 Task: Forward email as attachment with the signature Clara Davis with the subject Follow up on a refund from softage.1@softage.net to softage.5@softage.net with the message Can you please provide me with a list of project milestones and deadlines?
Action: Mouse moved to (1145, 97)
Screenshot: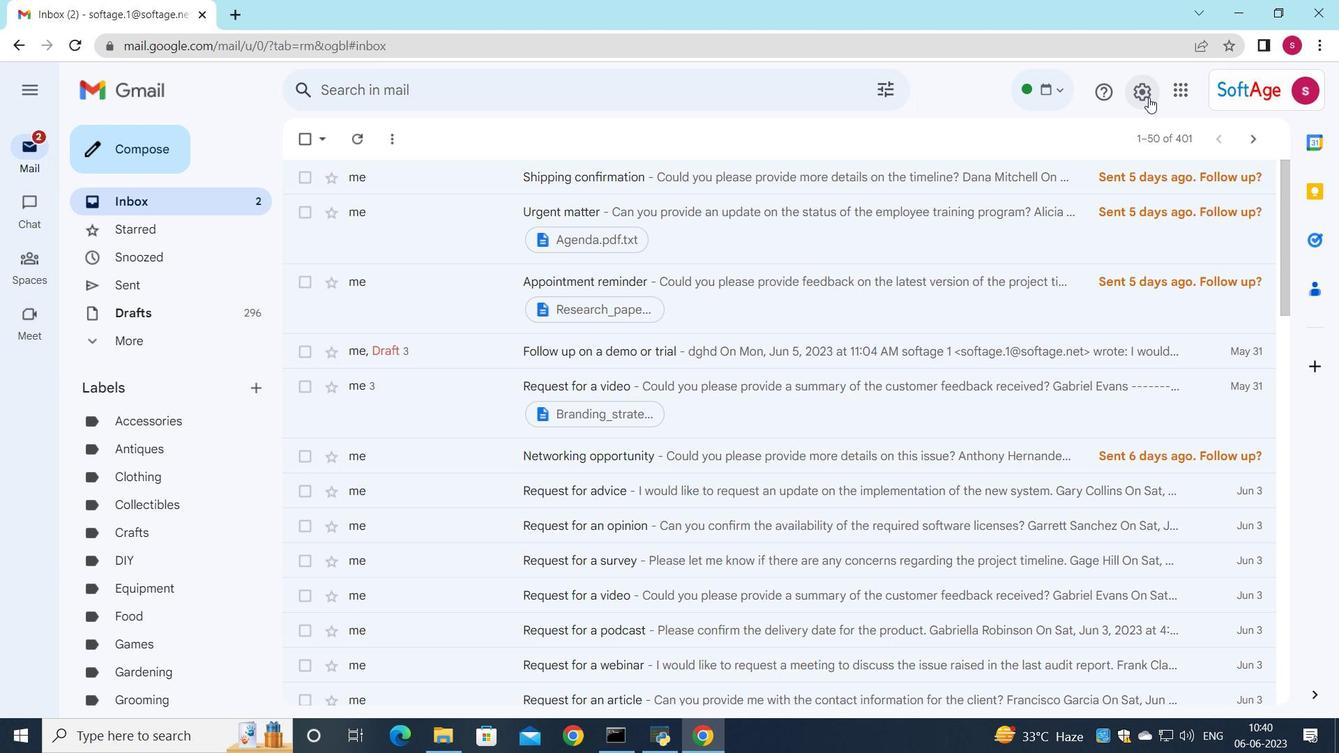 
Action: Mouse pressed left at (1145, 97)
Screenshot: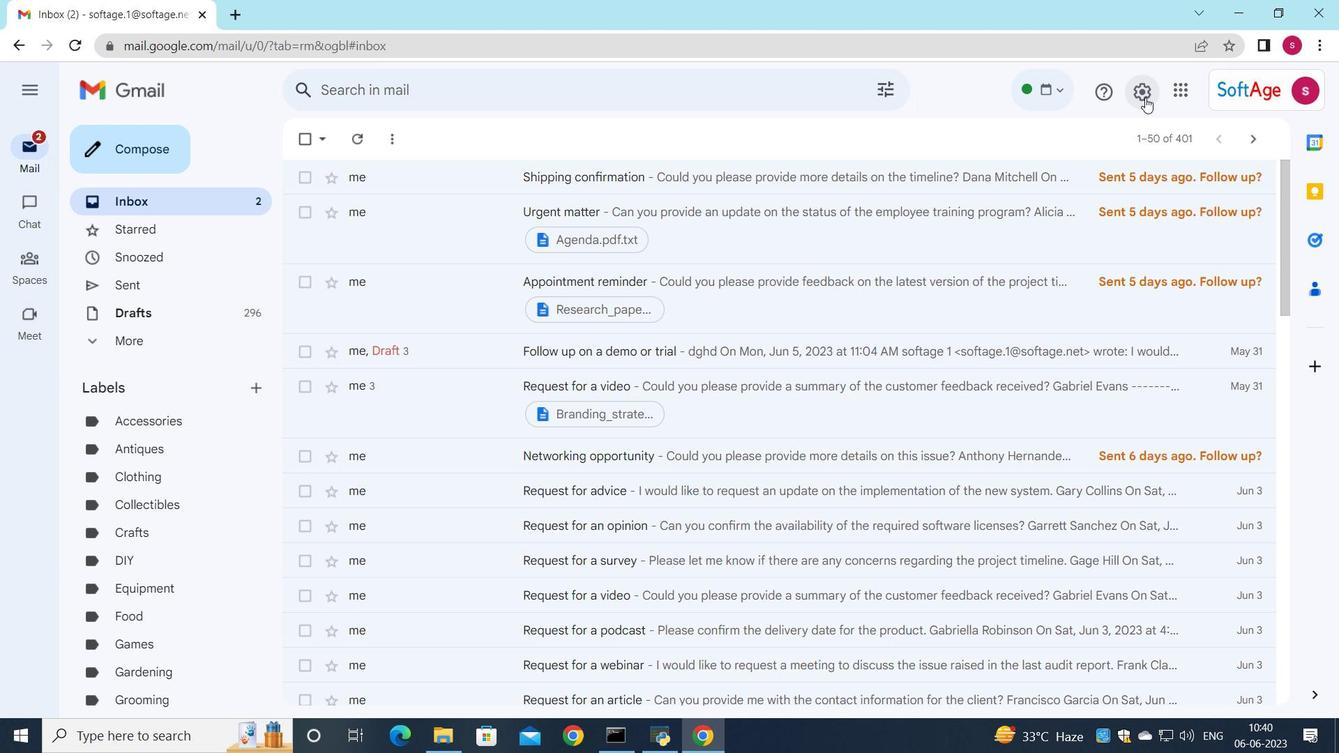
Action: Mouse moved to (1150, 181)
Screenshot: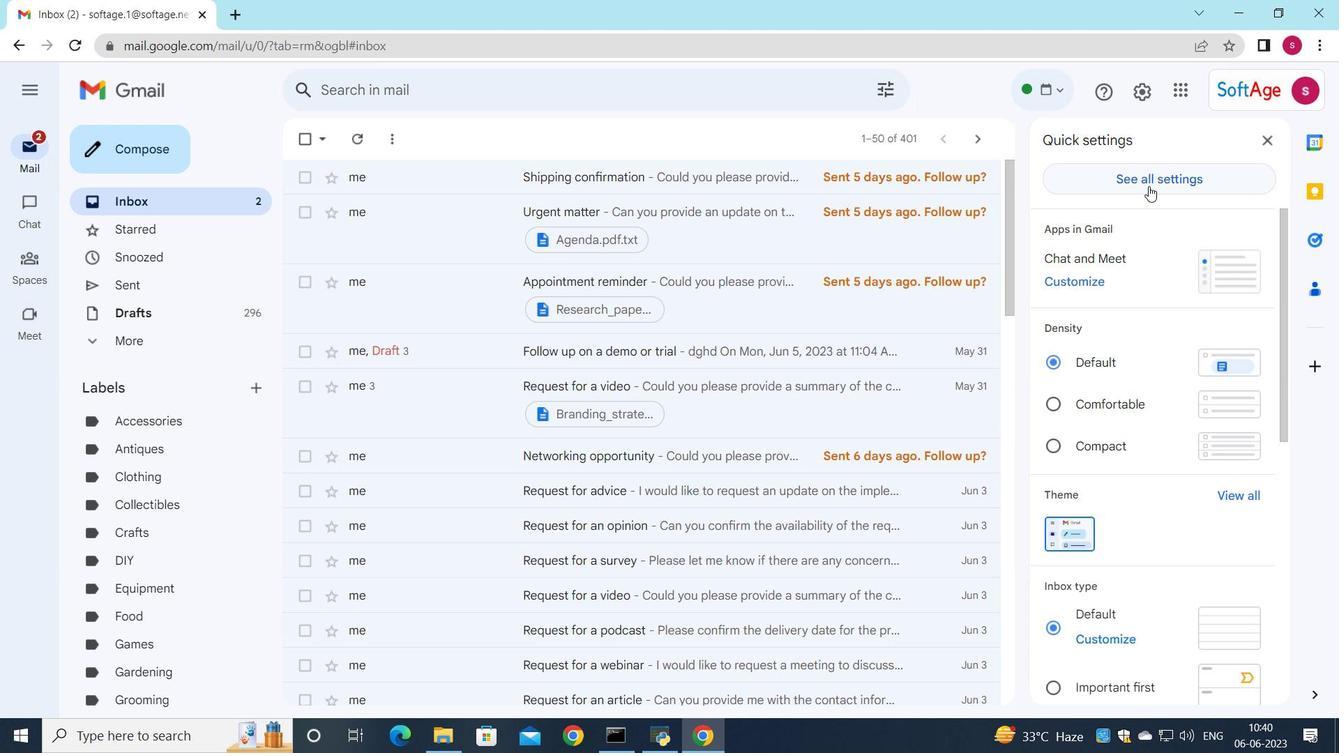 
Action: Mouse pressed left at (1150, 181)
Screenshot: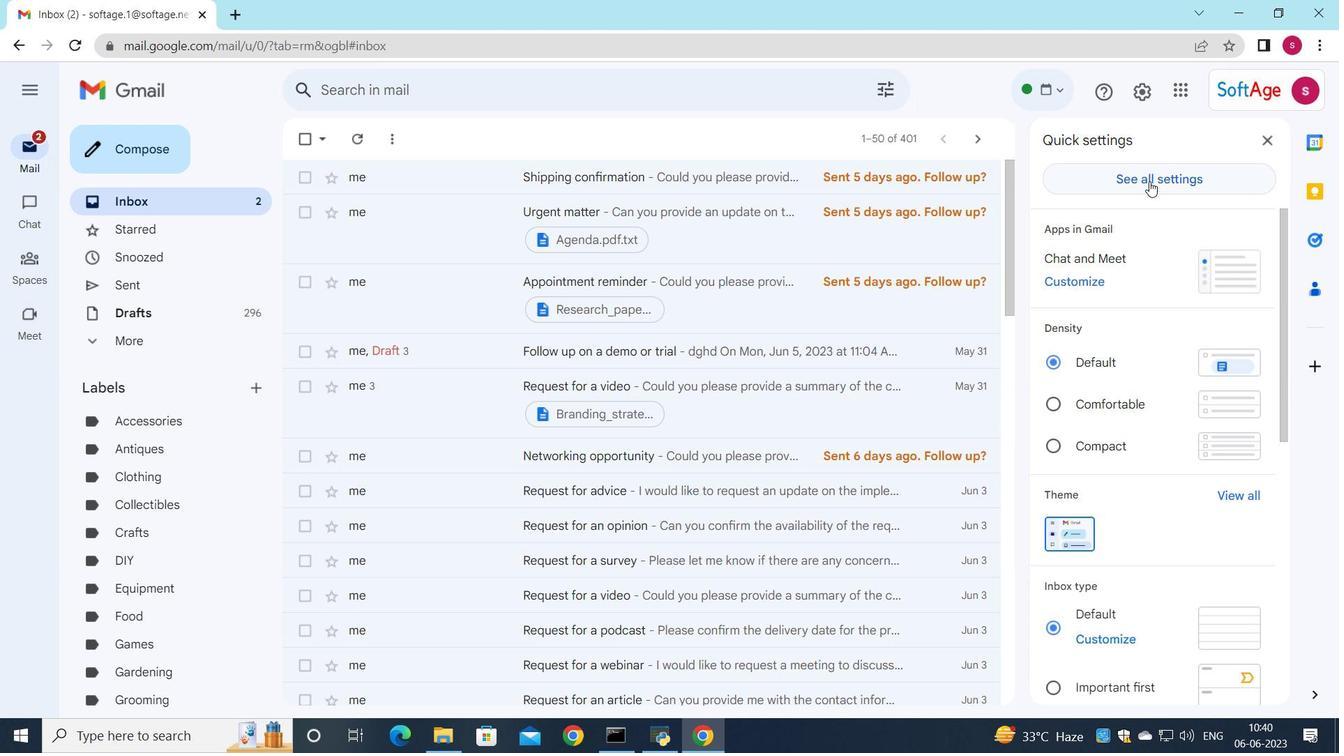 
Action: Mouse moved to (746, 369)
Screenshot: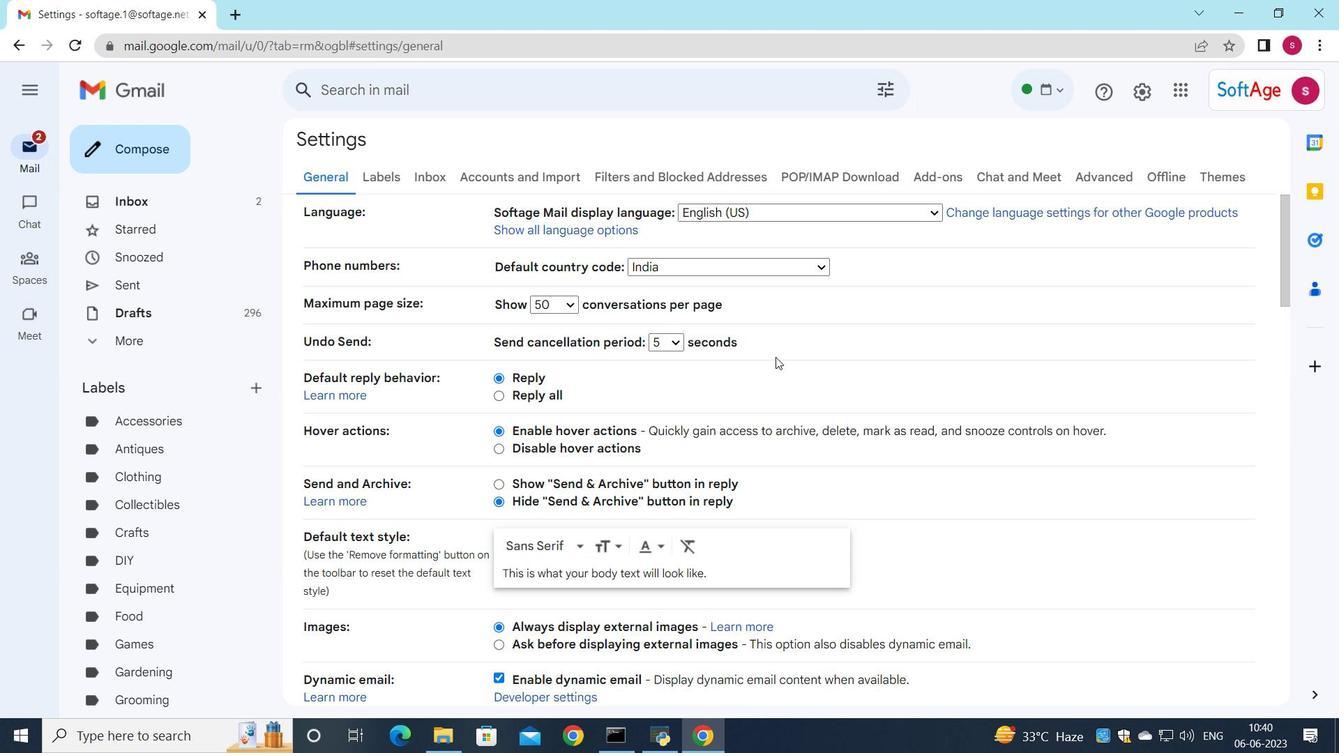 
Action: Mouse scrolled (746, 368) with delta (0, 0)
Screenshot: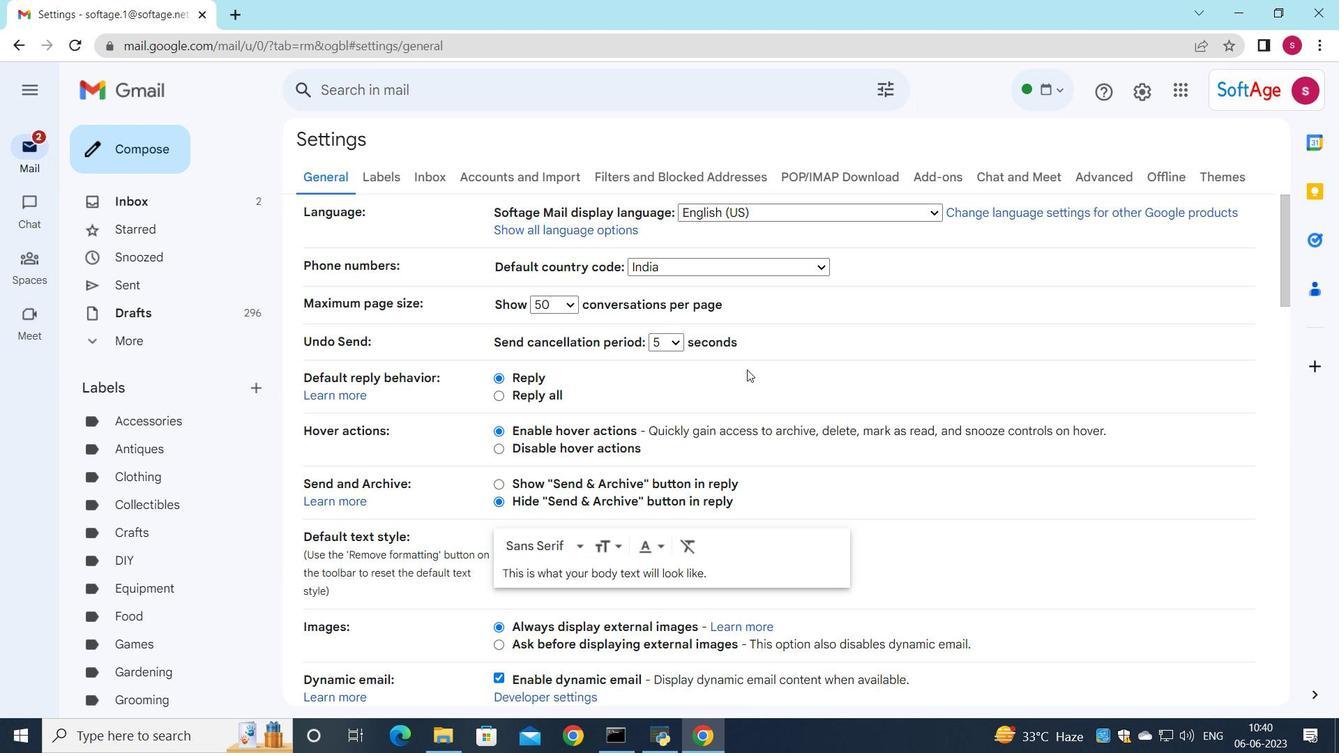 
Action: Mouse moved to (746, 369)
Screenshot: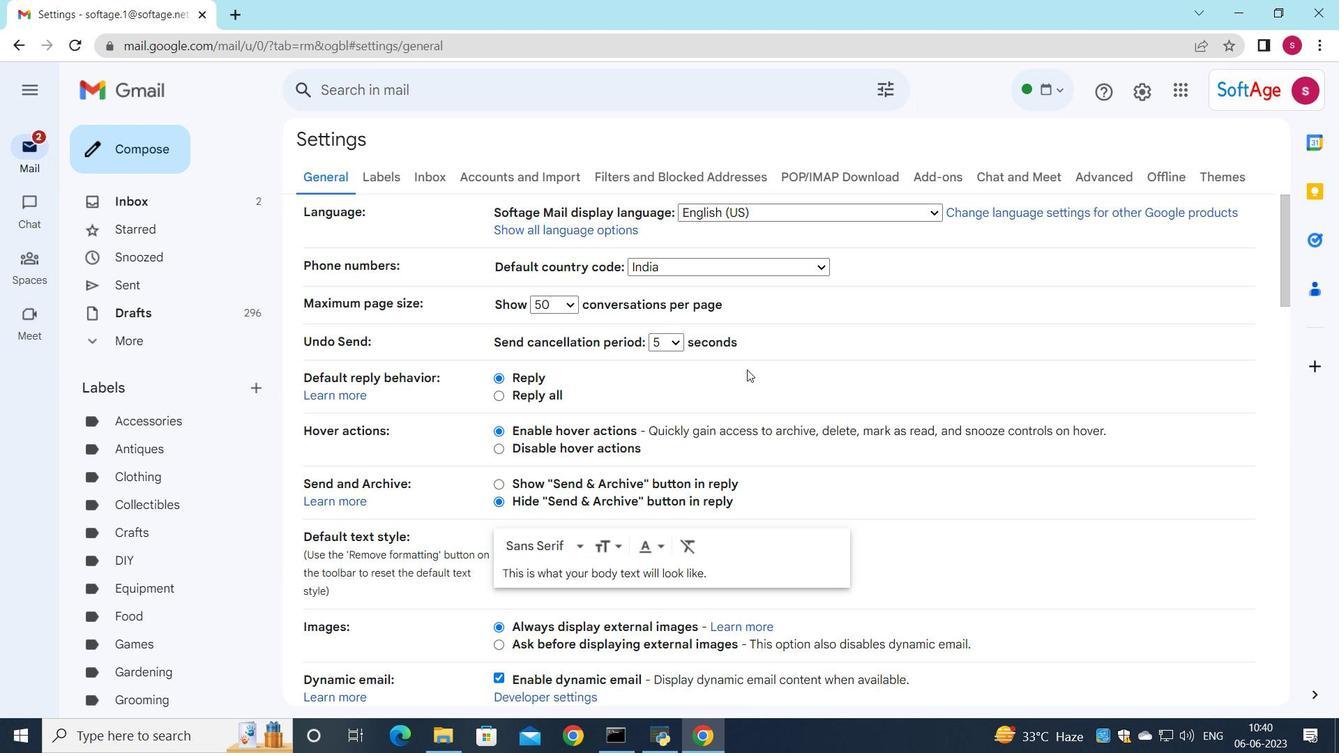 
Action: Mouse scrolled (746, 368) with delta (0, 0)
Screenshot: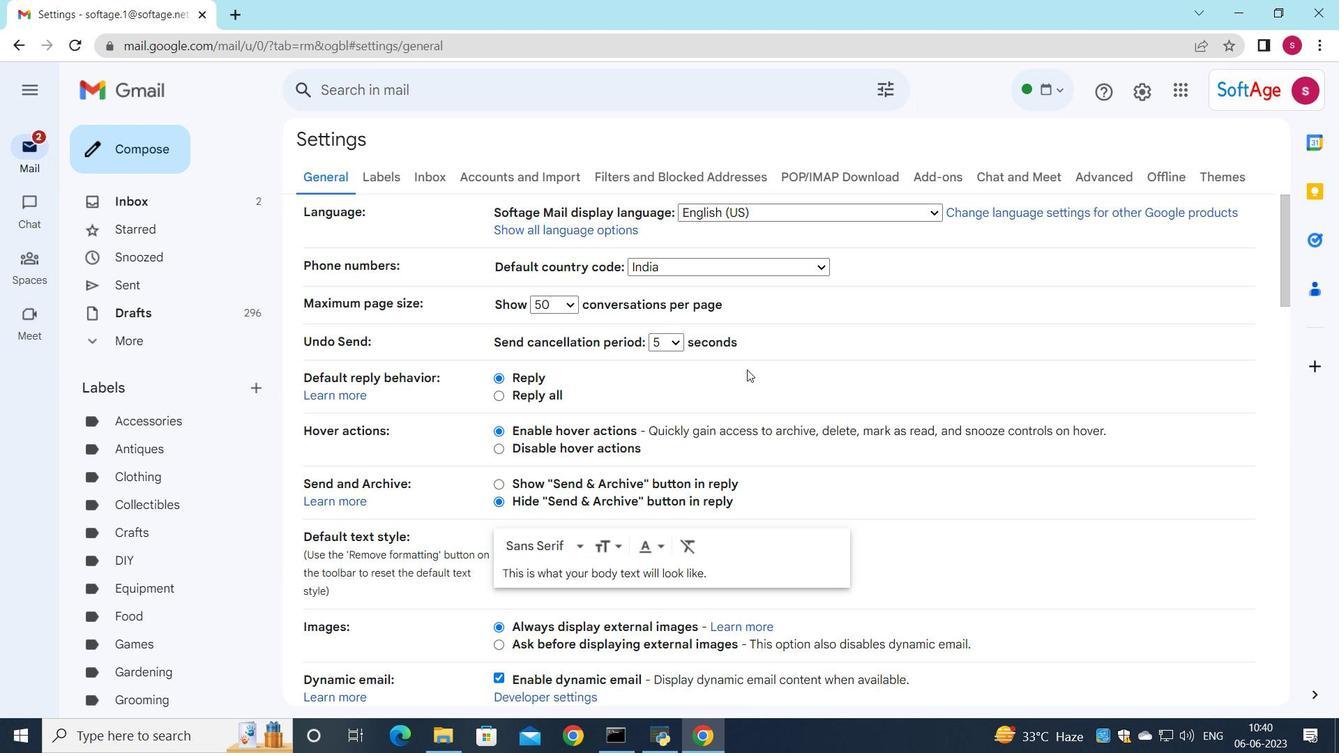 
Action: Mouse moved to (744, 370)
Screenshot: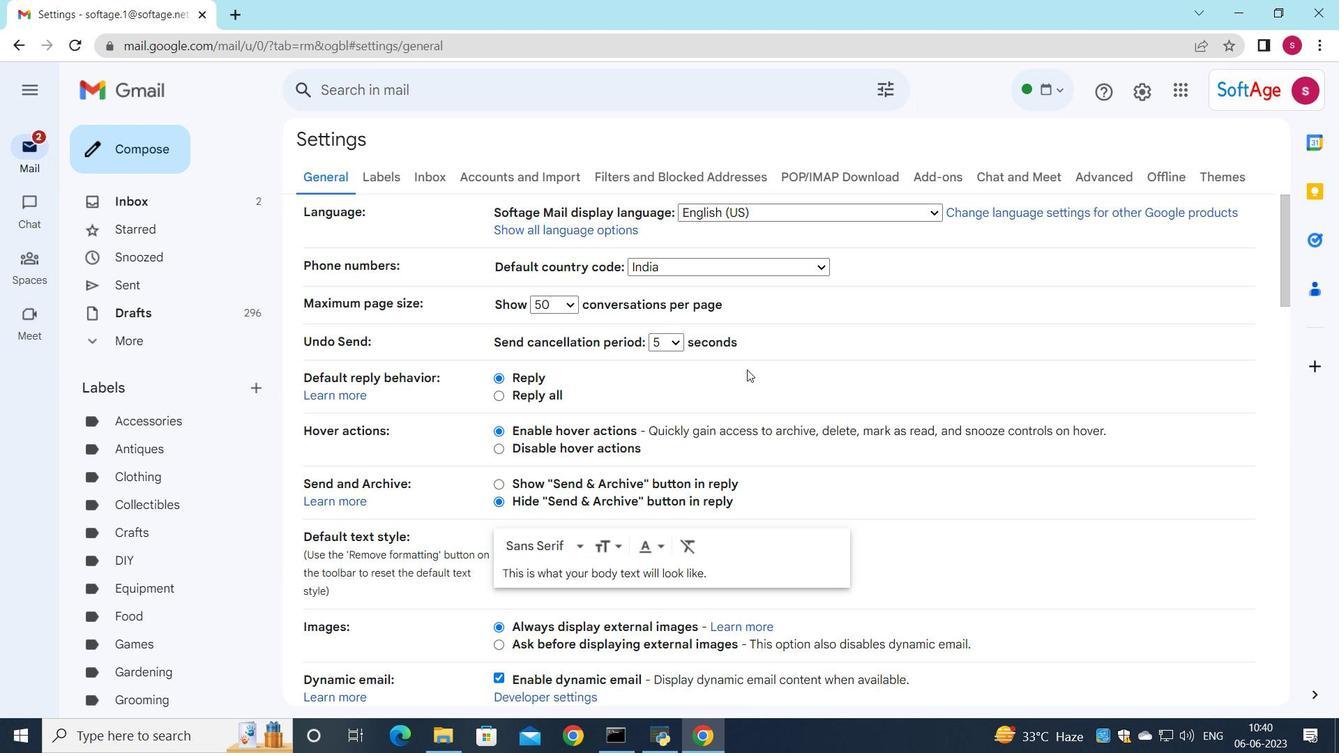 
Action: Mouse scrolled (744, 369) with delta (0, 0)
Screenshot: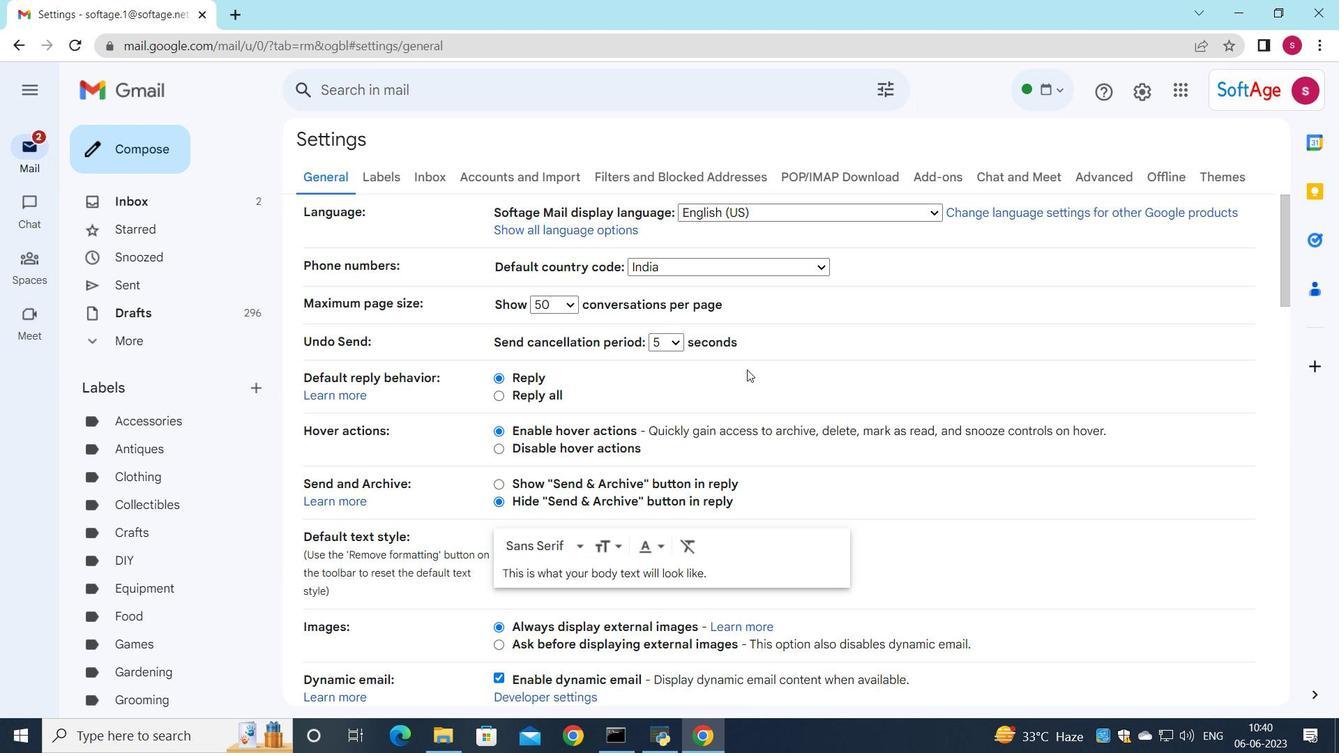 
Action: Mouse moved to (743, 371)
Screenshot: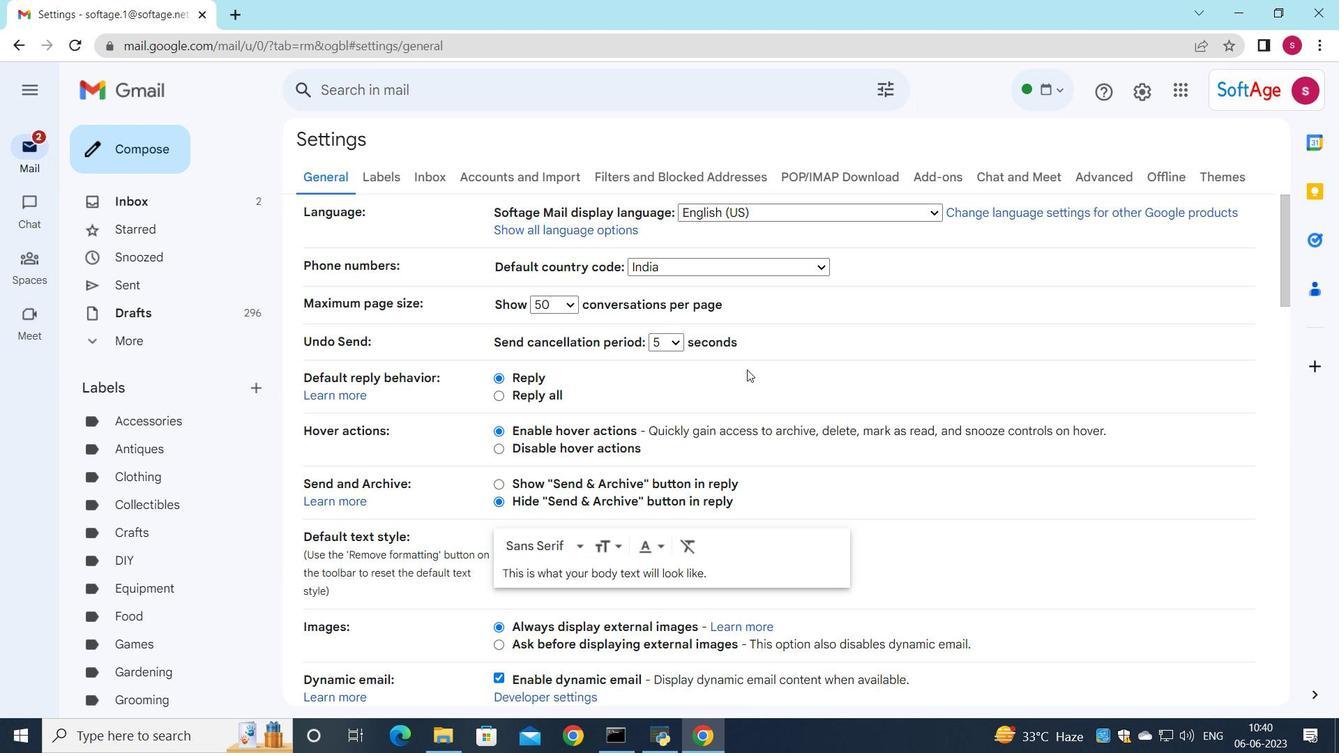 
Action: Mouse scrolled (743, 371) with delta (0, 0)
Screenshot: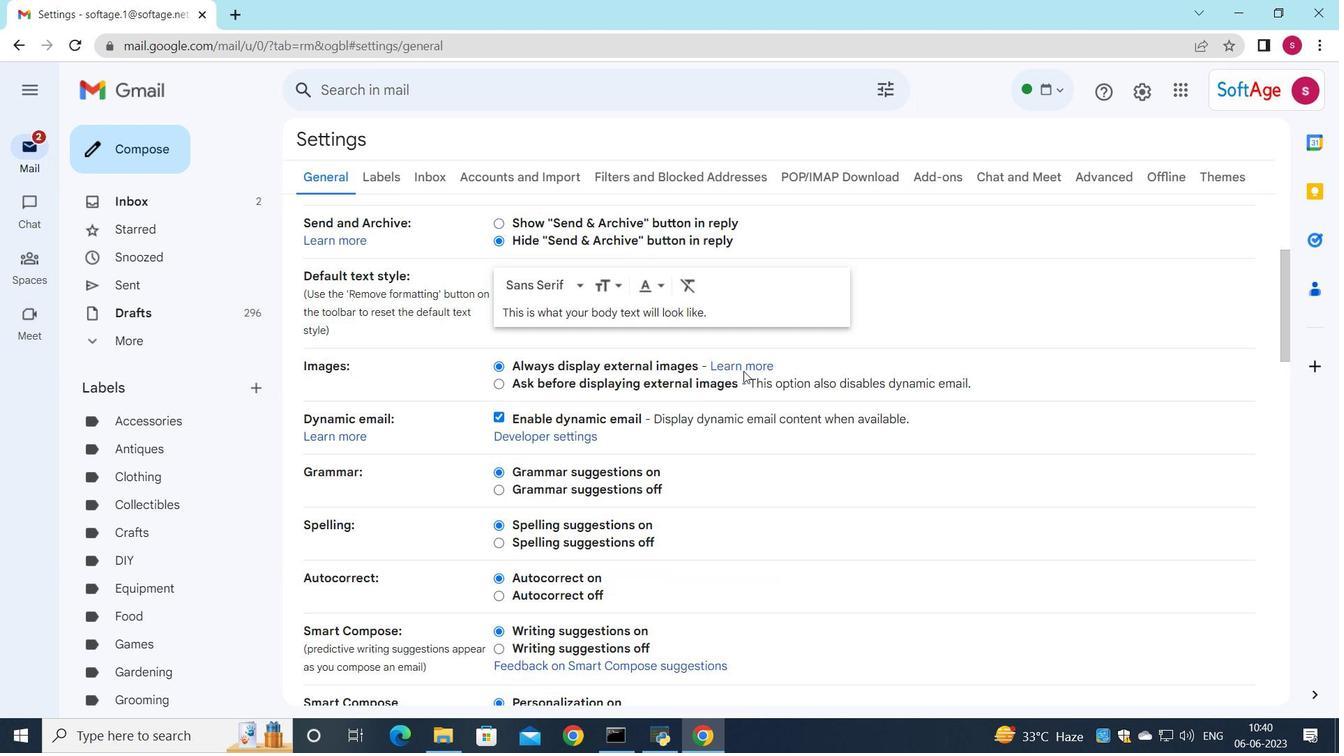 
Action: Mouse scrolled (743, 371) with delta (0, 0)
Screenshot: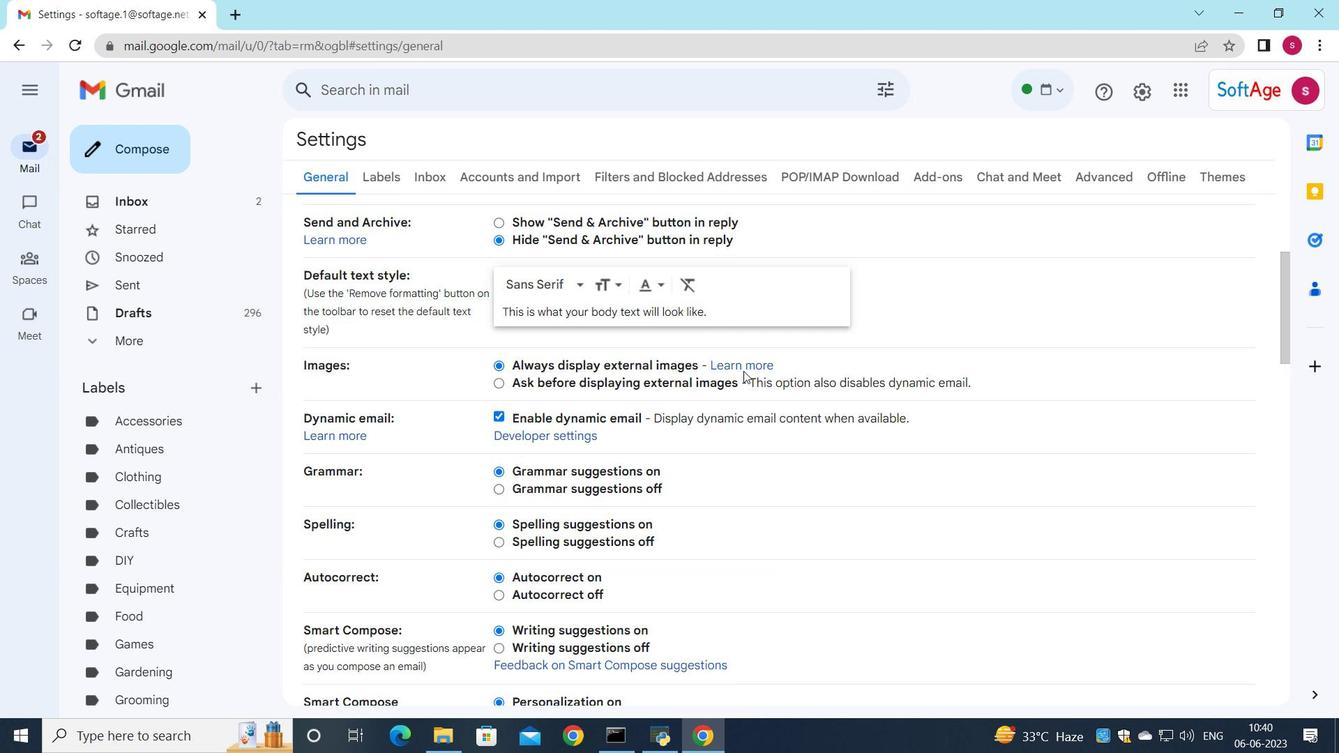 
Action: Mouse scrolled (743, 371) with delta (0, 0)
Screenshot: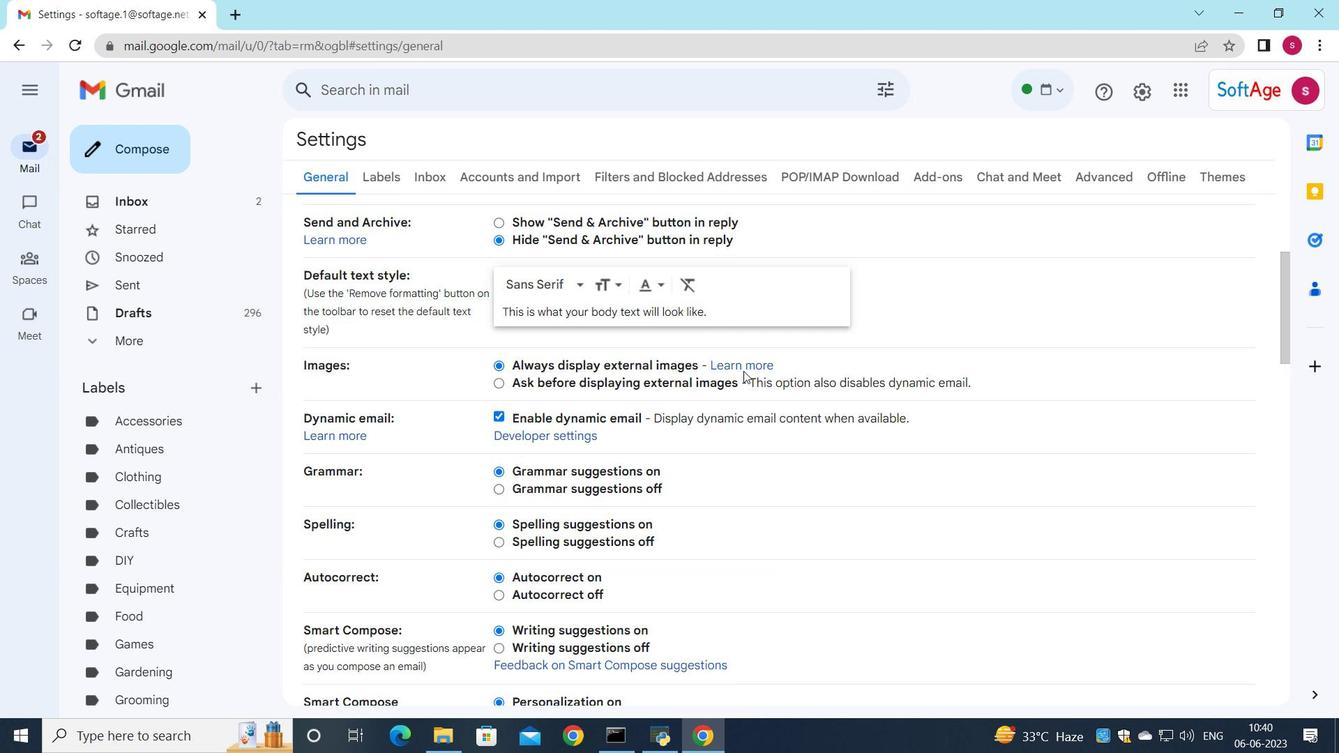 
Action: Mouse scrolled (743, 371) with delta (0, 0)
Screenshot: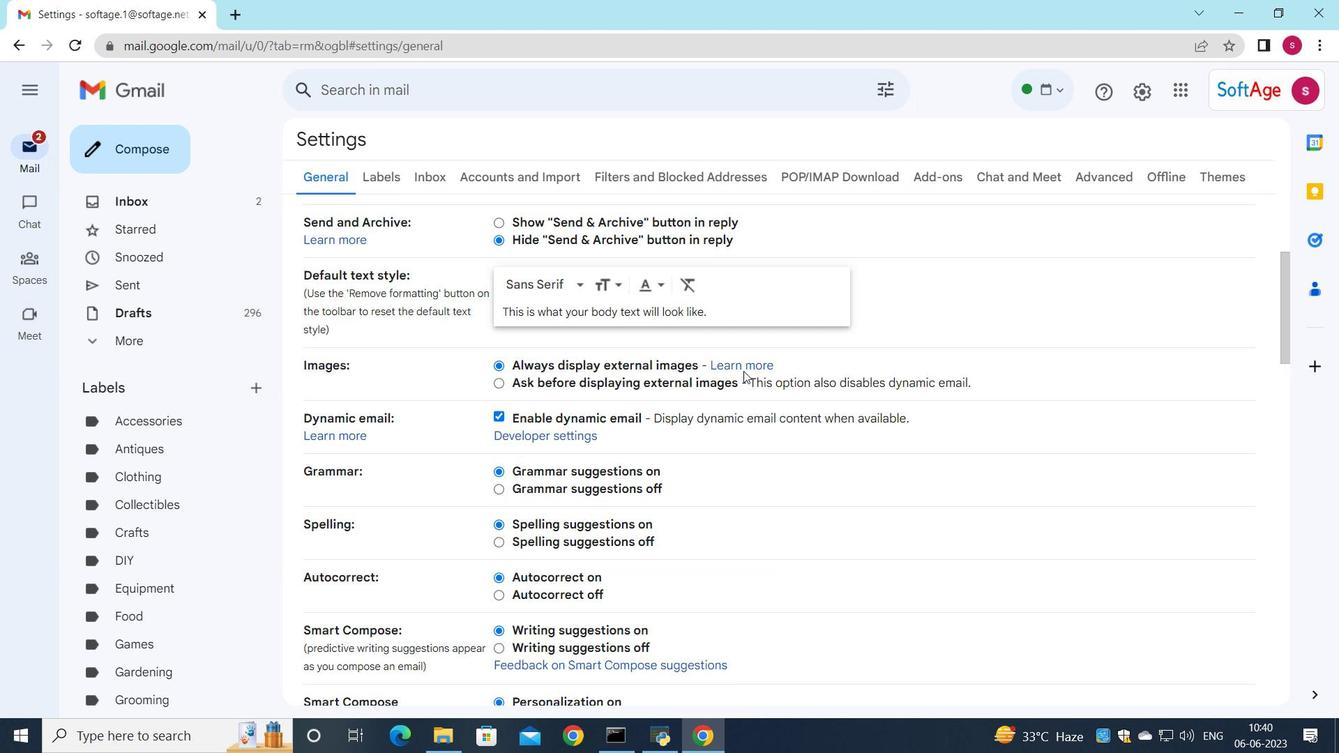 
Action: Mouse moved to (732, 376)
Screenshot: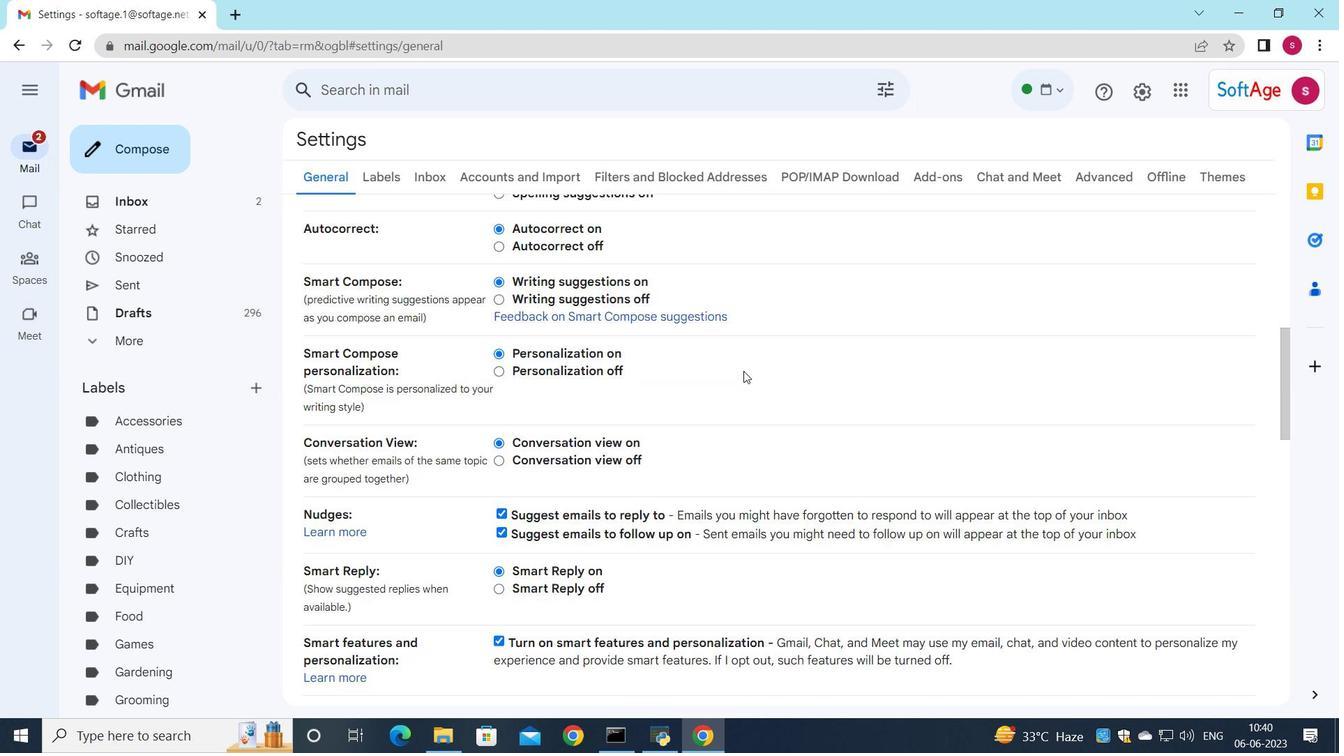 
Action: Mouse scrolled (732, 375) with delta (0, 0)
Screenshot: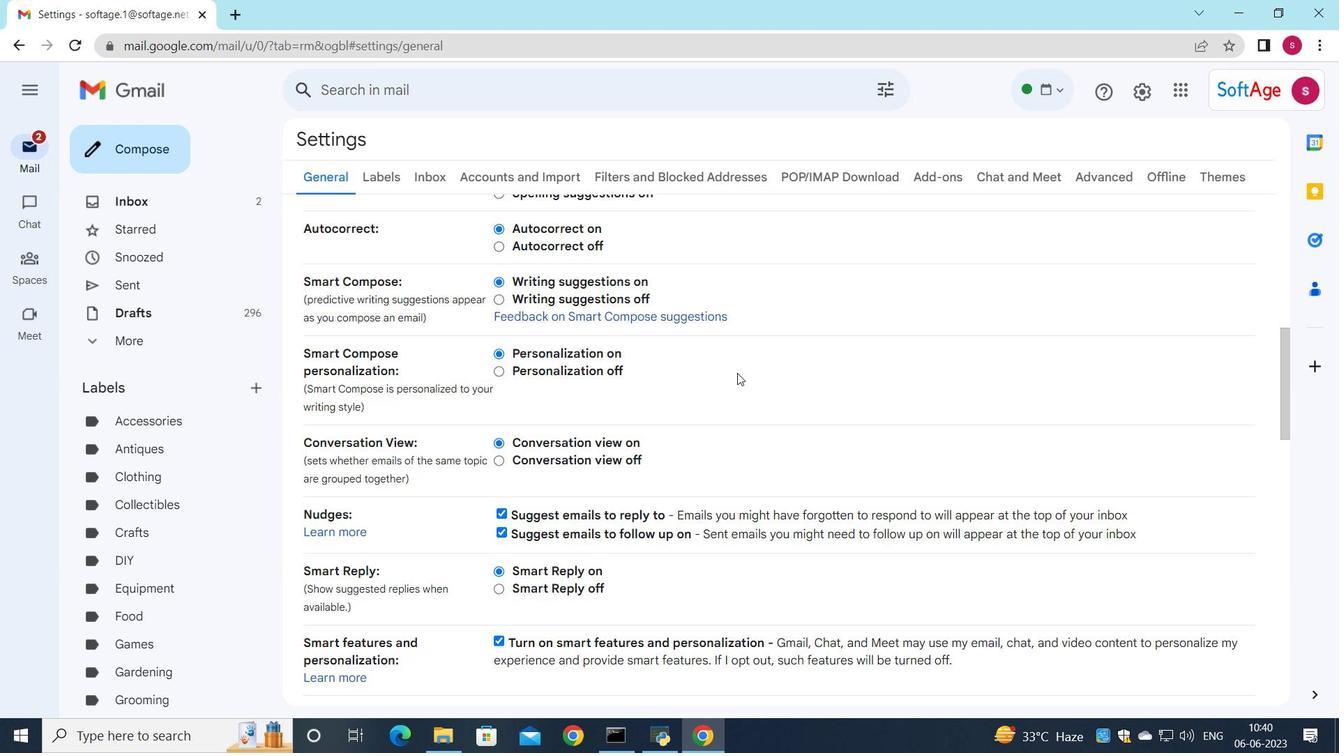 
Action: Mouse moved to (732, 376)
Screenshot: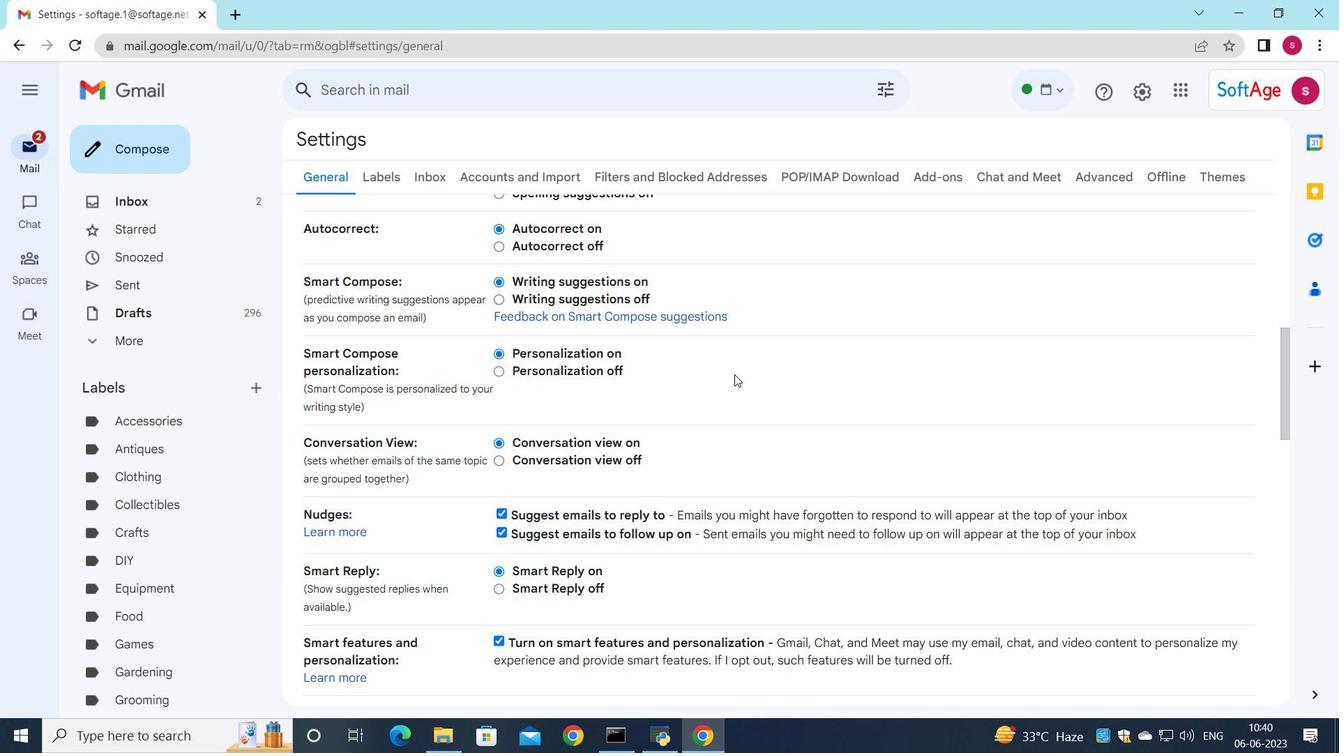 
Action: Mouse scrolled (732, 375) with delta (0, 0)
Screenshot: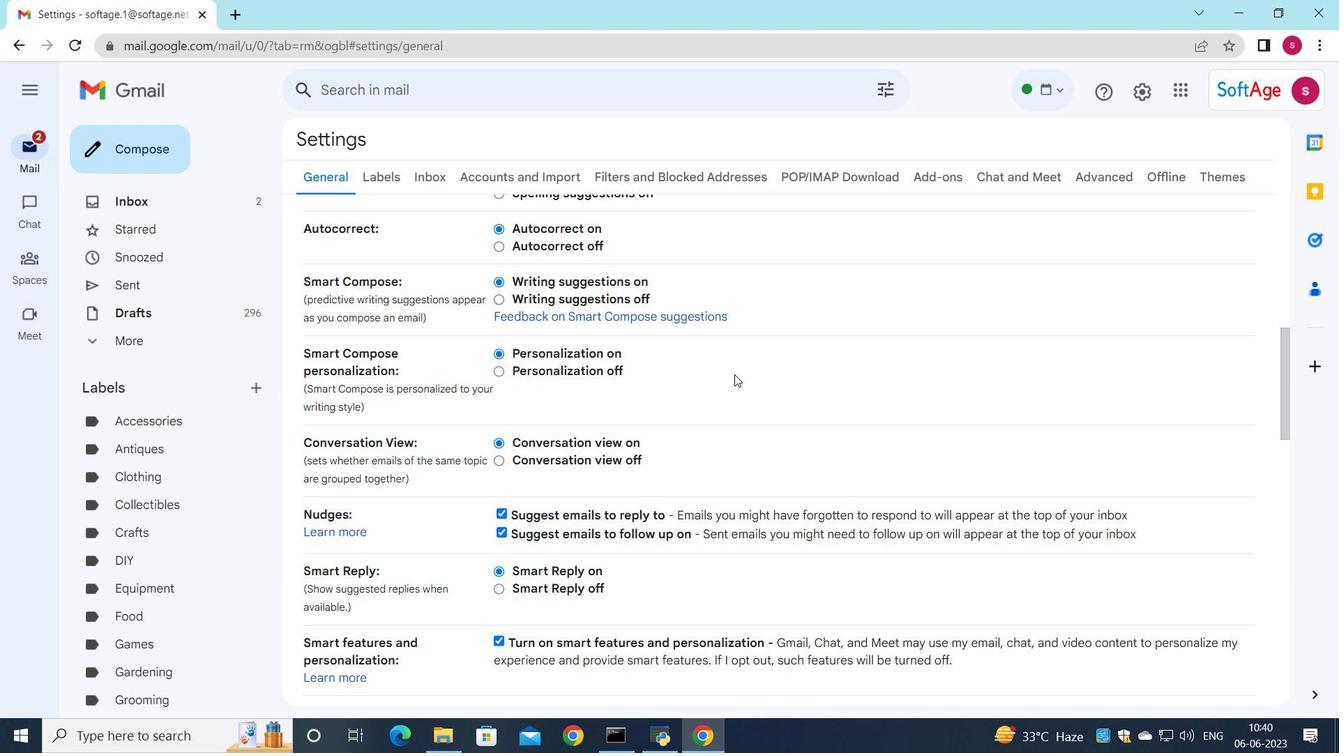 
Action: Mouse moved to (732, 376)
Screenshot: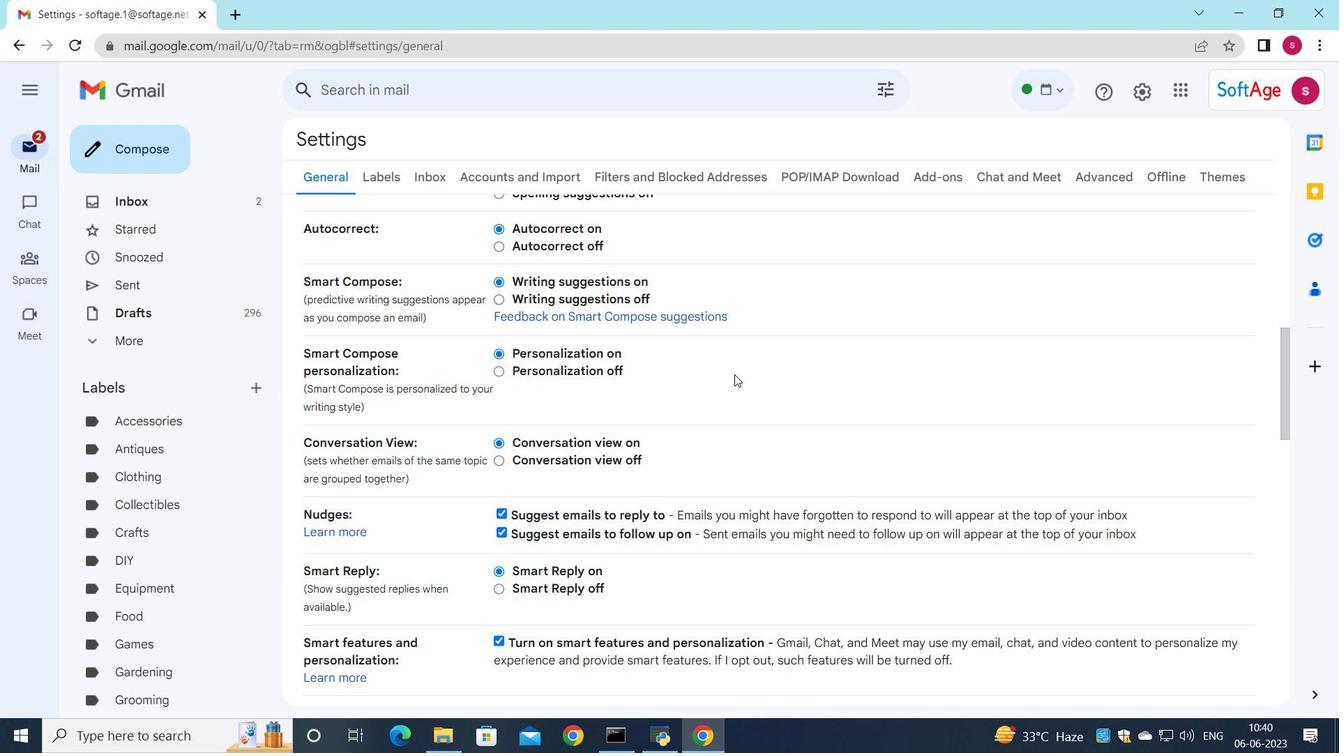 
Action: Mouse scrolled (732, 375) with delta (0, 0)
Screenshot: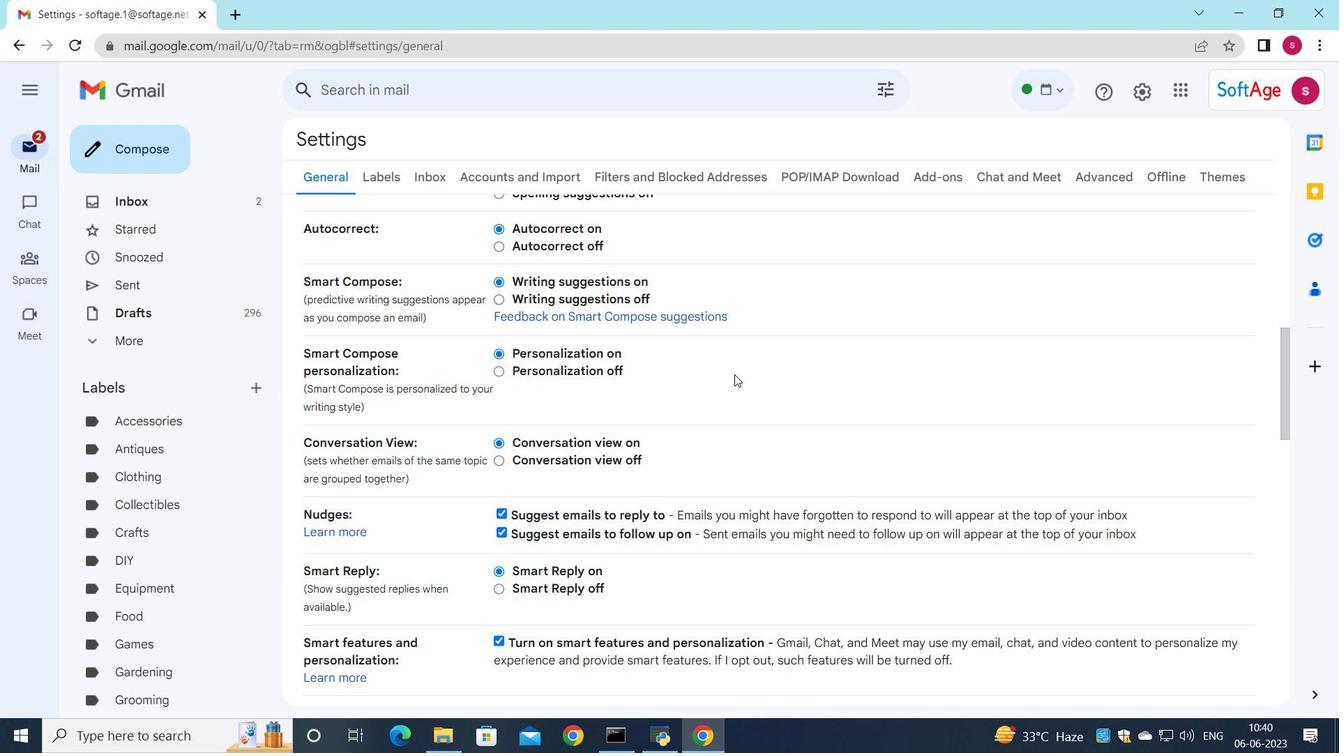 
Action: Mouse moved to (731, 380)
Screenshot: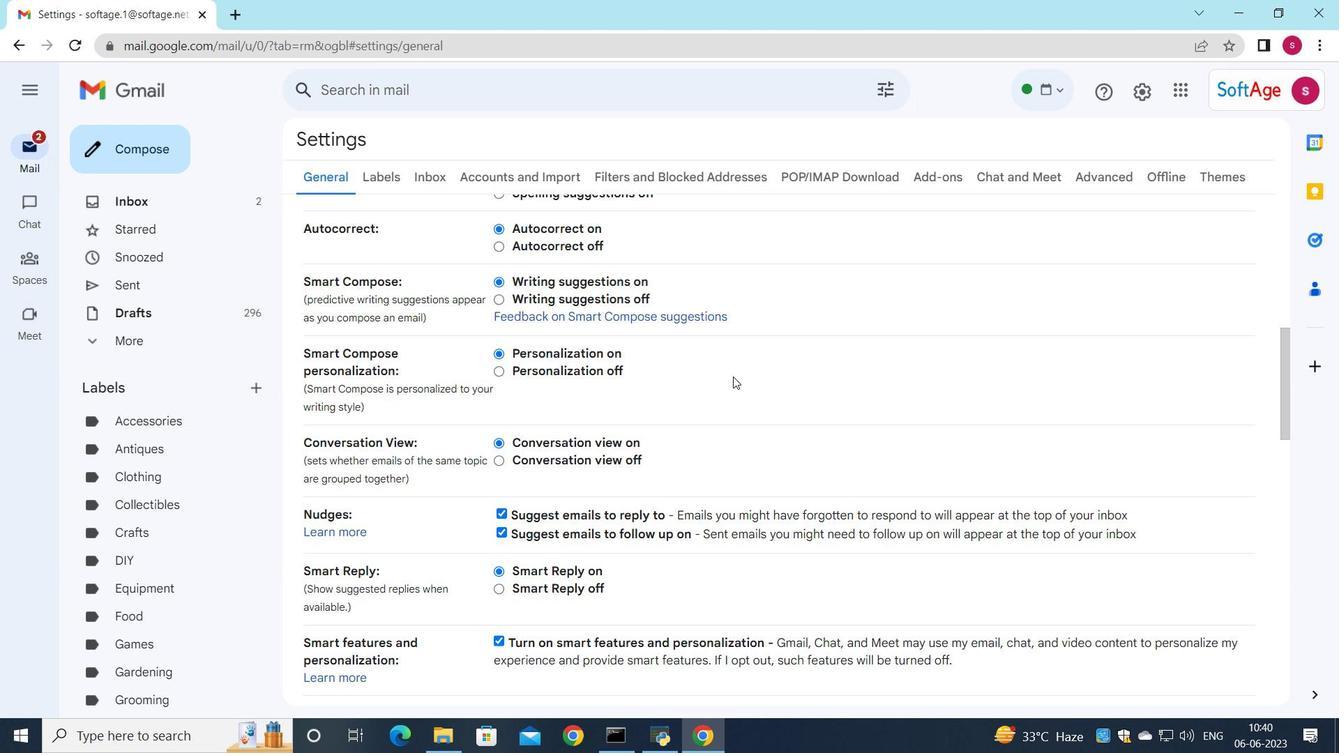 
Action: Mouse scrolled (731, 379) with delta (0, 0)
Screenshot: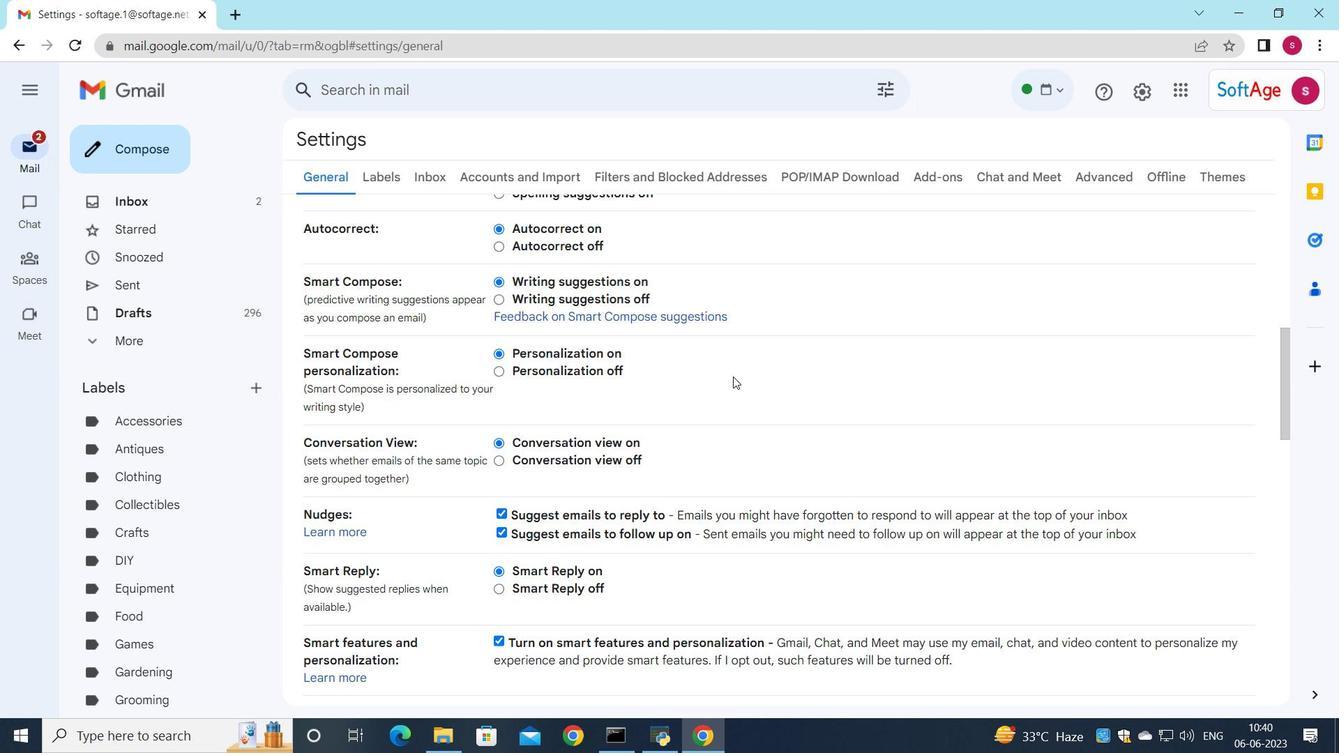 
Action: Mouse moved to (728, 388)
Screenshot: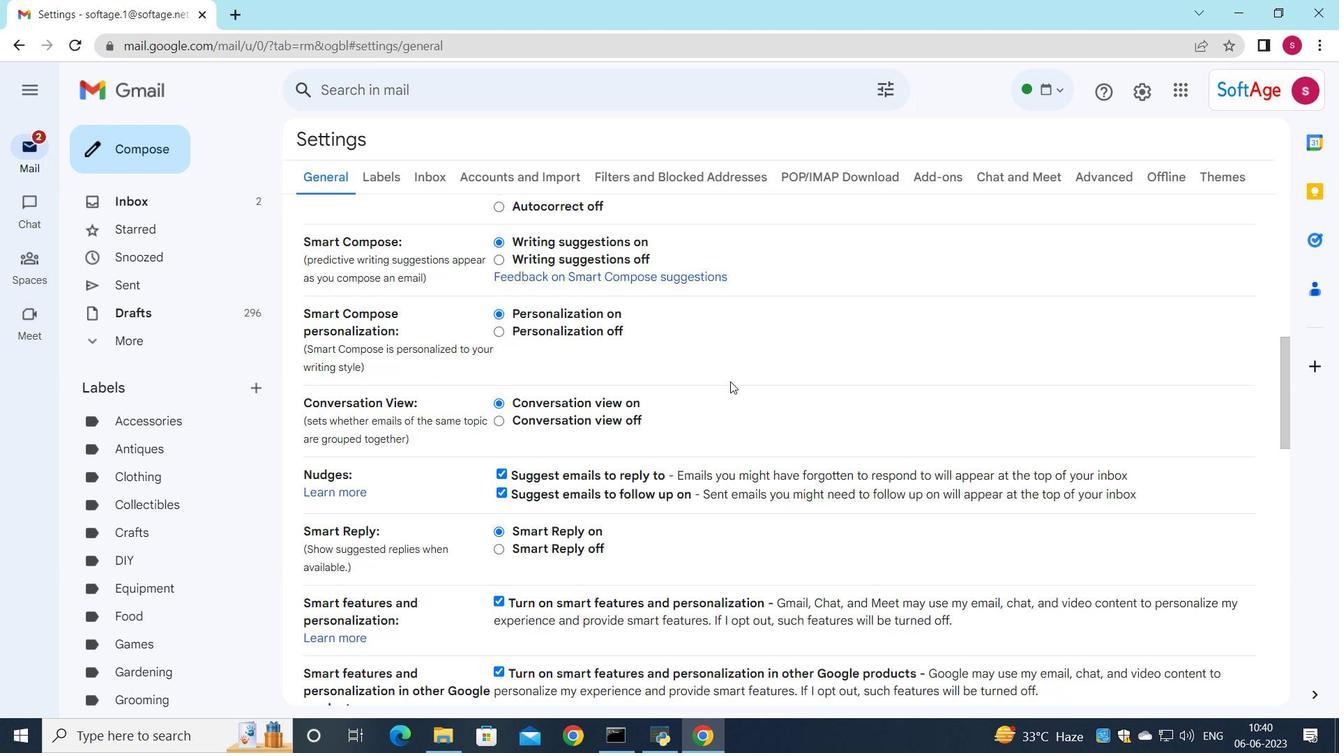 
Action: Mouse scrolled (728, 387) with delta (0, 0)
Screenshot: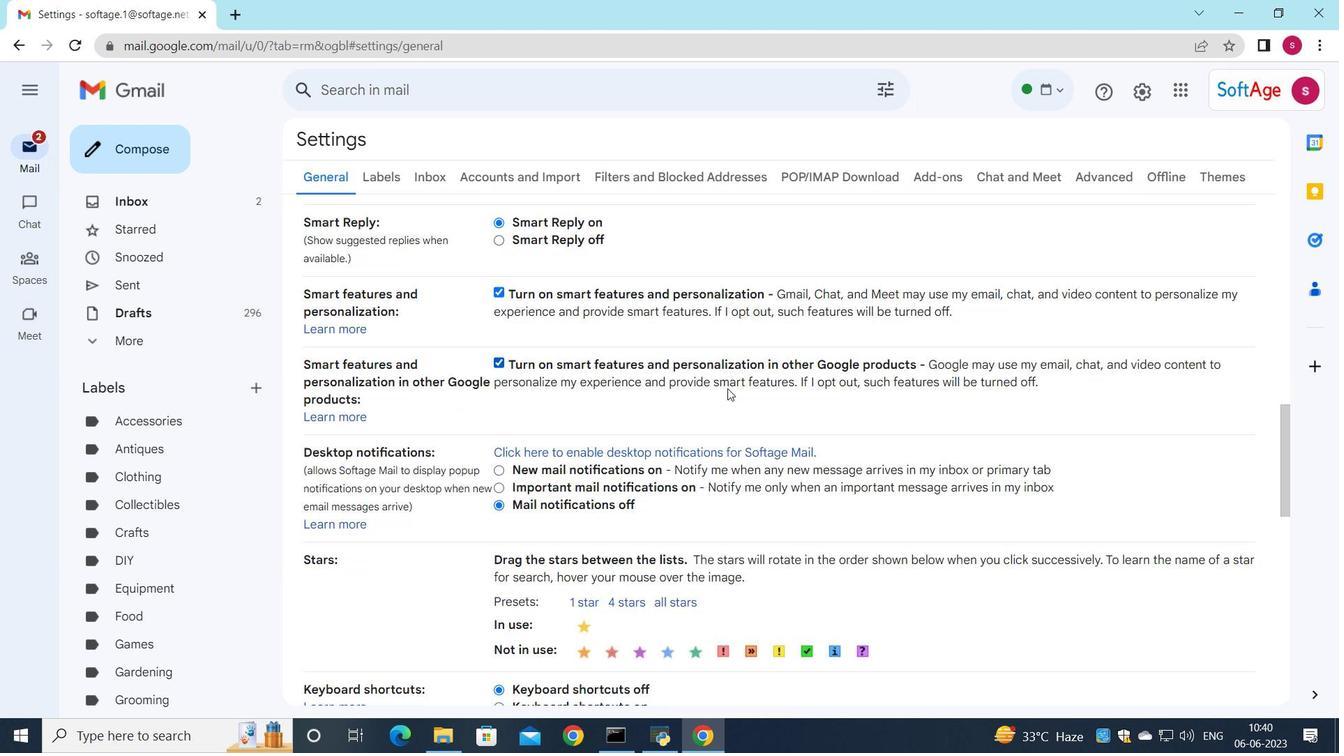 
Action: Mouse scrolled (728, 387) with delta (0, 0)
Screenshot: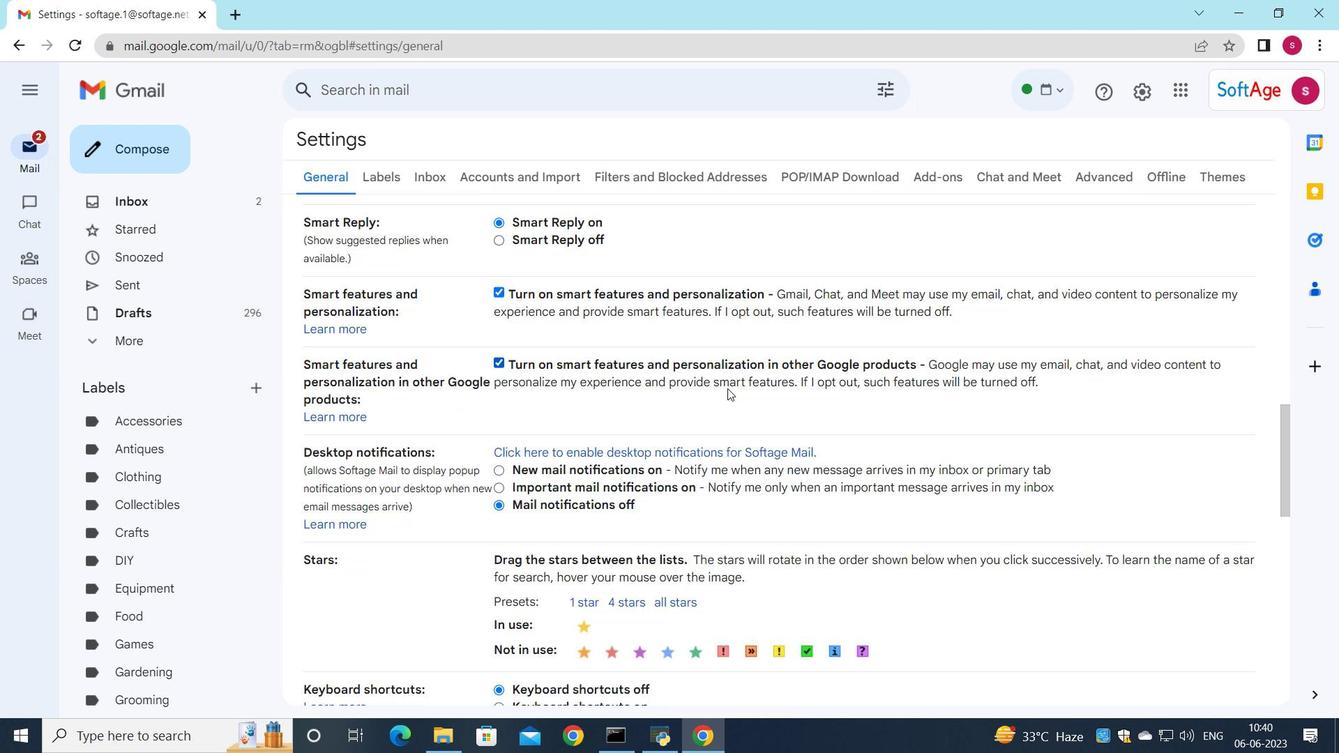 
Action: Mouse scrolled (728, 387) with delta (0, 0)
Screenshot: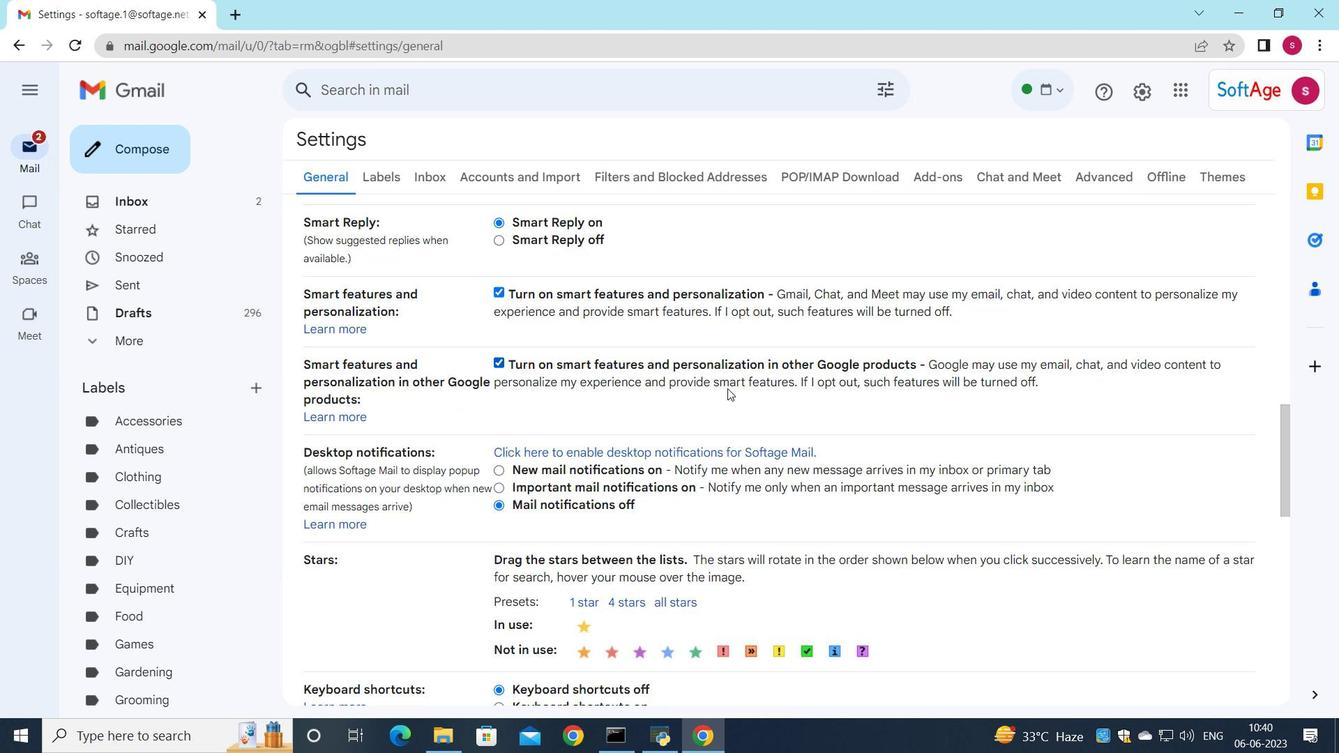 
Action: Mouse moved to (726, 387)
Screenshot: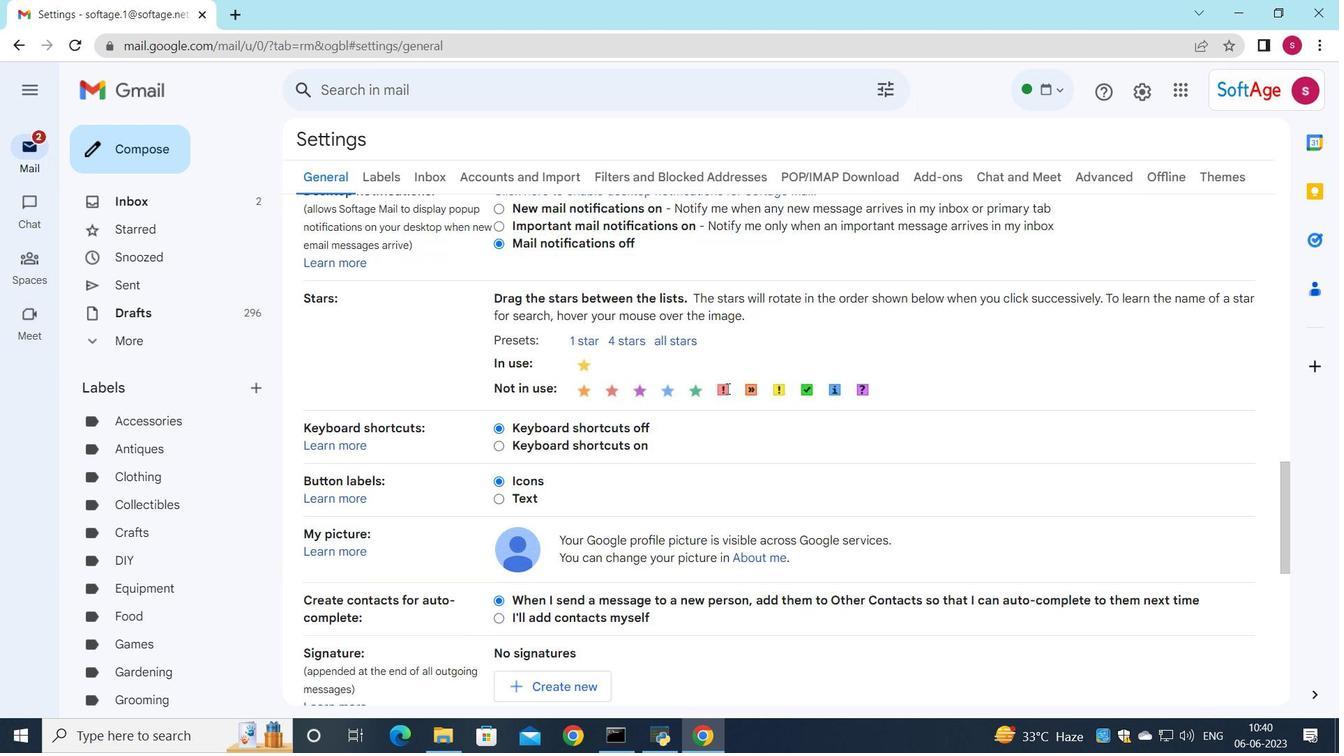 
Action: Mouse scrolled (726, 386) with delta (0, 0)
Screenshot: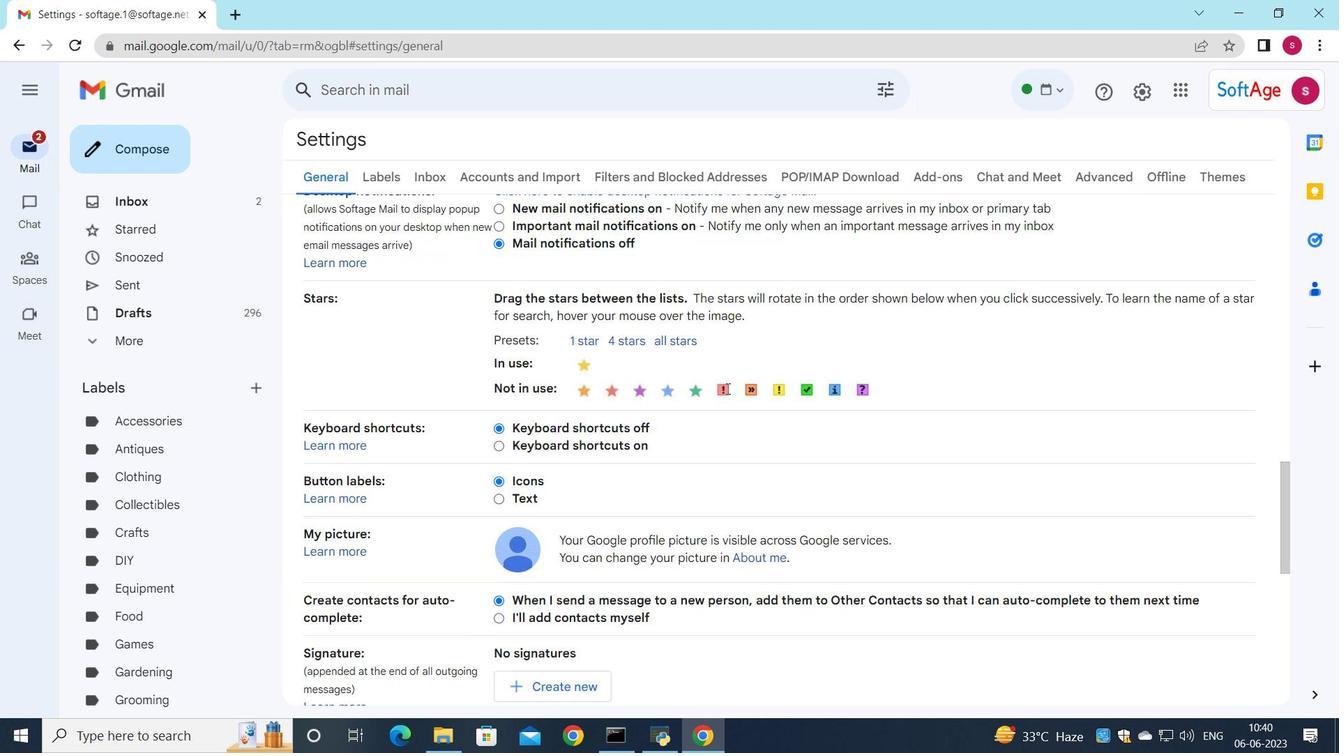 
Action: Mouse scrolled (726, 386) with delta (0, 0)
Screenshot: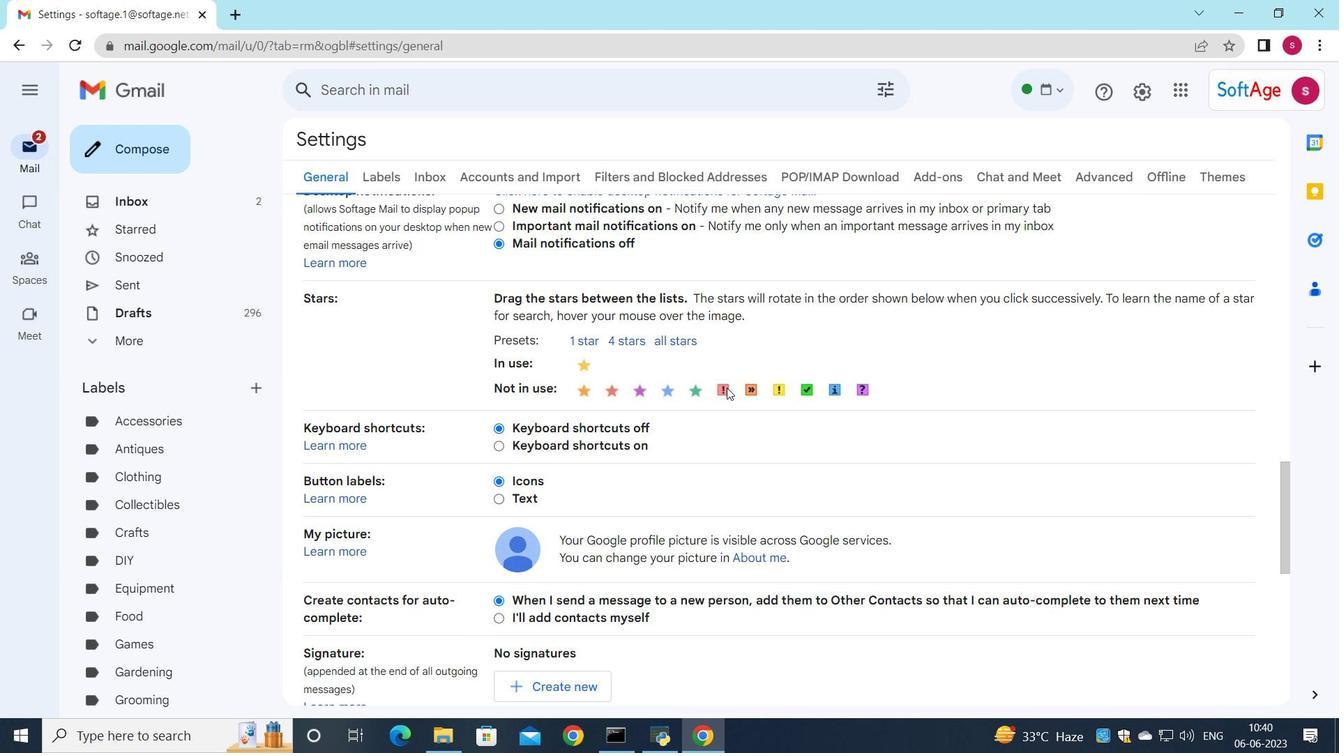 
Action: Mouse moved to (594, 515)
Screenshot: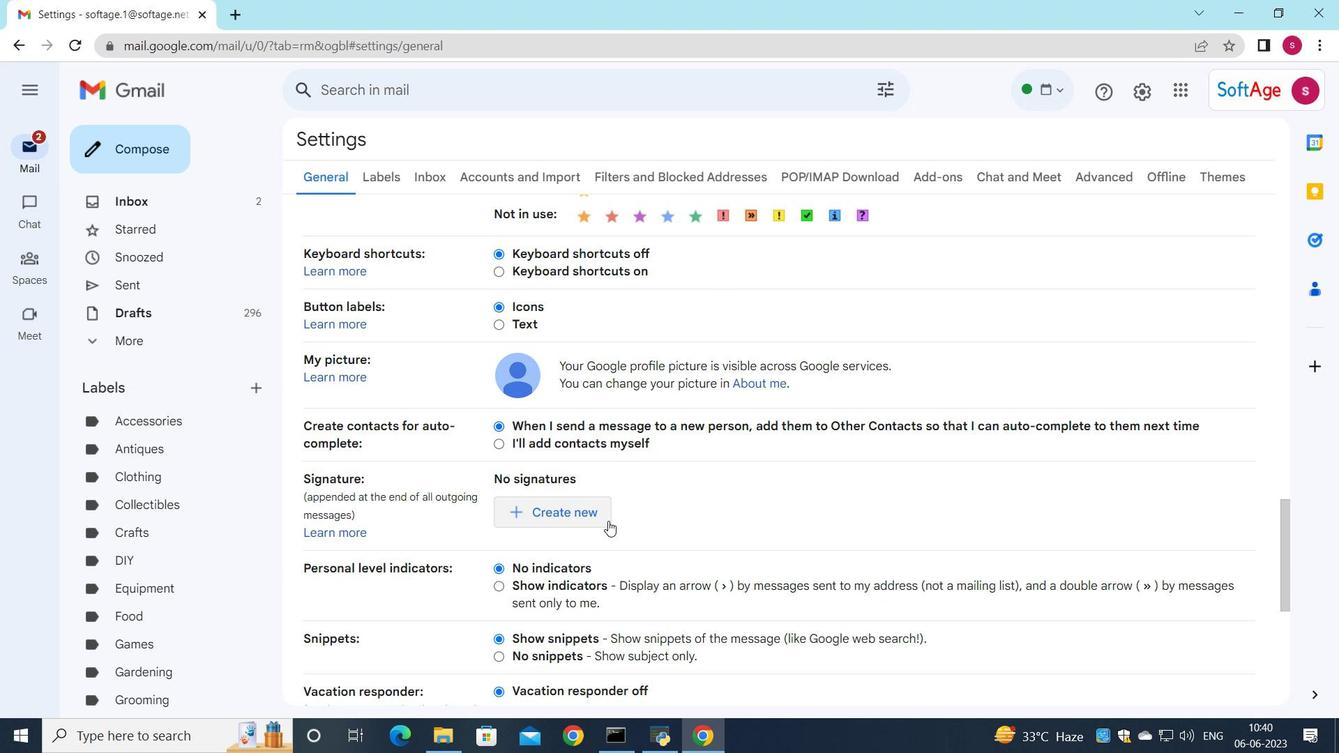 
Action: Mouse pressed left at (594, 515)
Screenshot: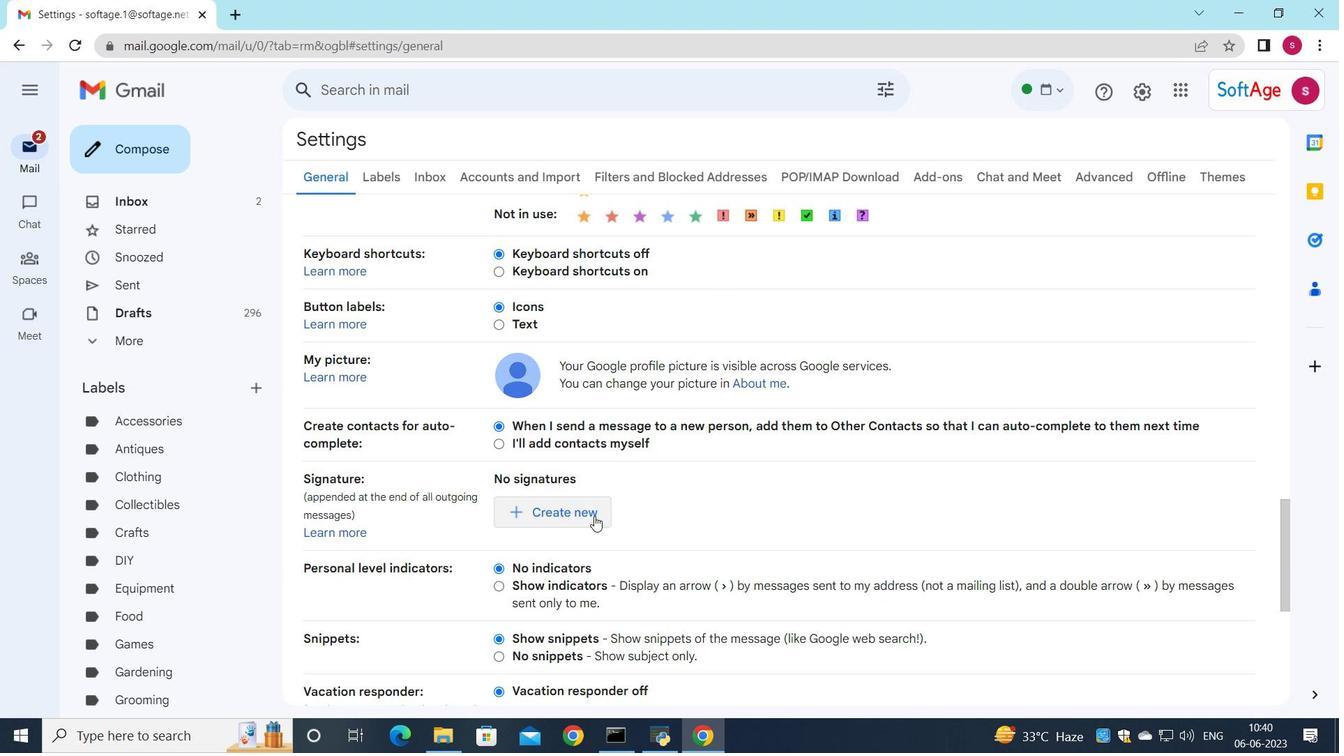 
Action: Mouse moved to (737, 384)
Screenshot: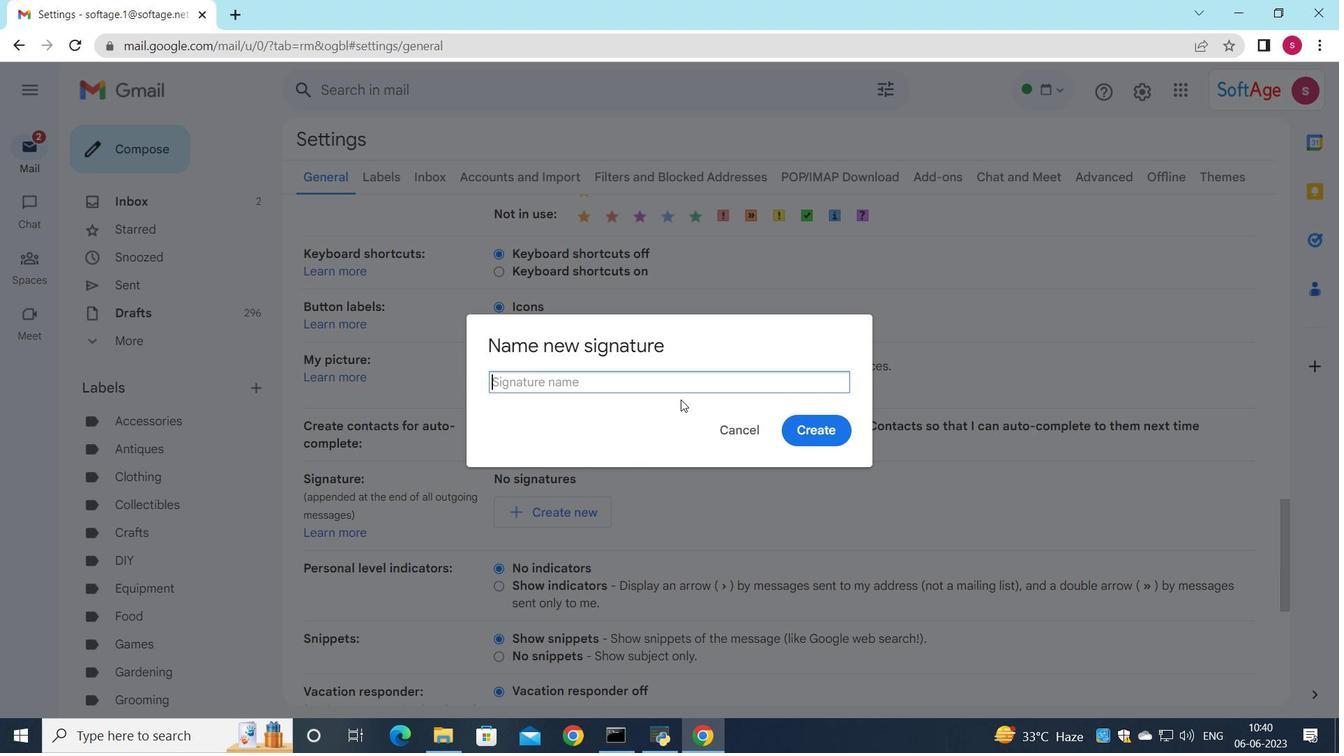 
Action: Key pressed <Key.shift>Clara<Key.space><Key.shift>Davis<Key.enter>
Screenshot: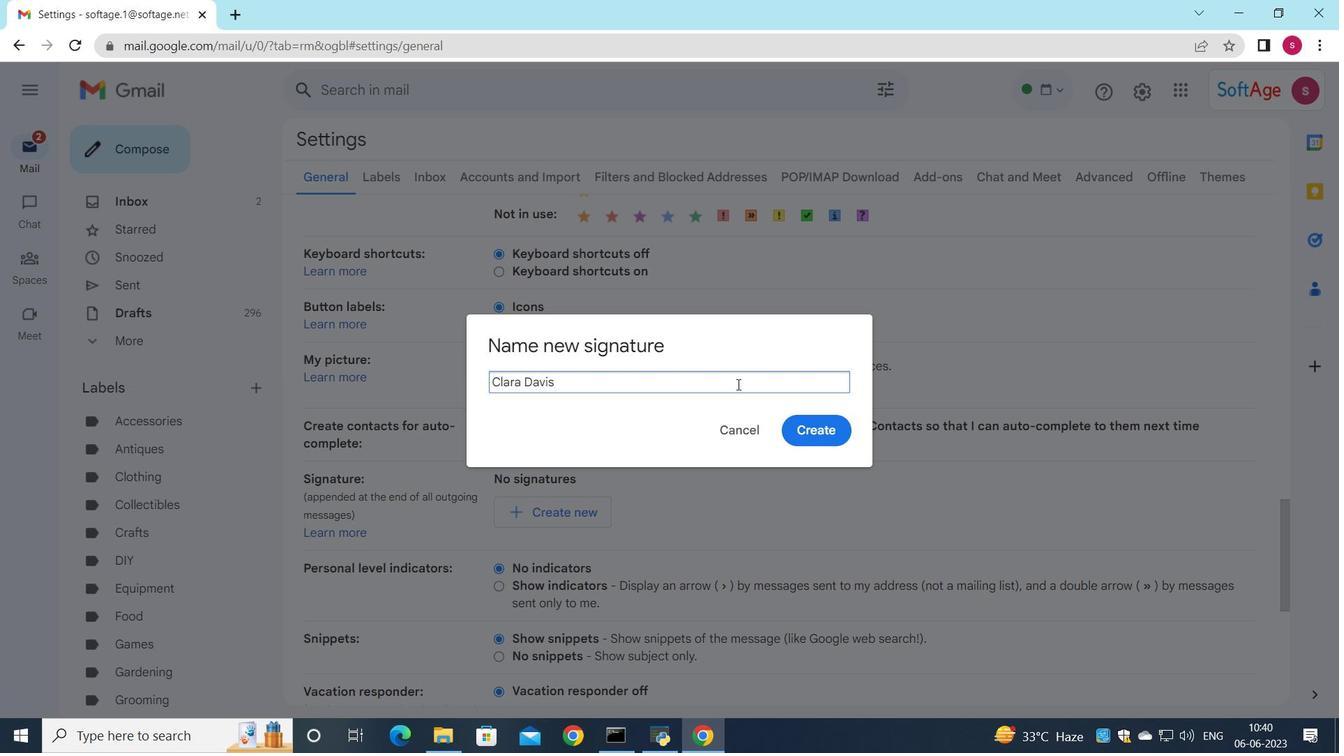 
Action: Mouse moved to (744, 481)
Screenshot: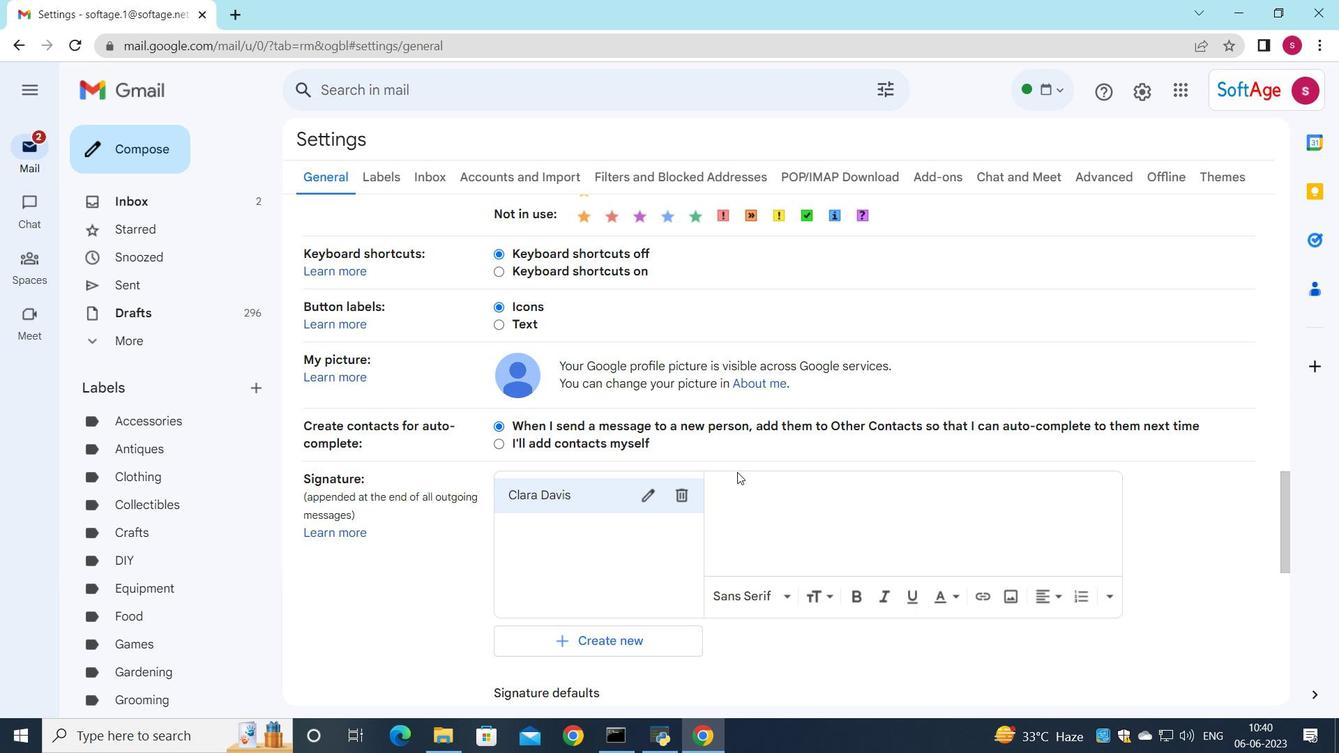 
Action: Mouse pressed left at (744, 481)
Screenshot: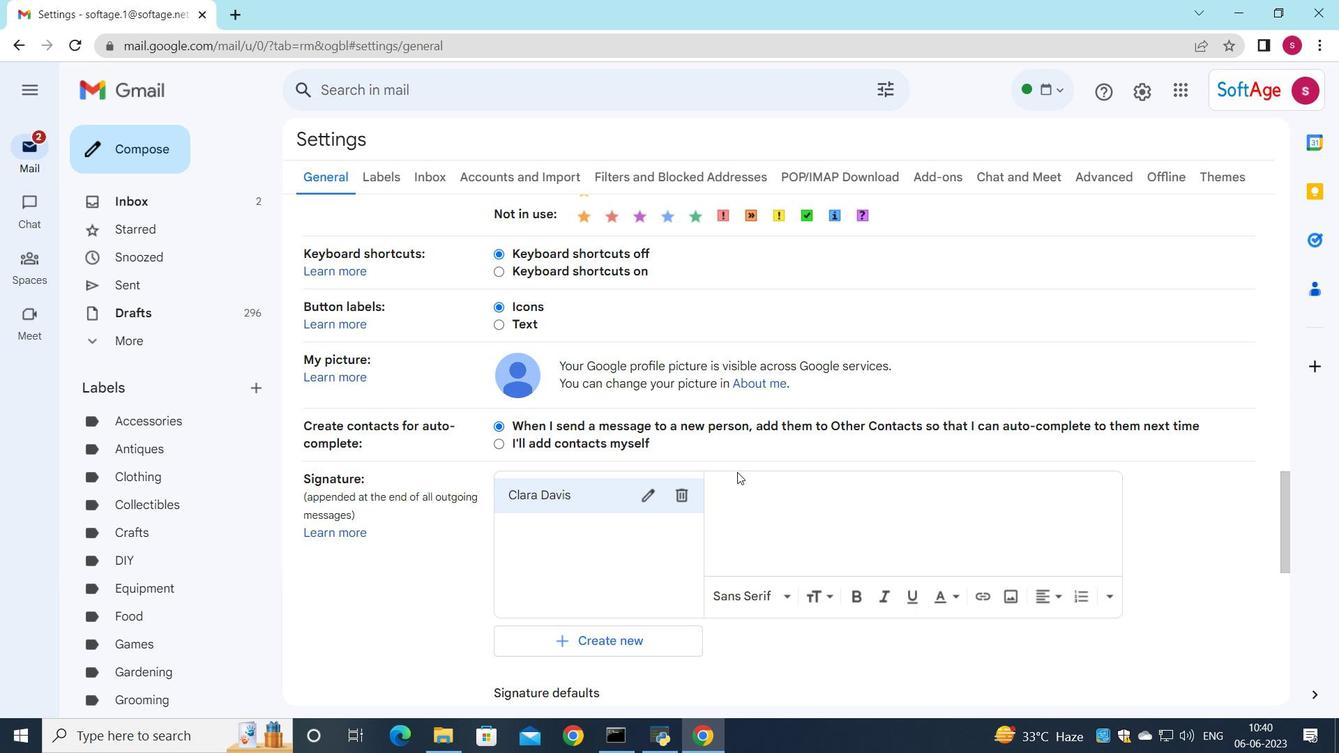 
Action: Mouse moved to (749, 341)
Screenshot: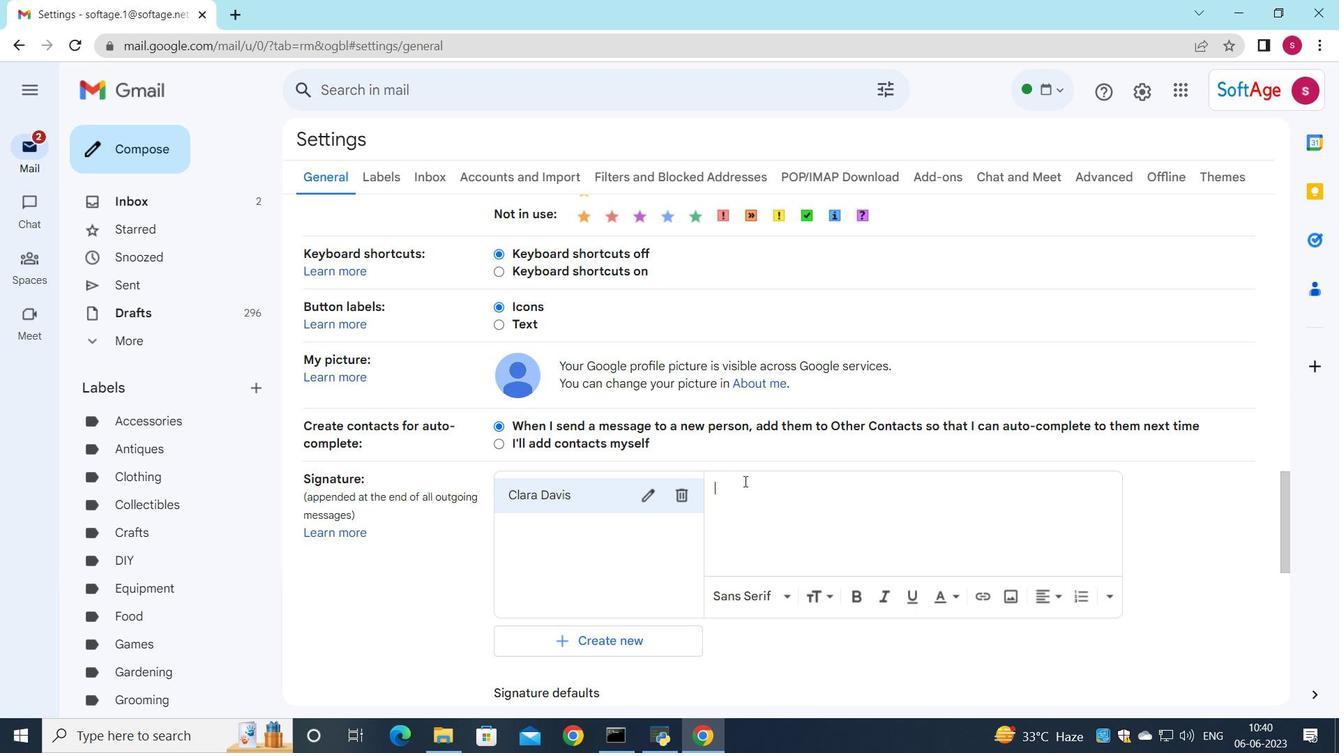 
Action: Key pressed <Key.shift>Clara<Key.space><Key.shift>Davis
Screenshot: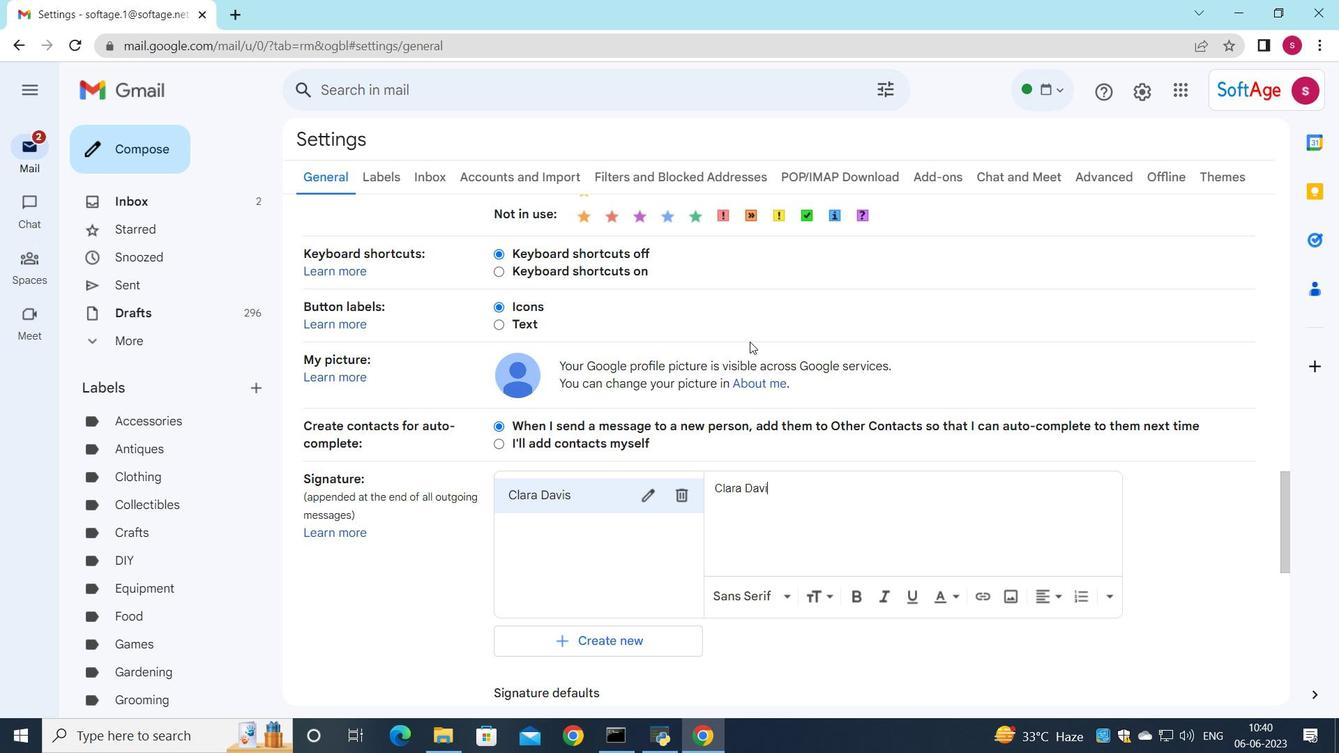 
Action: Mouse scrolled (749, 341) with delta (0, 0)
Screenshot: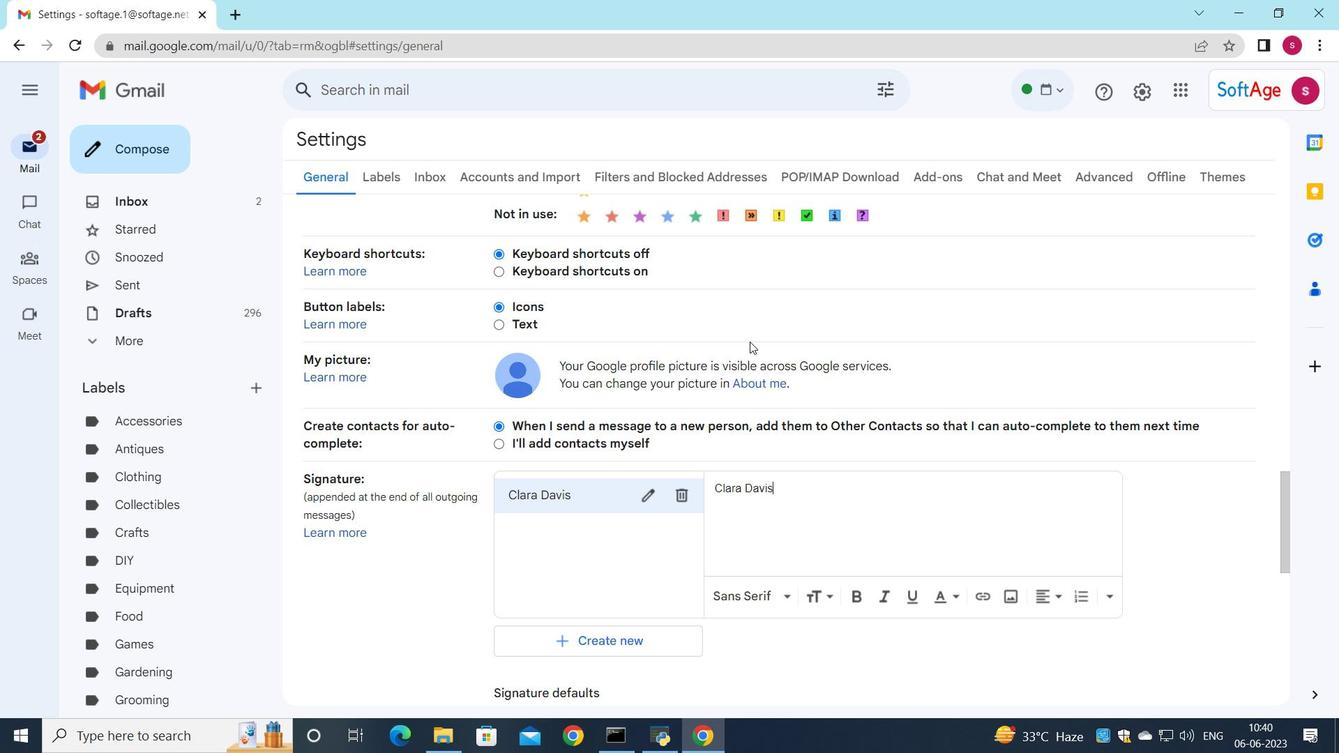 
Action: Mouse scrolled (749, 341) with delta (0, 0)
Screenshot: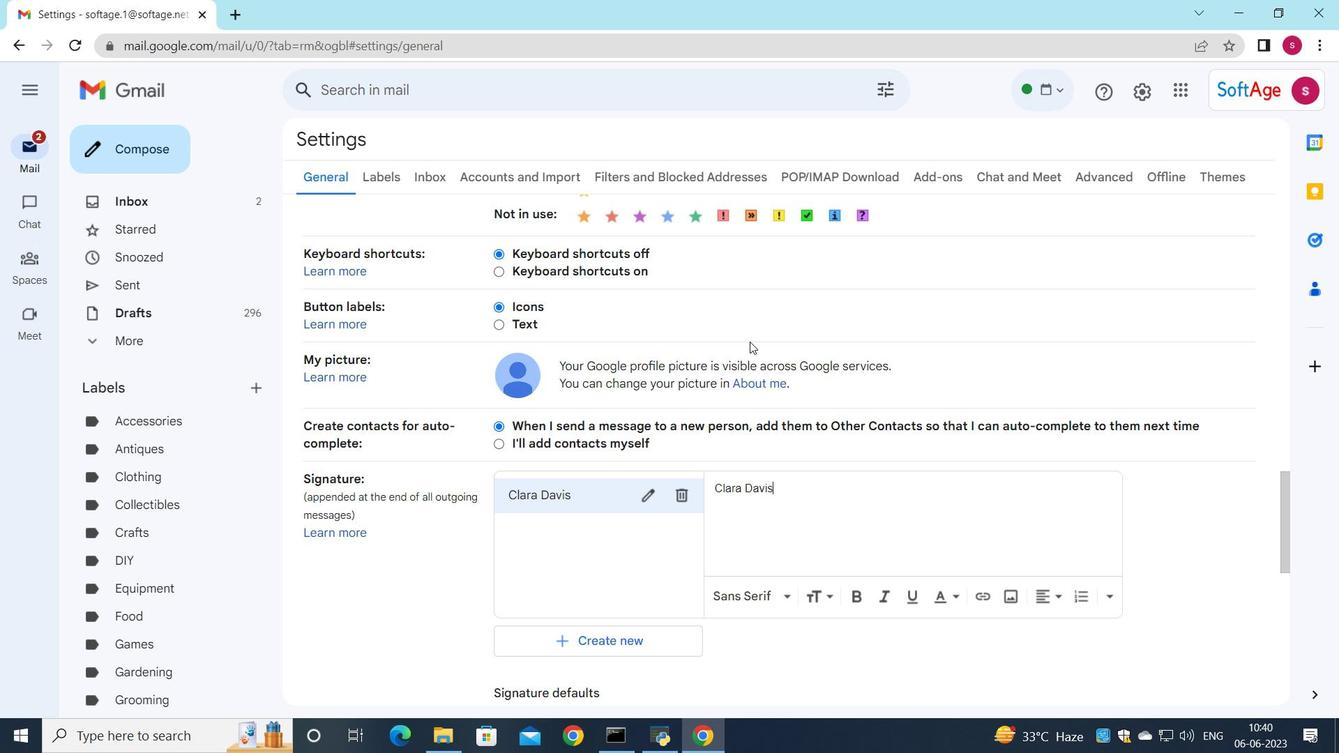
Action: Mouse scrolled (749, 341) with delta (0, 0)
Screenshot: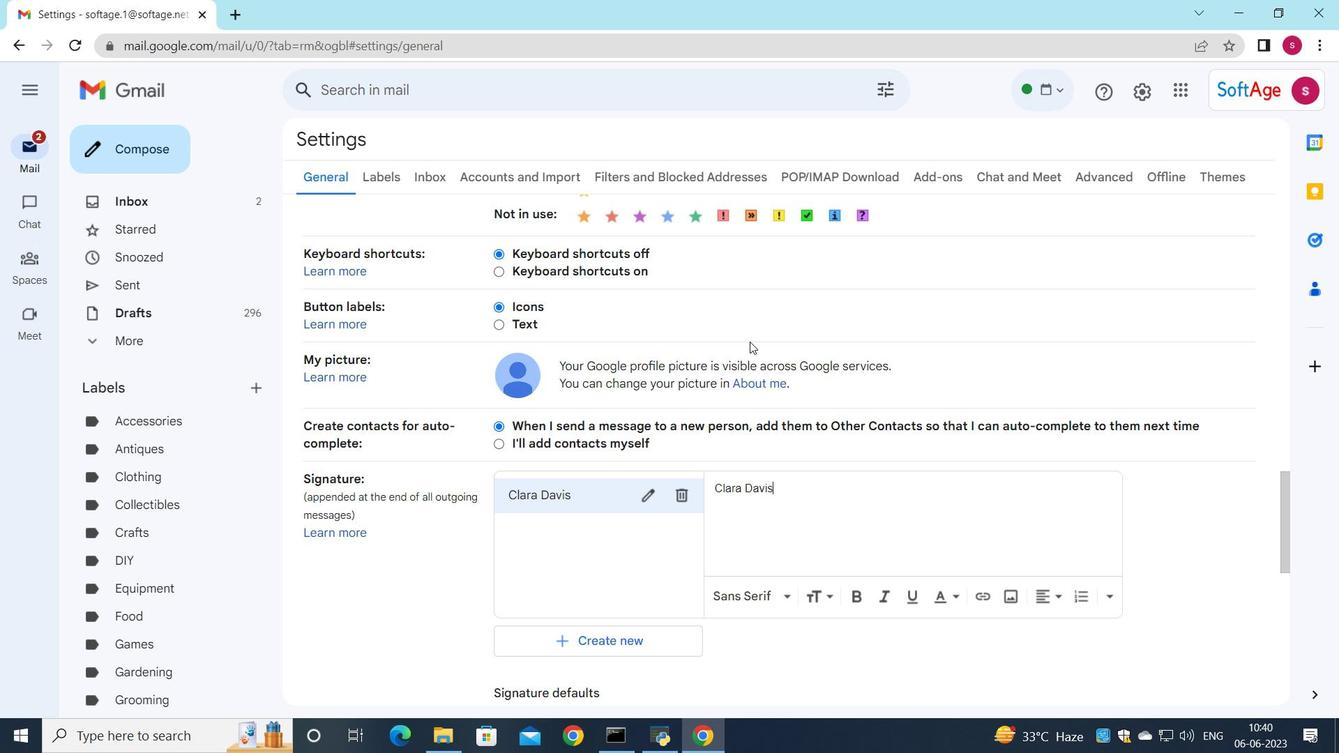 
Action: Mouse scrolled (749, 341) with delta (0, 0)
Screenshot: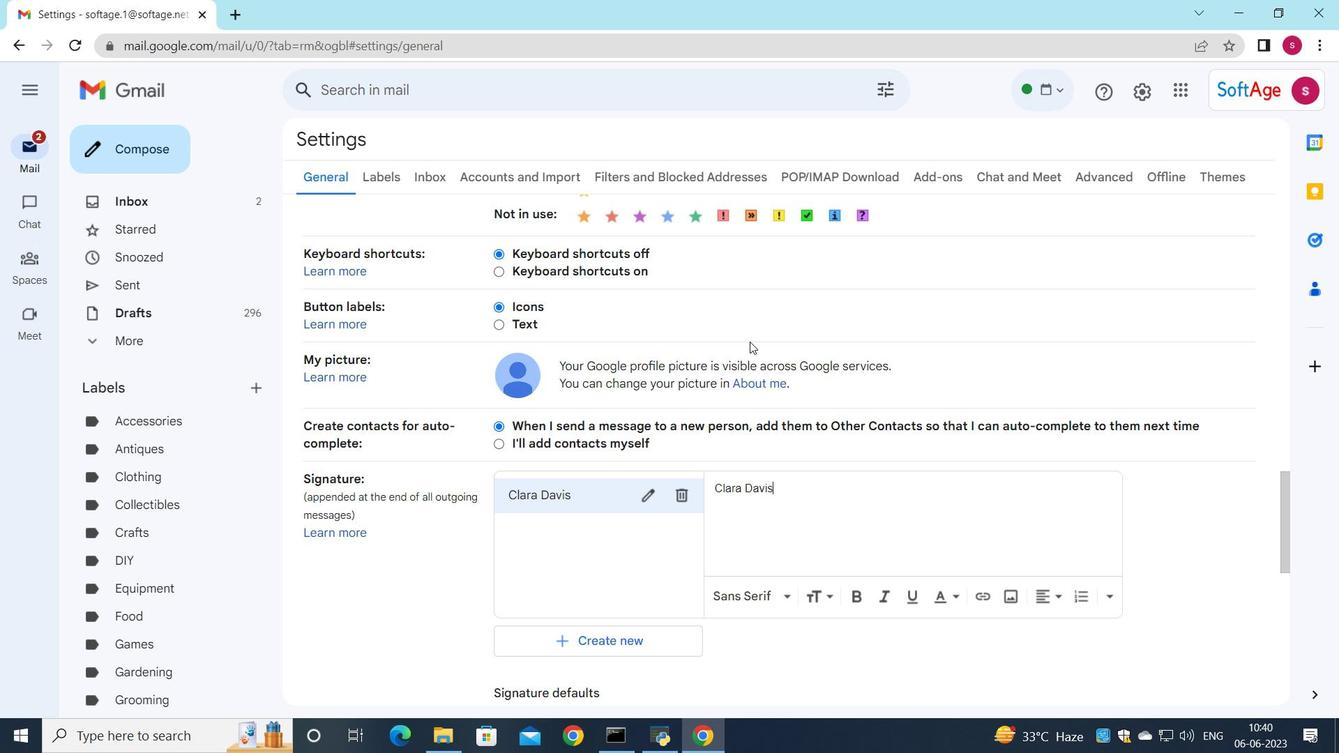 
Action: Mouse moved to (631, 535)
Screenshot: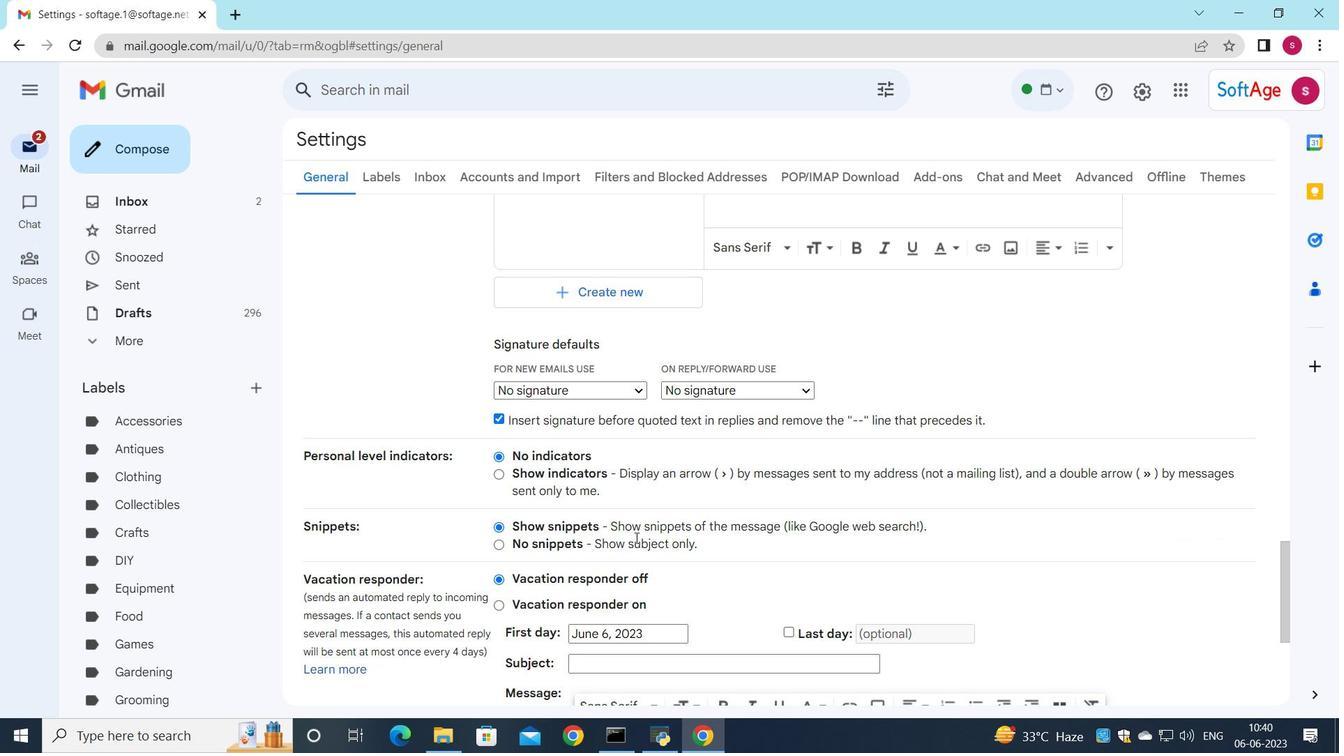 
Action: Mouse scrolled (631, 534) with delta (0, 0)
Screenshot: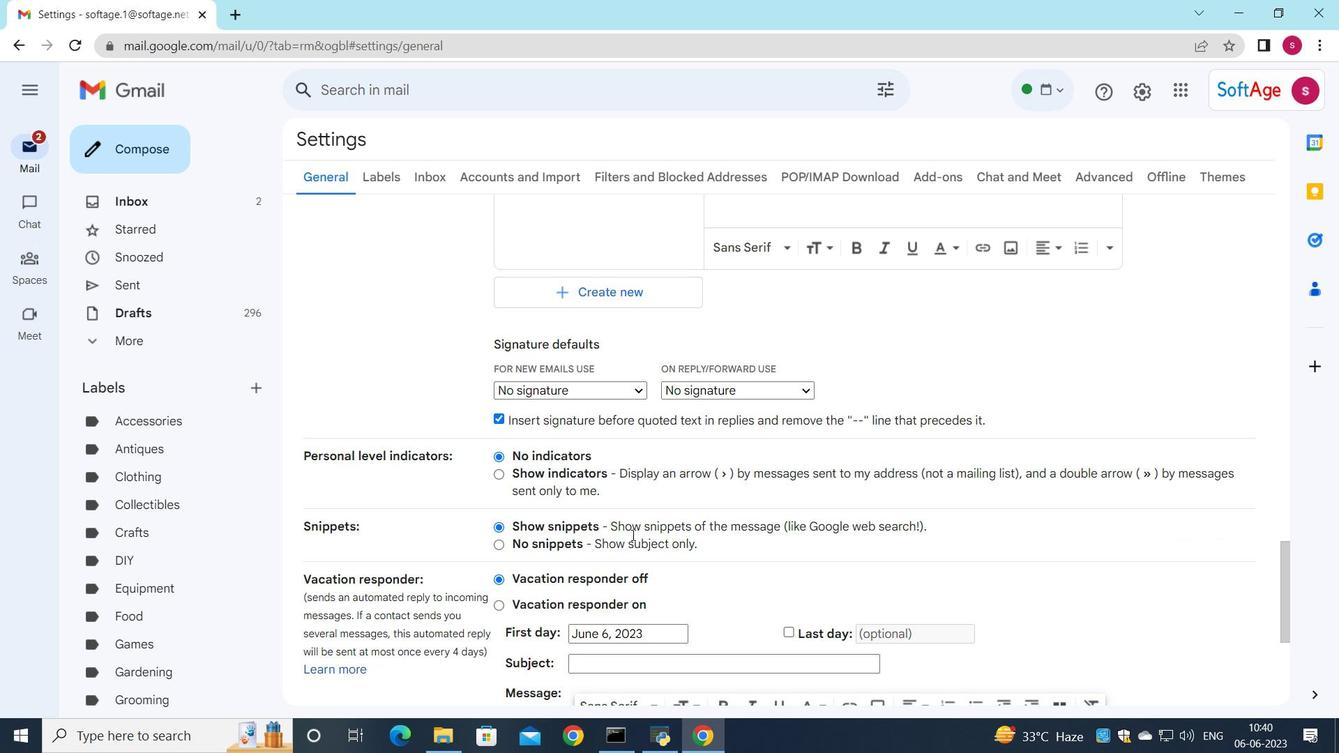 
Action: Mouse moved to (613, 299)
Screenshot: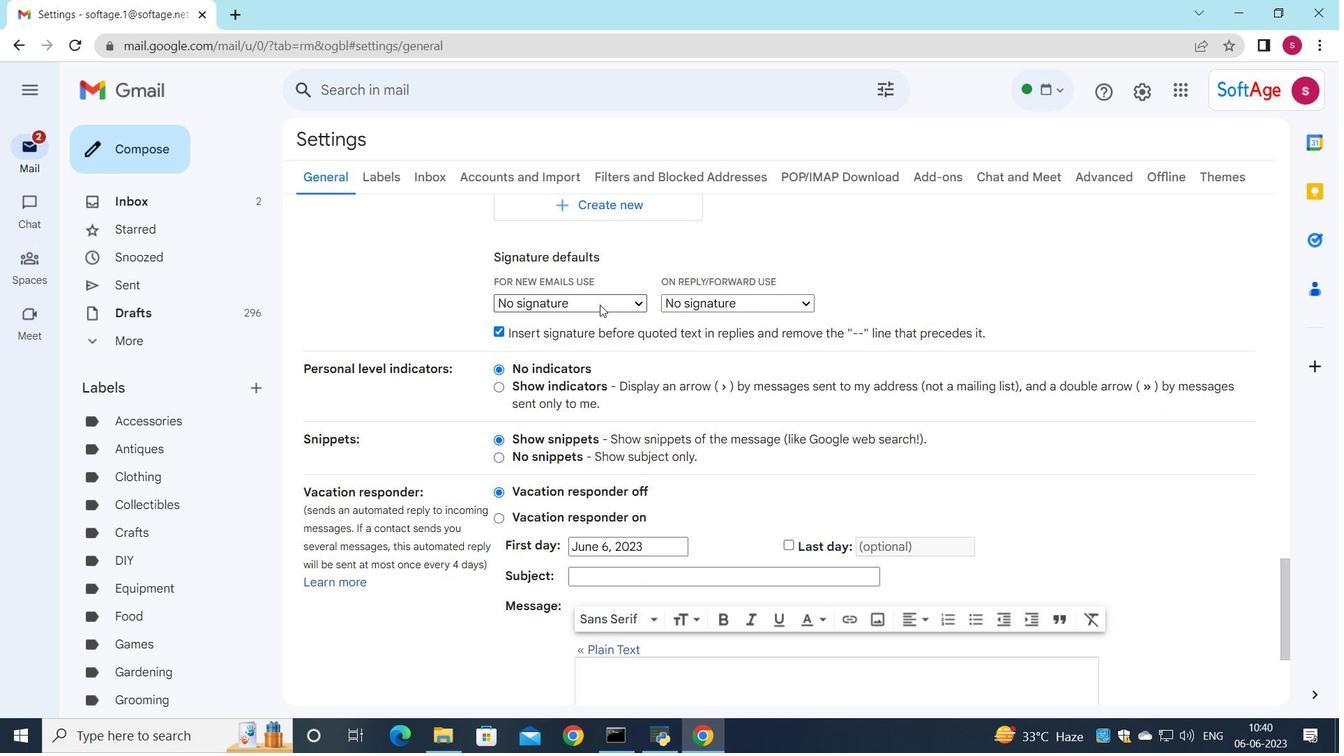 
Action: Mouse pressed left at (613, 299)
Screenshot: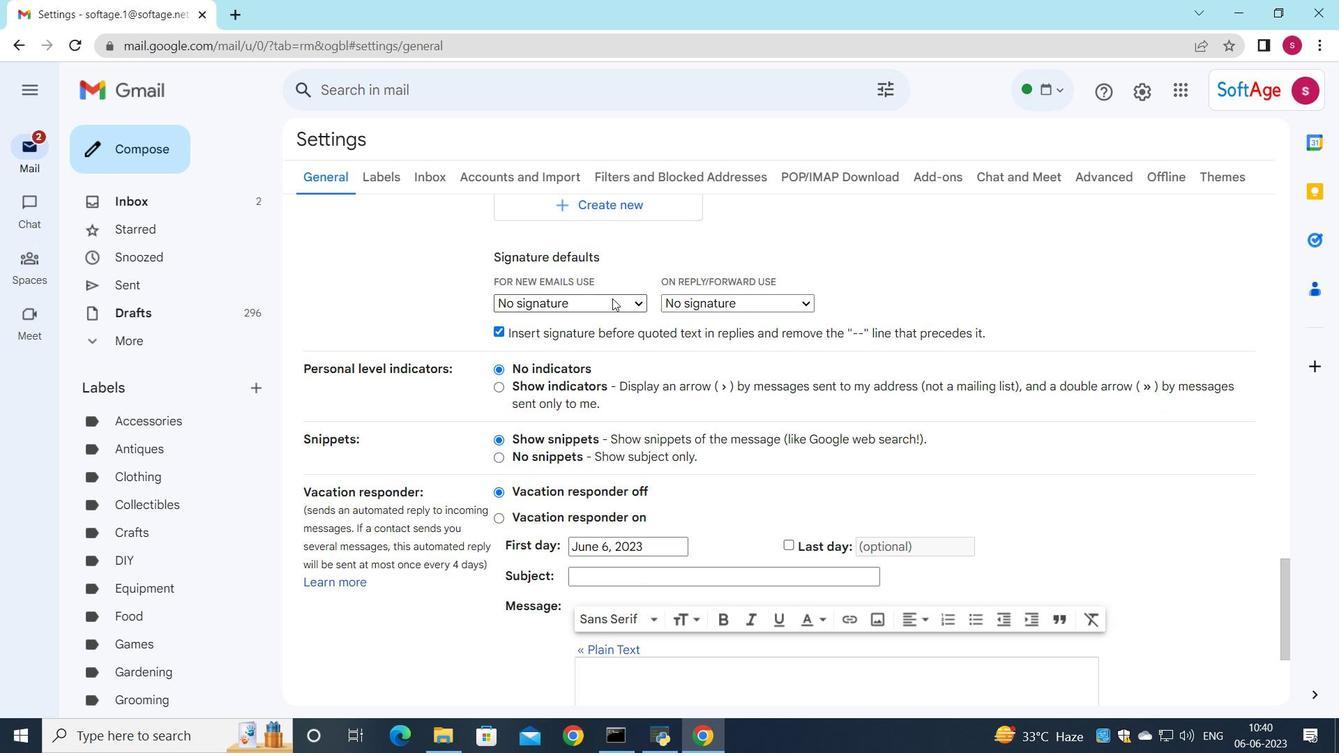 
Action: Mouse moved to (624, 337)
Screenshot: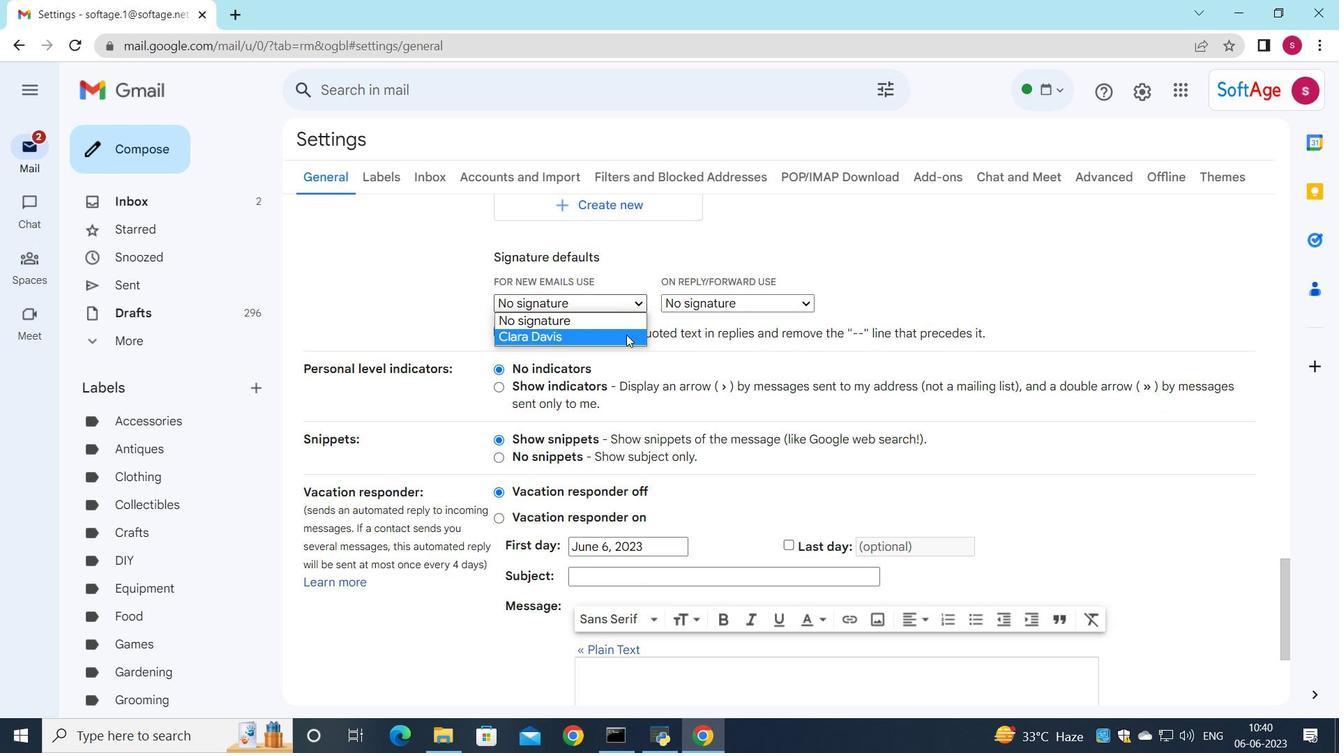 
Action: Mouse pressed left at (624, 337)
Screenshot: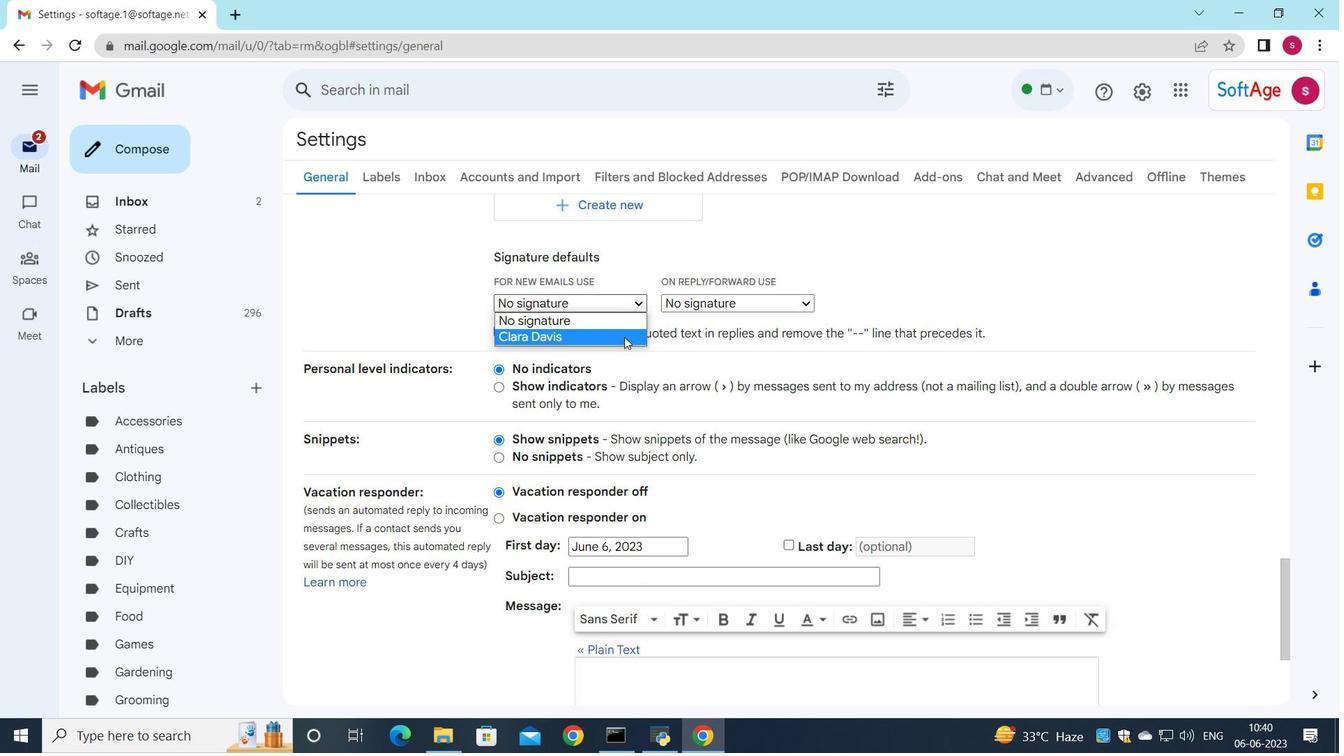 
Action: Mouse moved to (681, 306)
Screenshot: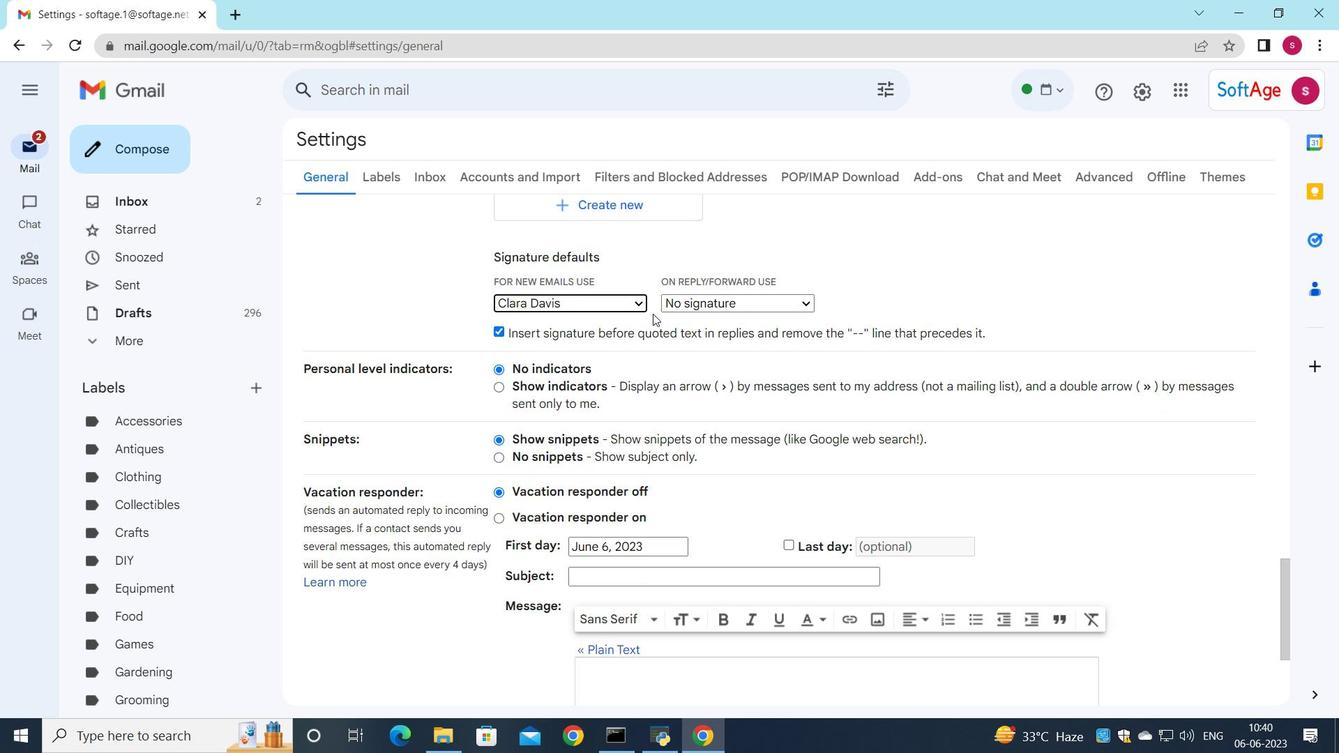 
Action: Mouse pressed left at (681, 306)
Screenshot: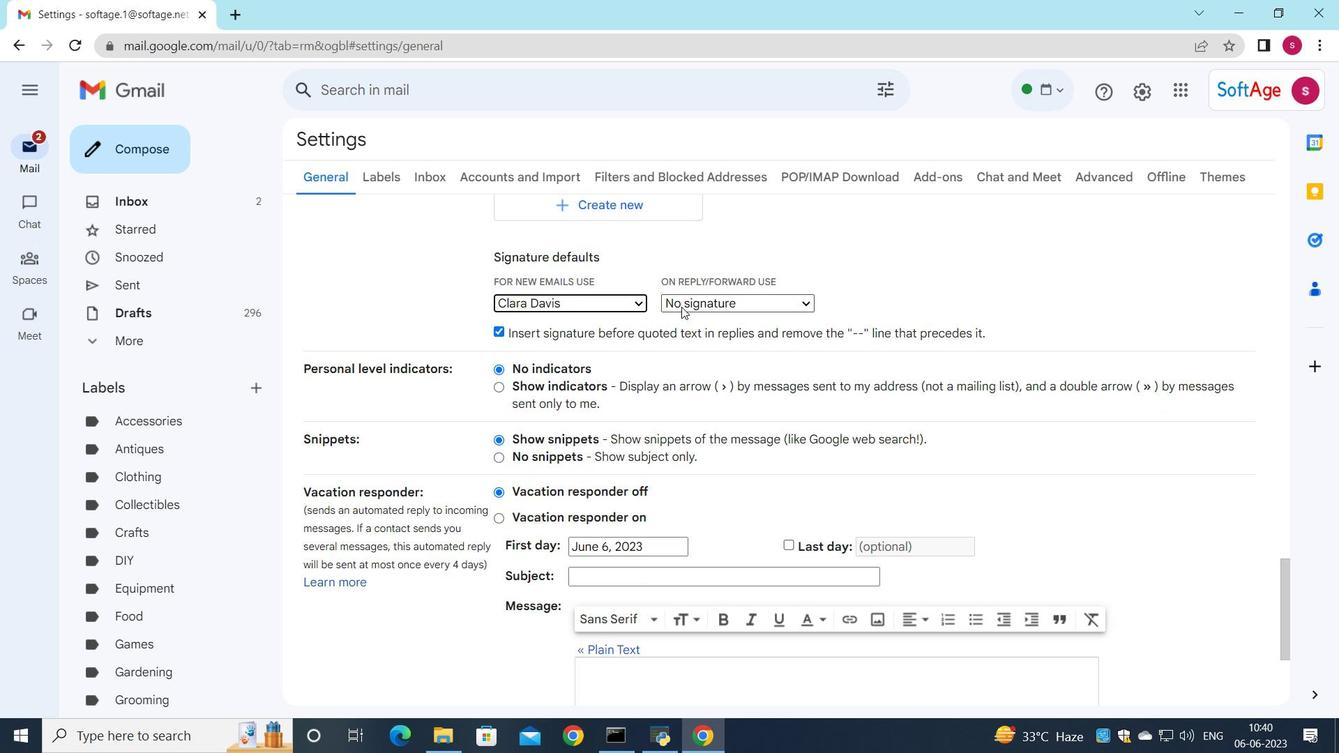 
Action: Mouse moved to (686, 343)
Screenshot: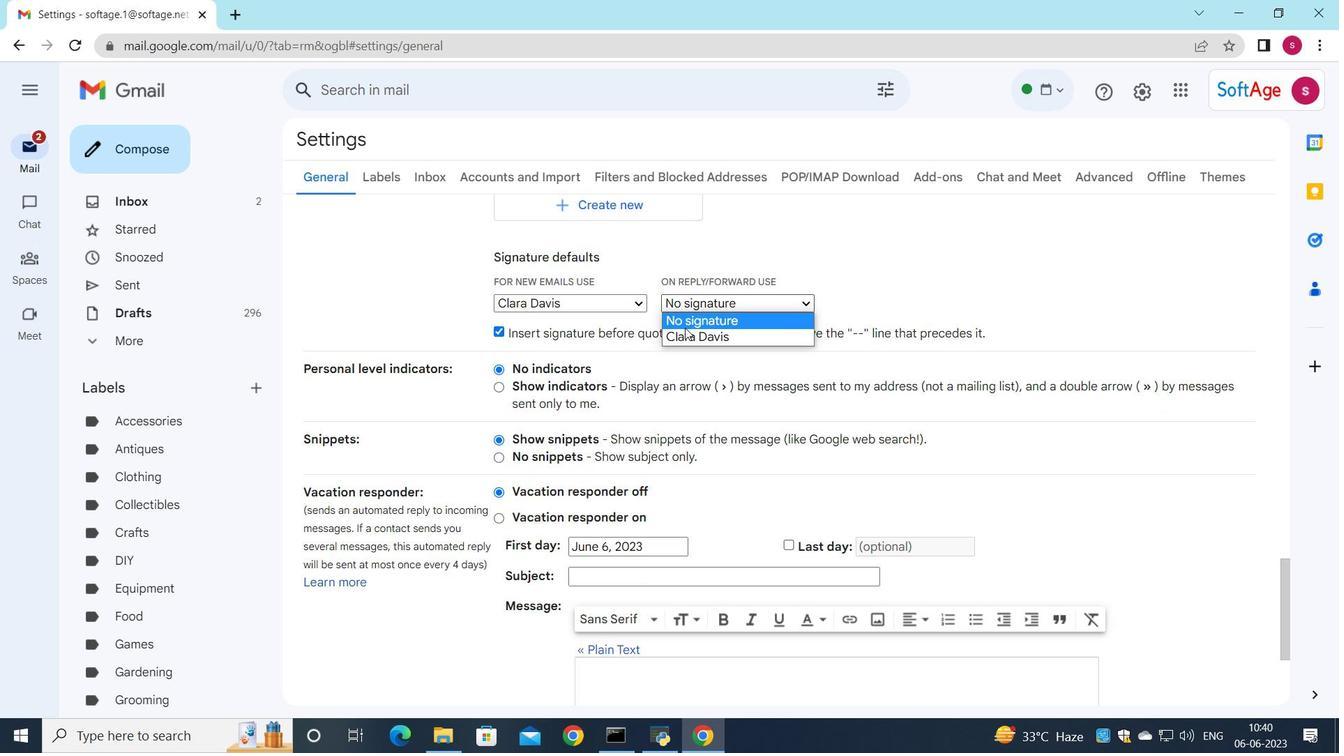 
Action: Mouse pressed left at (686, 343)
Screenshot: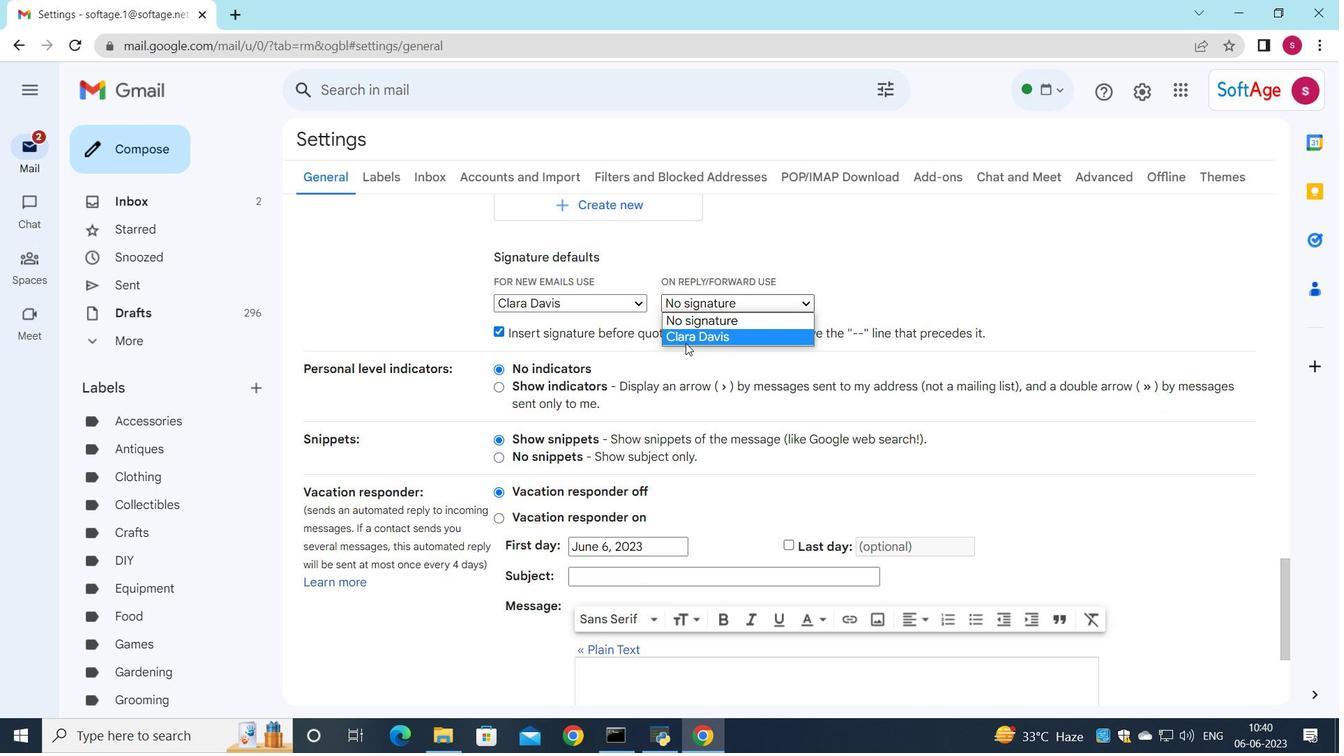 
Action: Mouse scrolled (686, 343) with delta (0, 0)
Screenshot: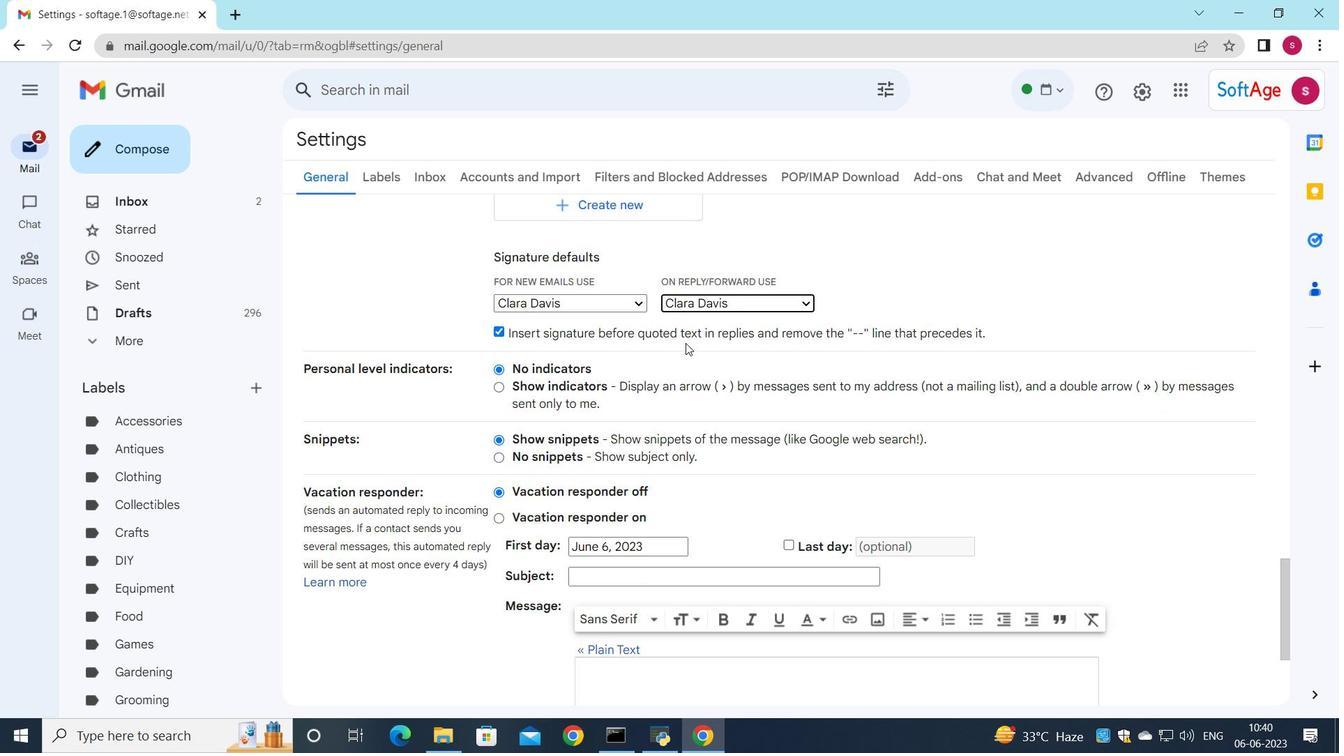 
Action: Mouse scrolled (686, 343) with delta (0, 0)
Screenshot: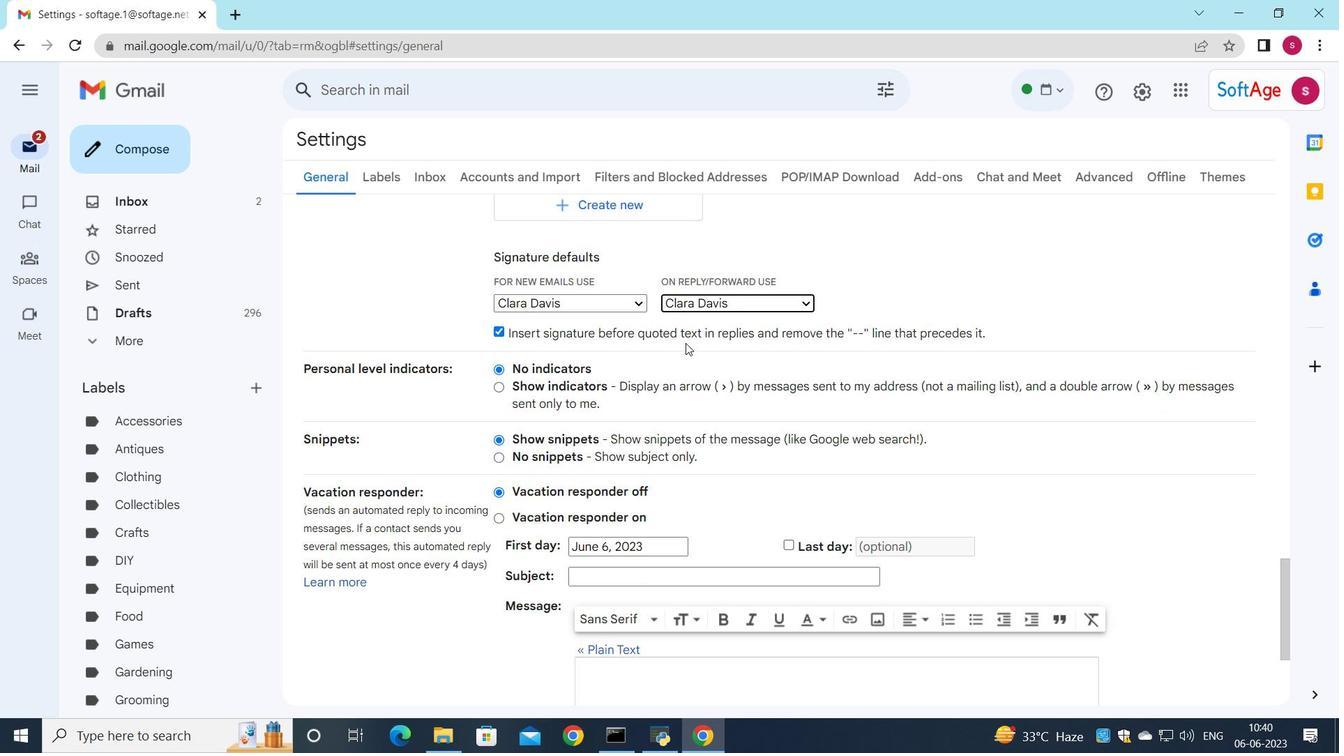 
Action: Mouse scrolled (686, 343) with delta (0, 0)
Screenshot: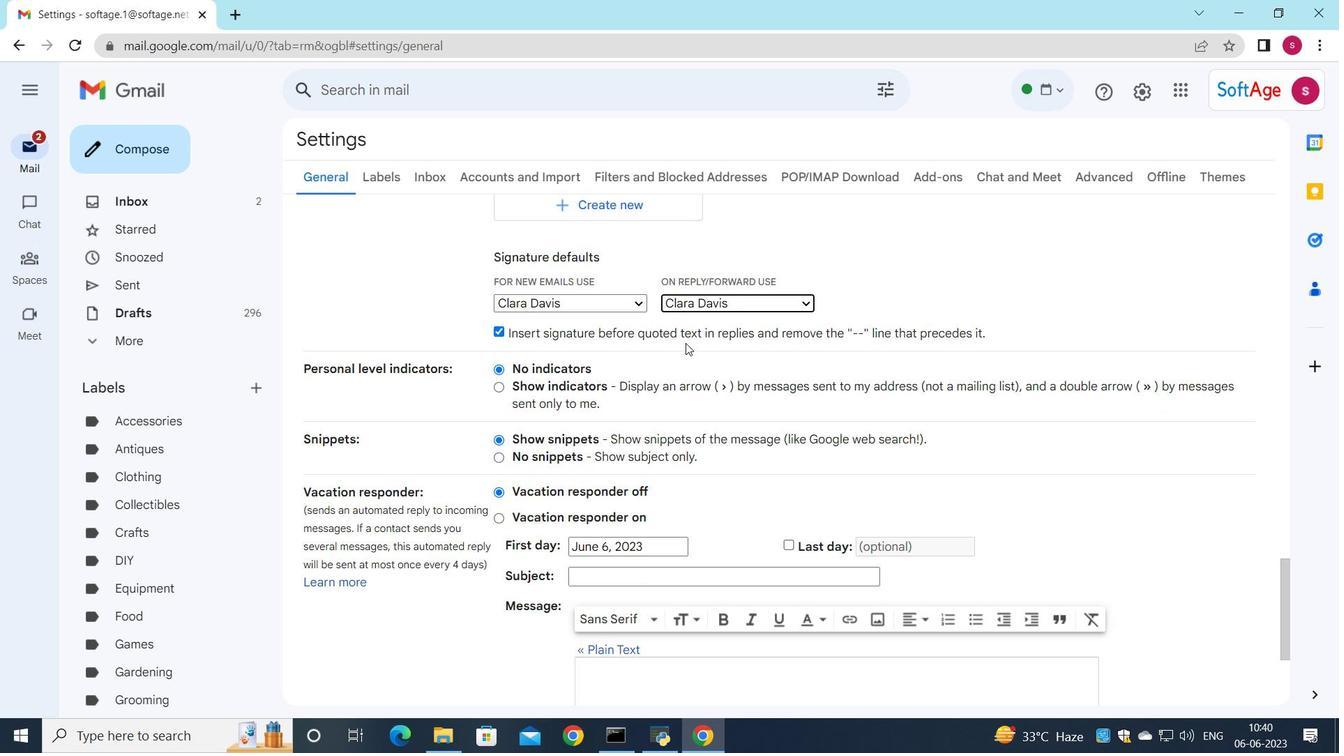 
Action: Mouse scrolled (686, 343) with delta (0, 0)
Screenshot: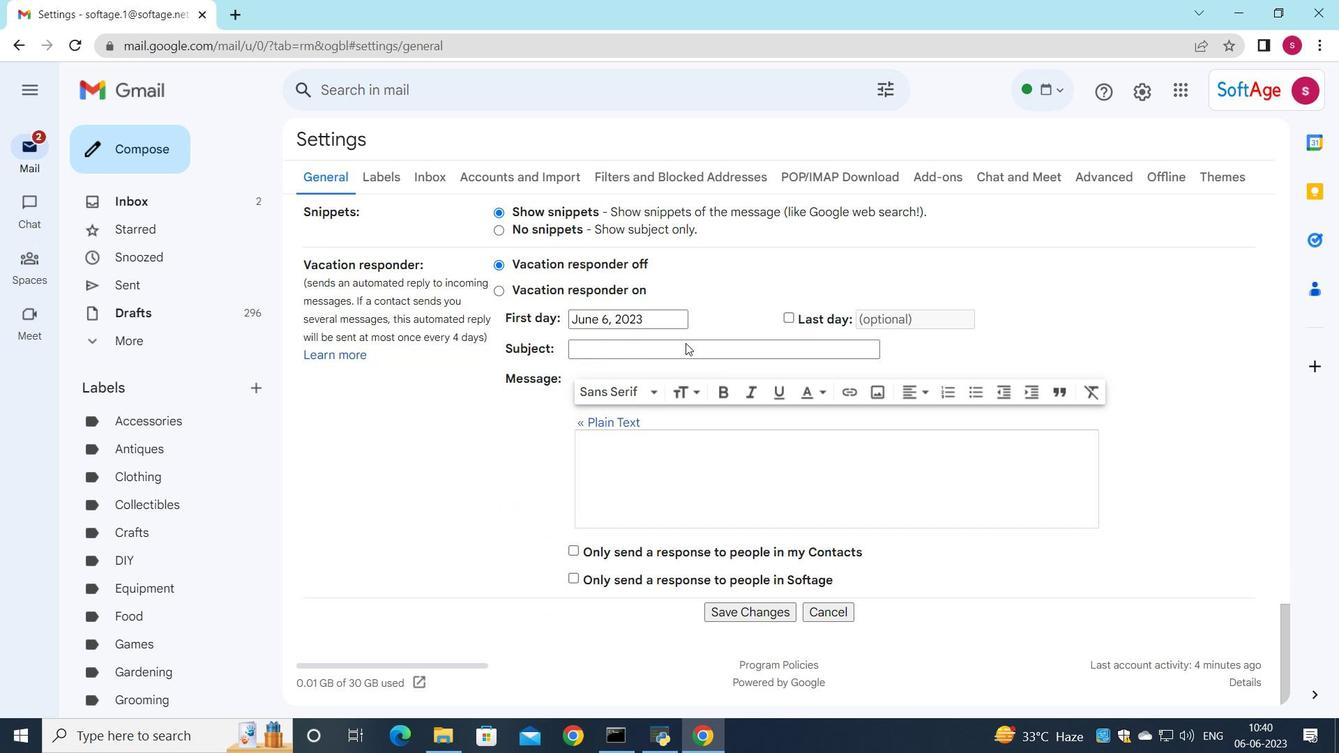 
Action: Mouse scrolled (686, 343) with delta (0, 0)
Screenshot: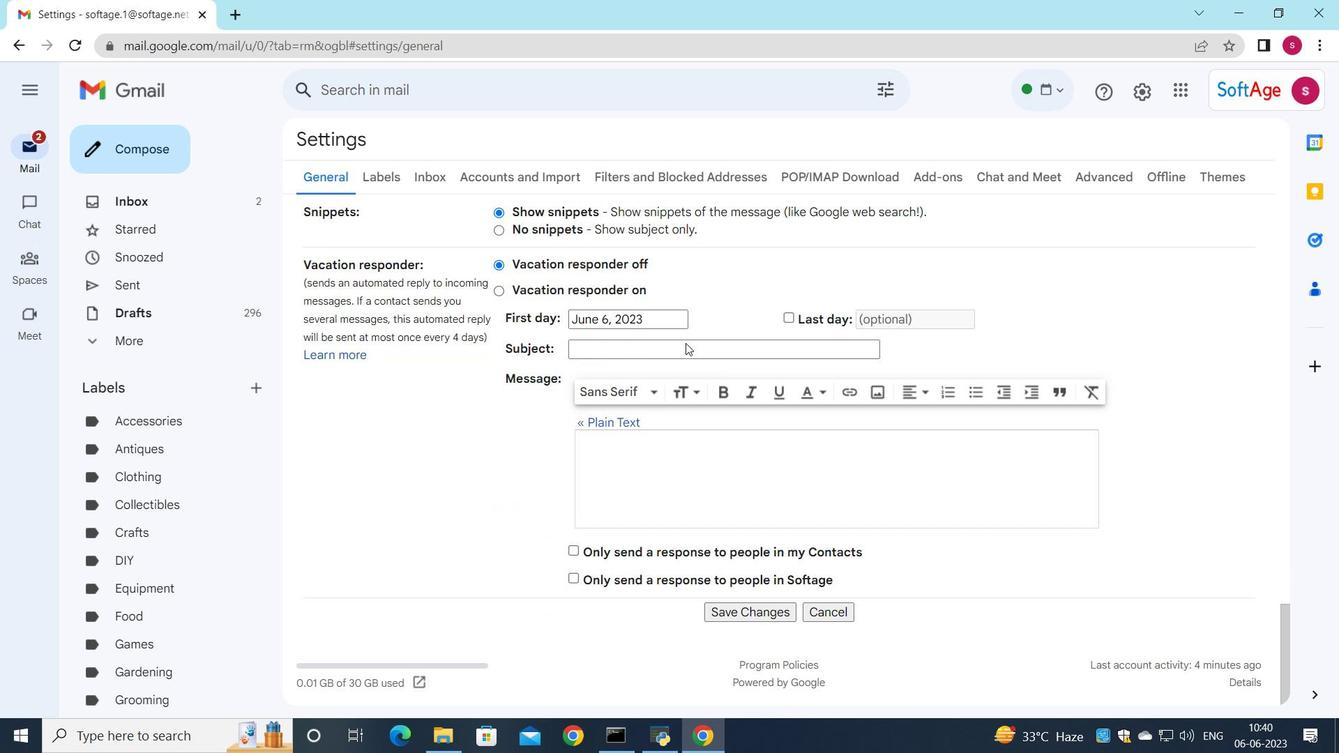 
Action: Mouse scrolled (686, 343) with delta (0, 0)
Screenshot: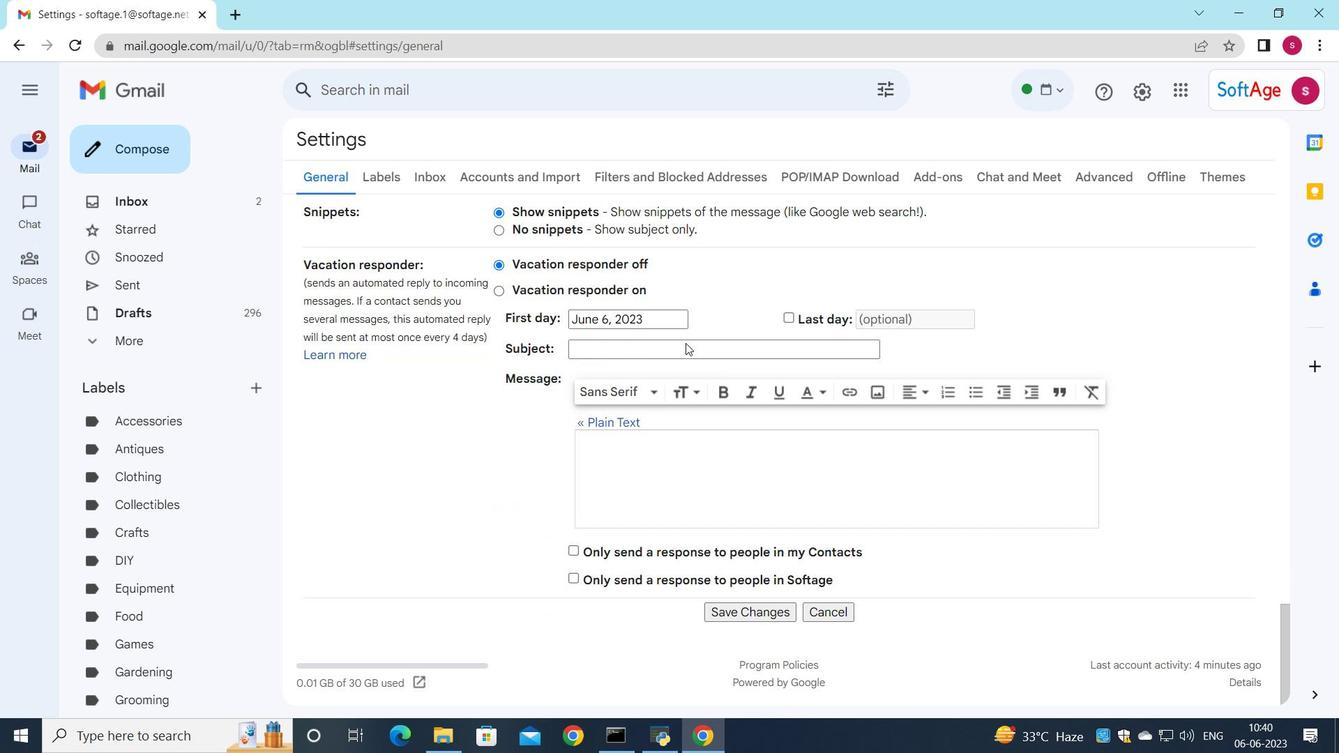 
Action: Mouse scrolled (686, 343) with delta (0, 0)
Screenshot: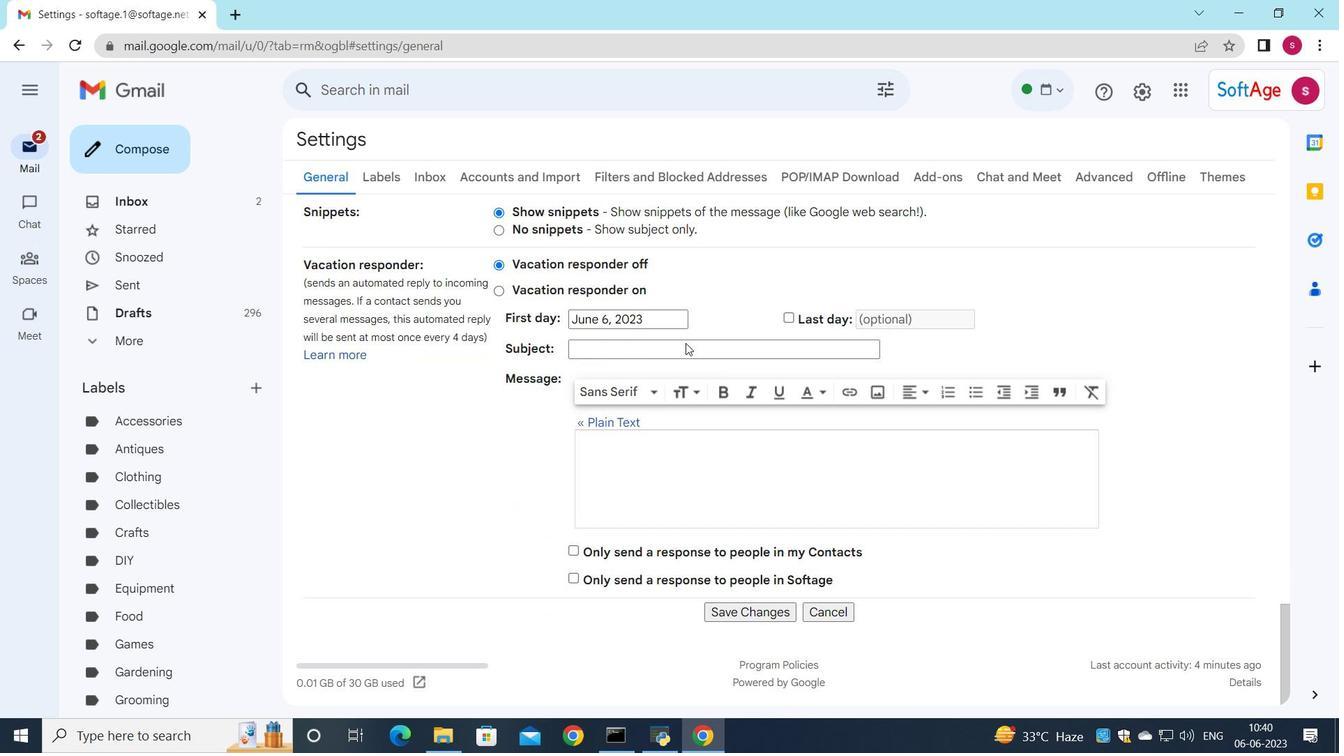 
Action: Mouse moved to (690, 361)
Screenshot: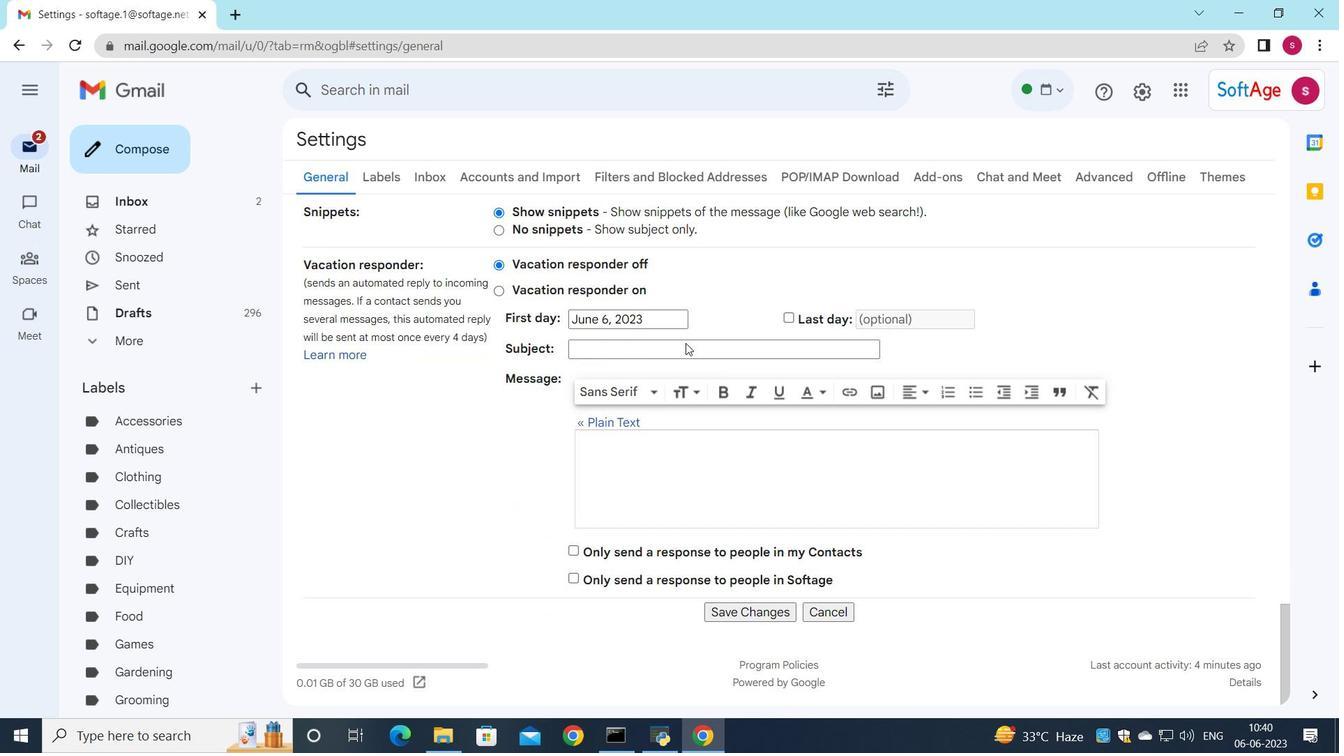 
Action: Mouse scrolled (690, 361) with delta (0, 0)
Screenshot: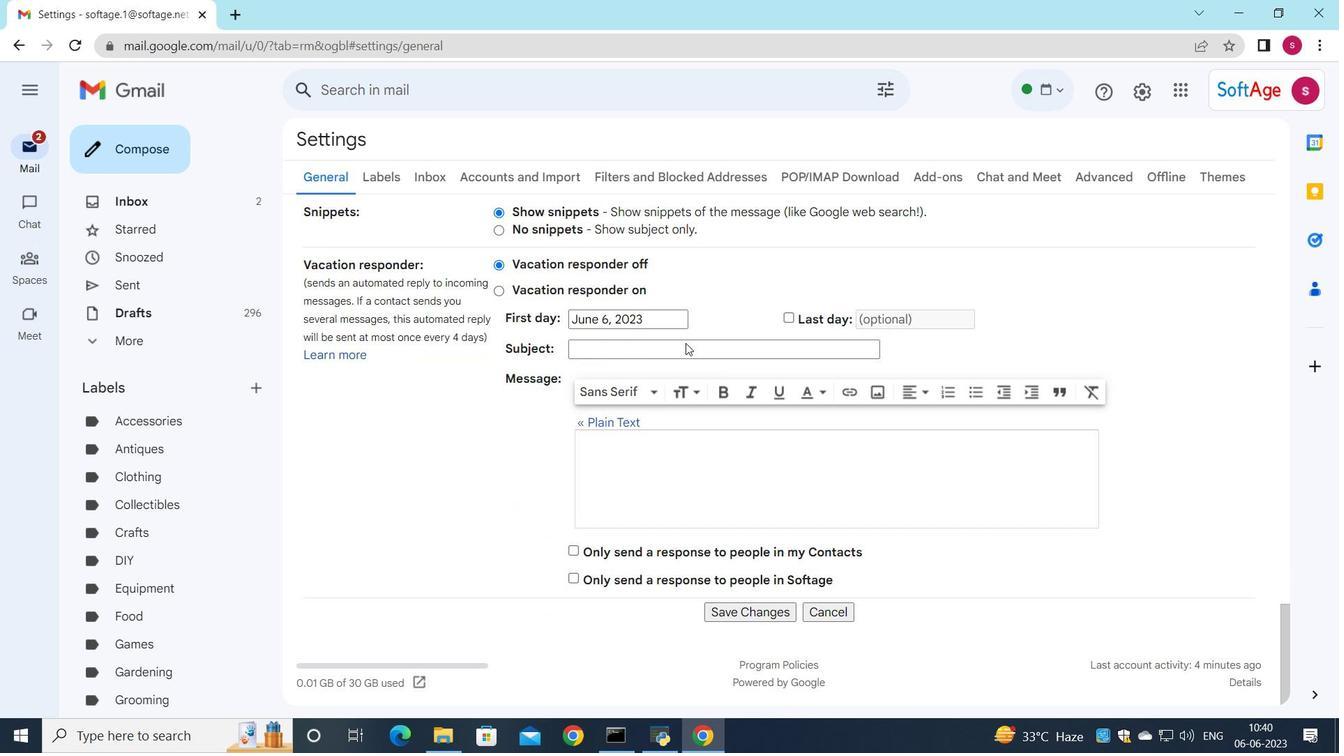 
Action: Mouse moved to (748, 608)
Screenshot: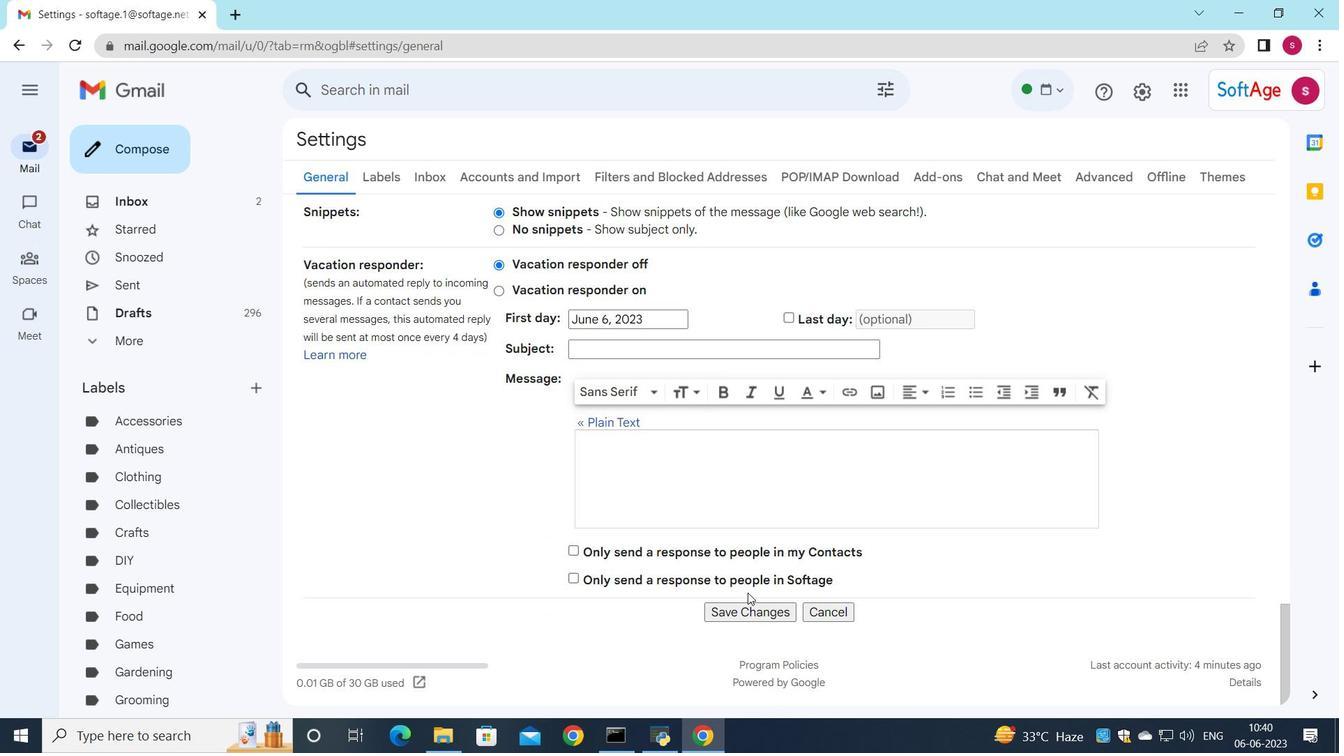 
Action: Mouse pressed left at (748, 608)
Screenshot: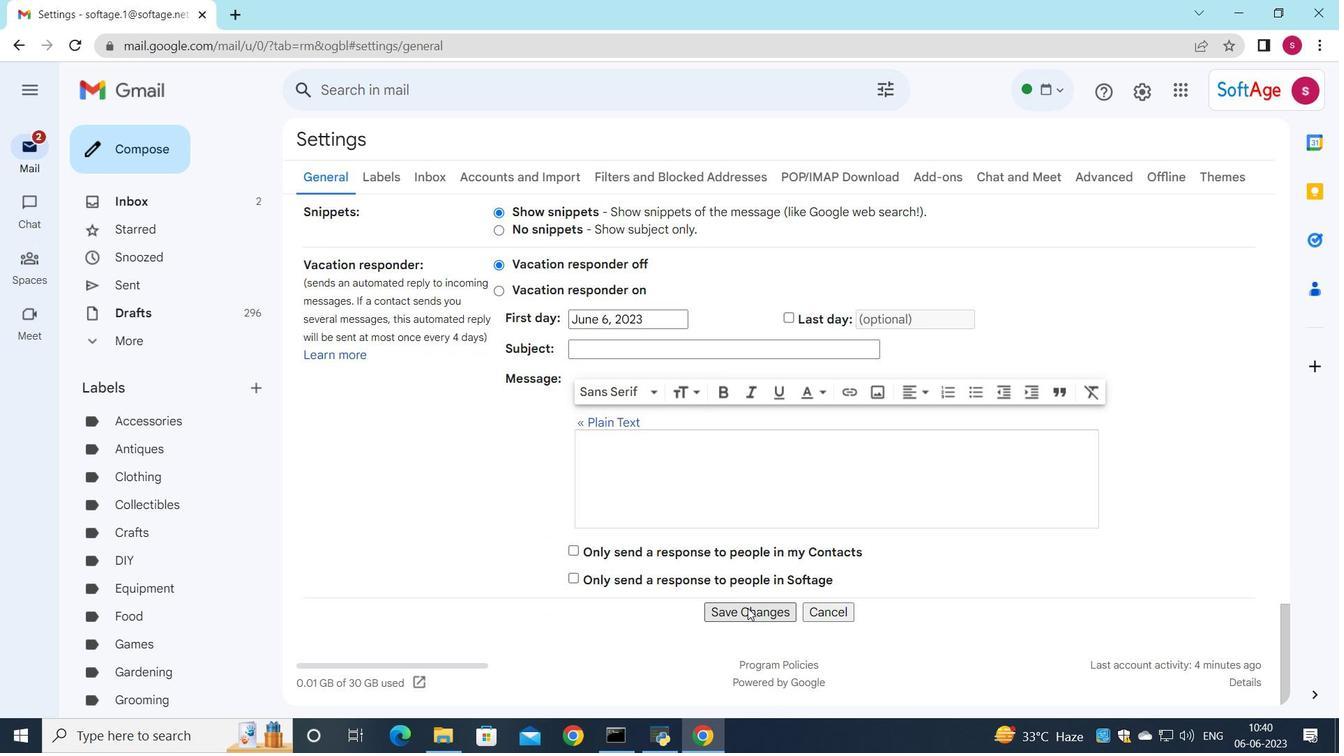 
Action: Mouse moved to (298, 519)
Screenshot: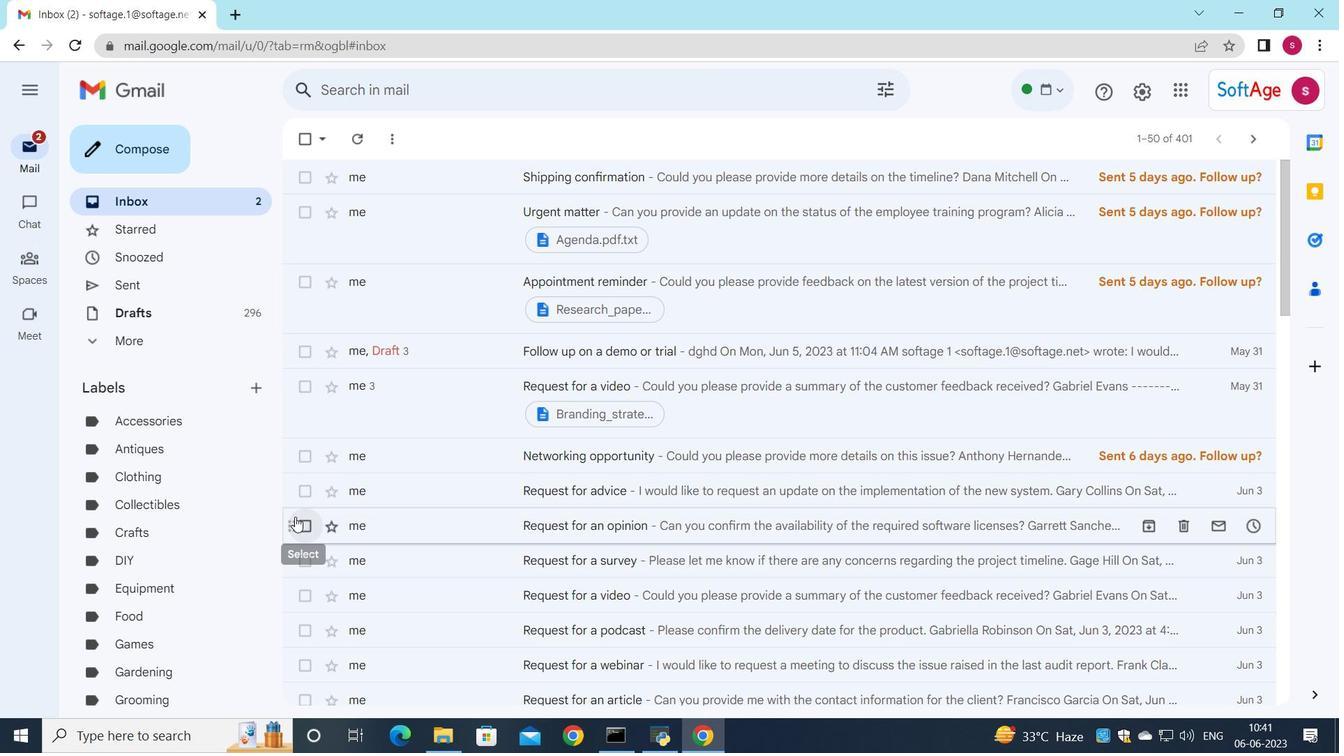 
Action: Mouse pressed left at (298, 519)
Screenshot: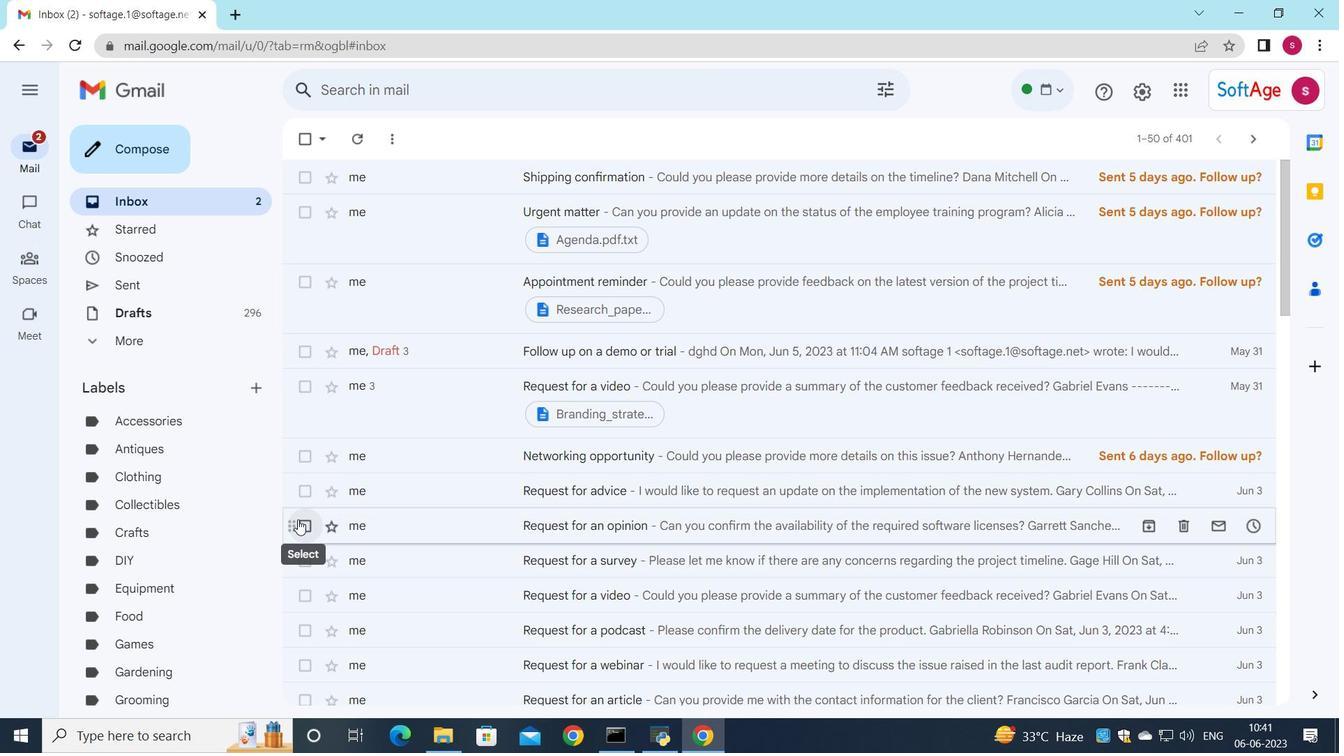 
Action: Mouse moved to (682, 130)
Screenshot: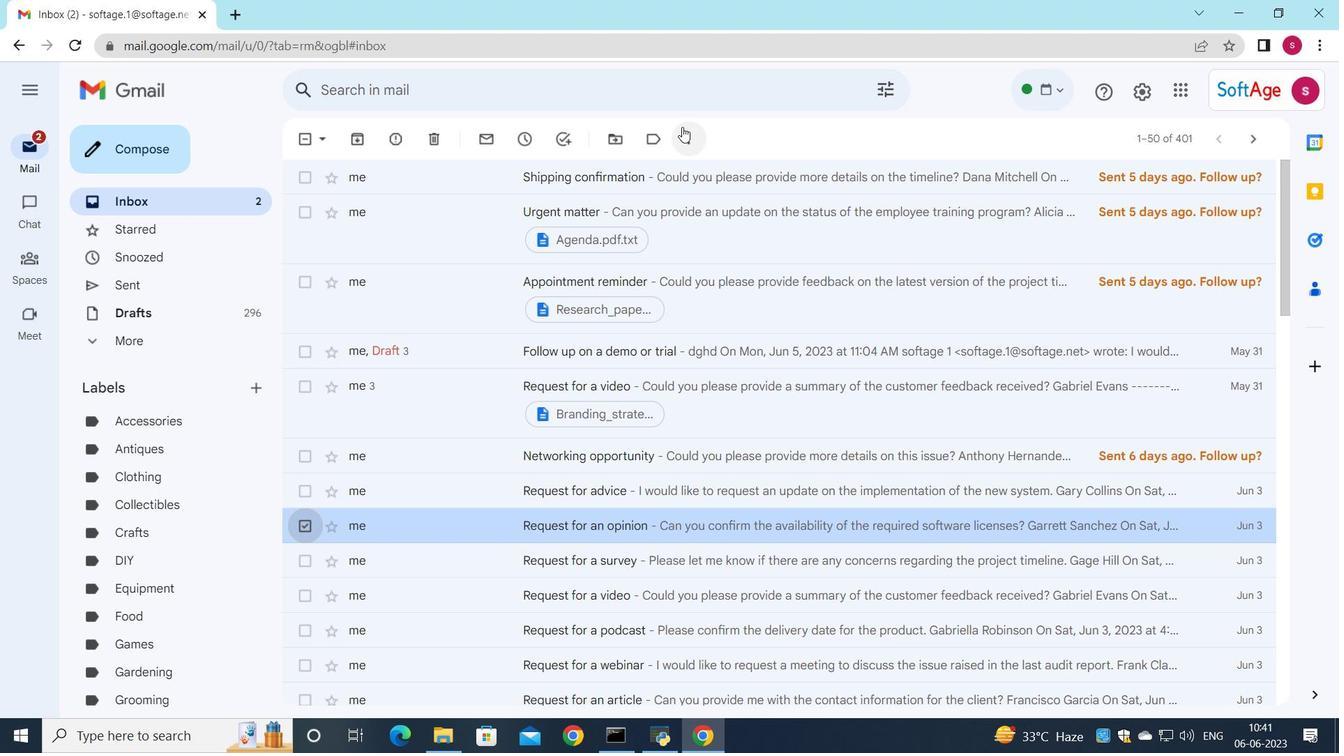 
Action: Mouse pressed left at (682, 130)
Screenshot: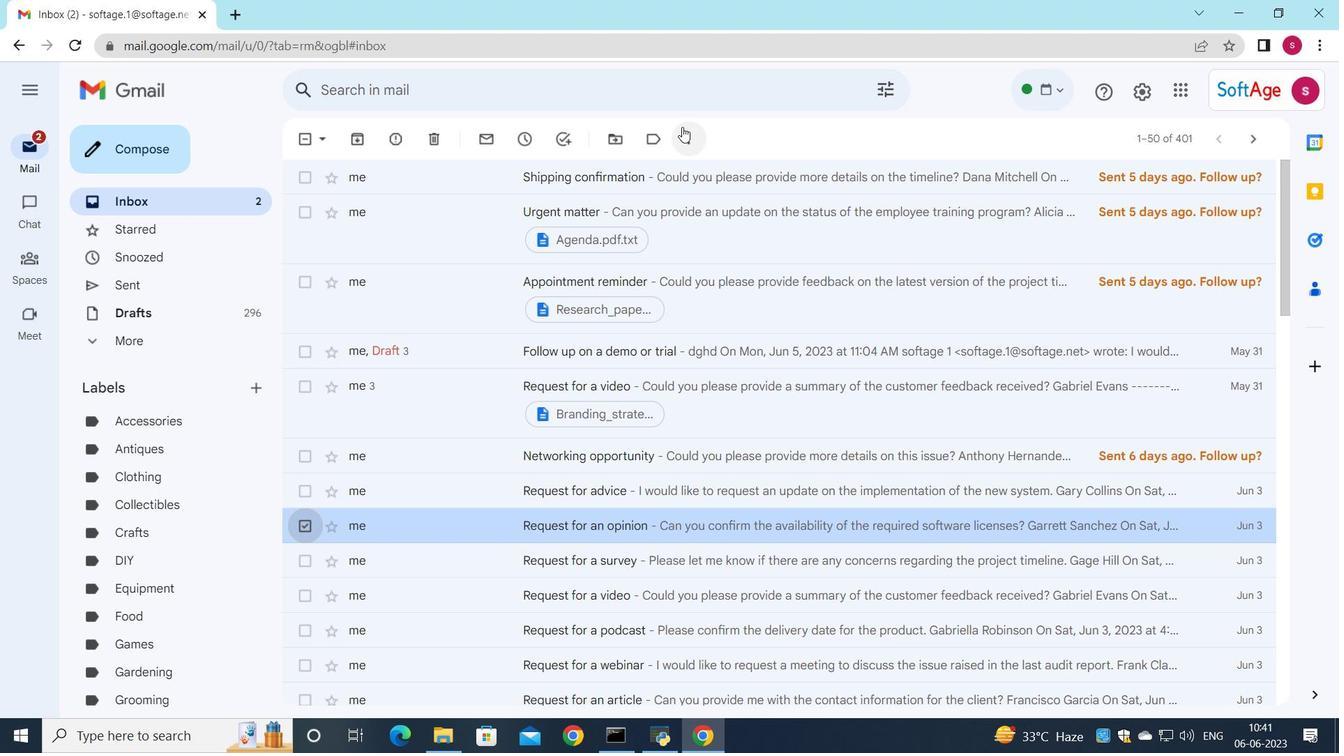 
Action: Mouse moved to (724, 292)
Screenshot: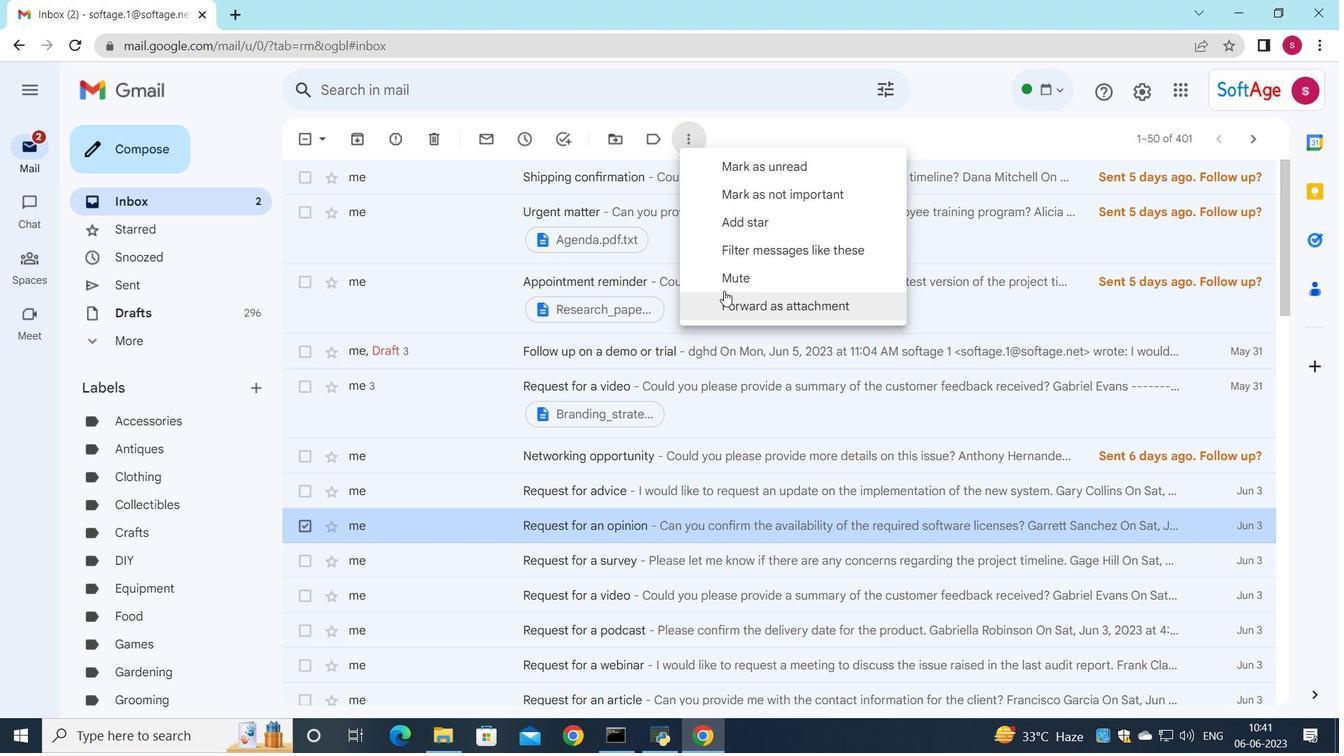 
Action: Mouse pressed left at (724, 292)
Screenshot: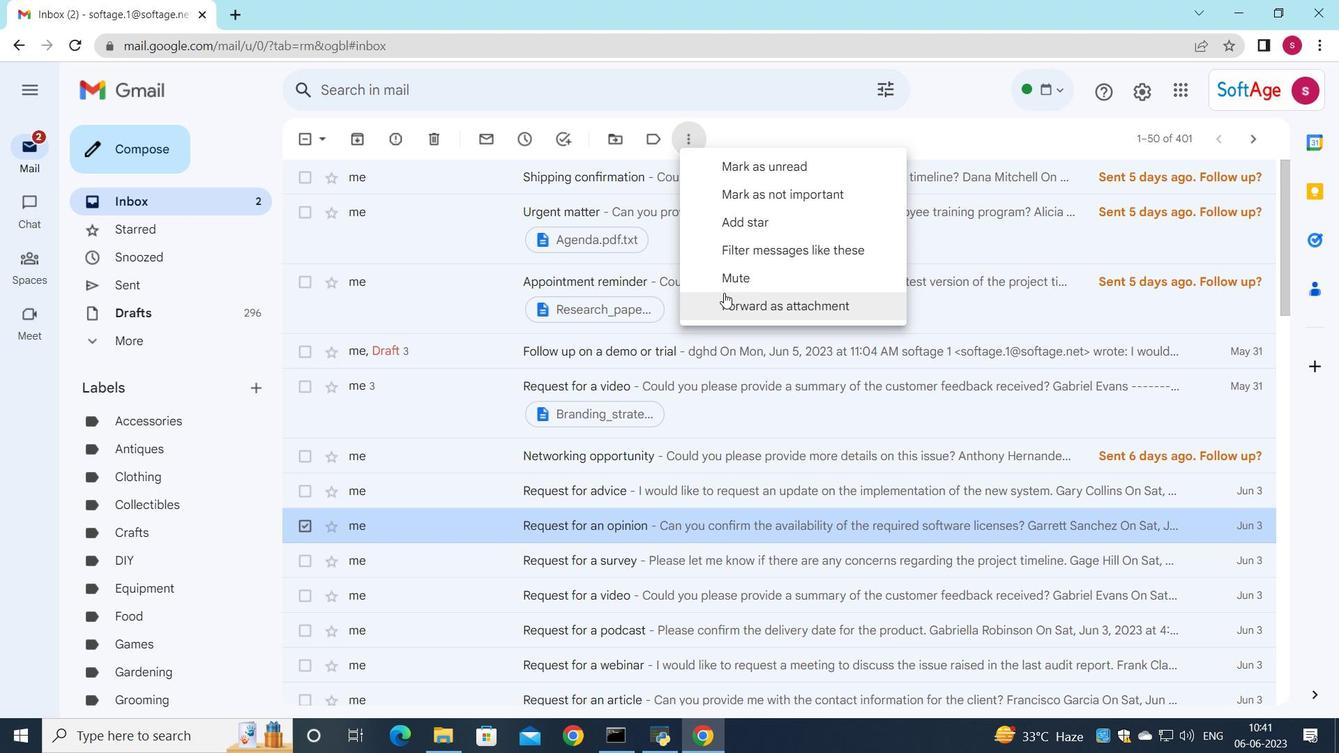 
Action: Mouse moved to (835, 342)
Screenshot: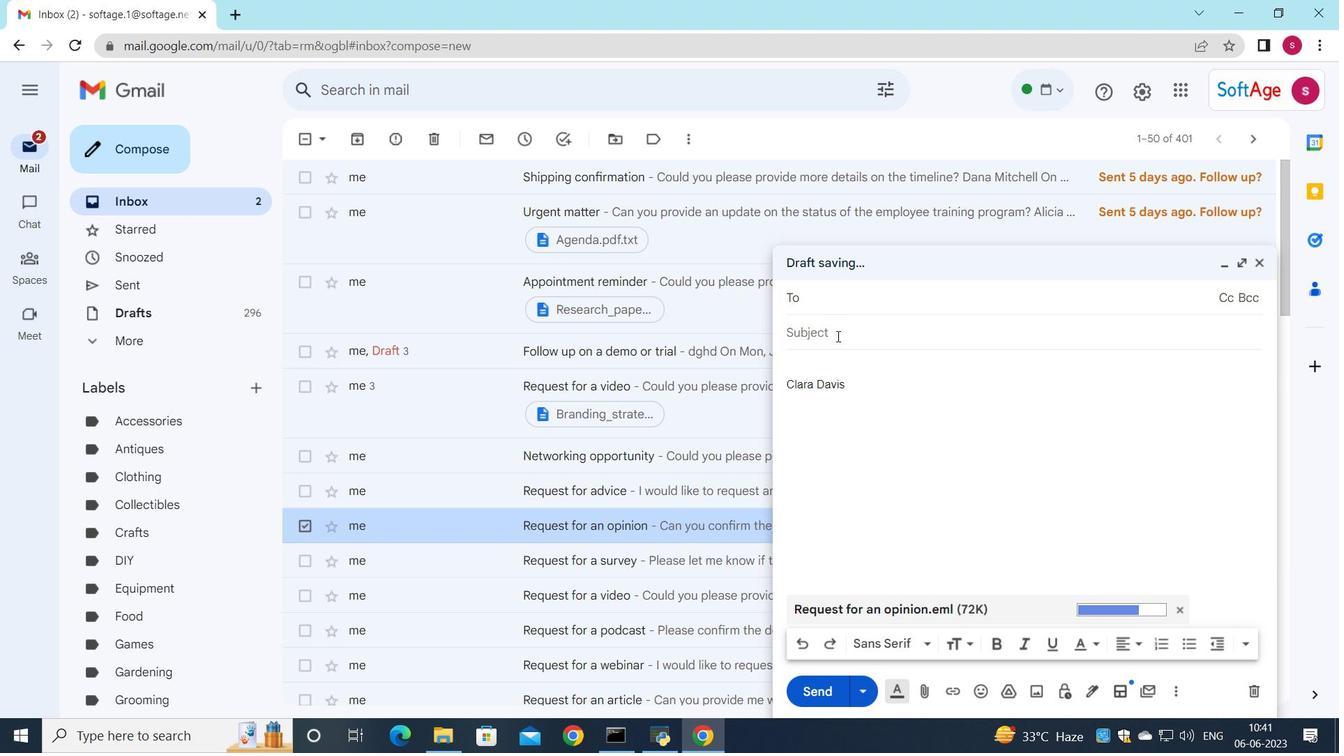 
Action: Key pressed s
Screenshot: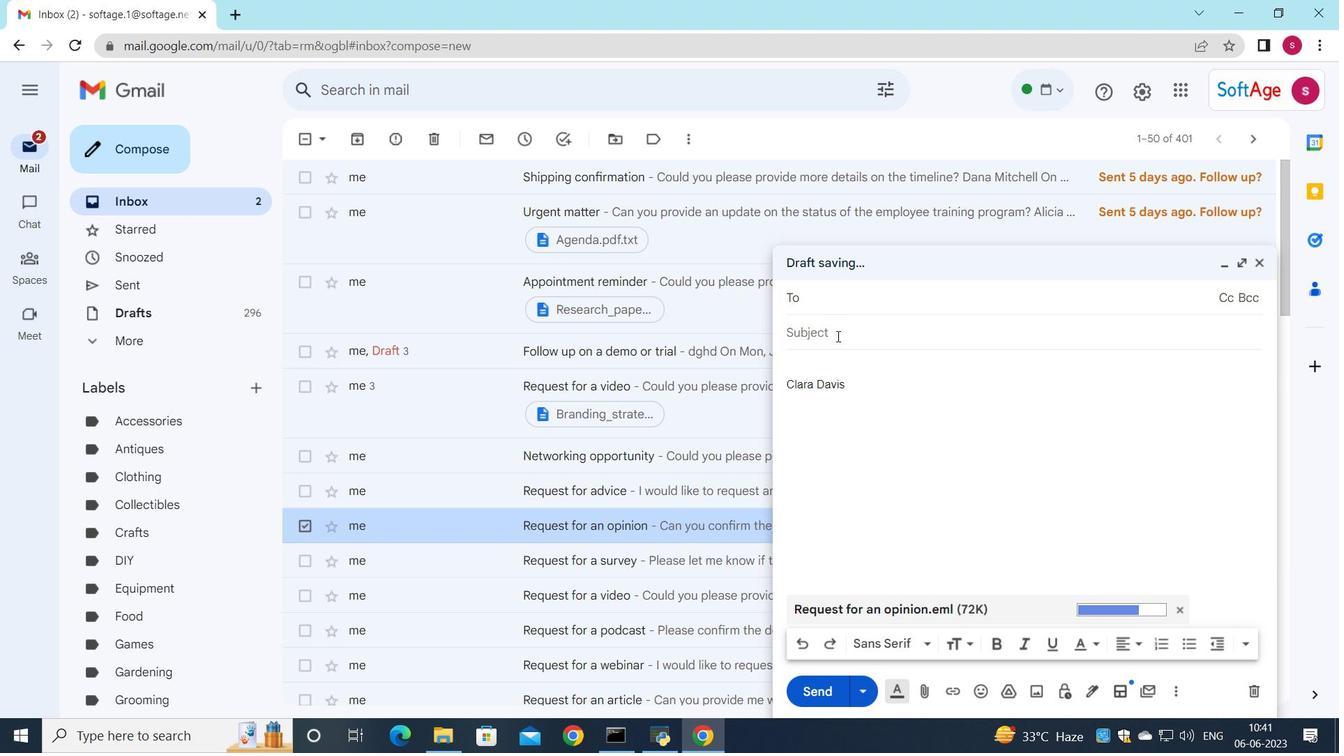 
Action: Mouse moved to (832, 350)
Screenshot: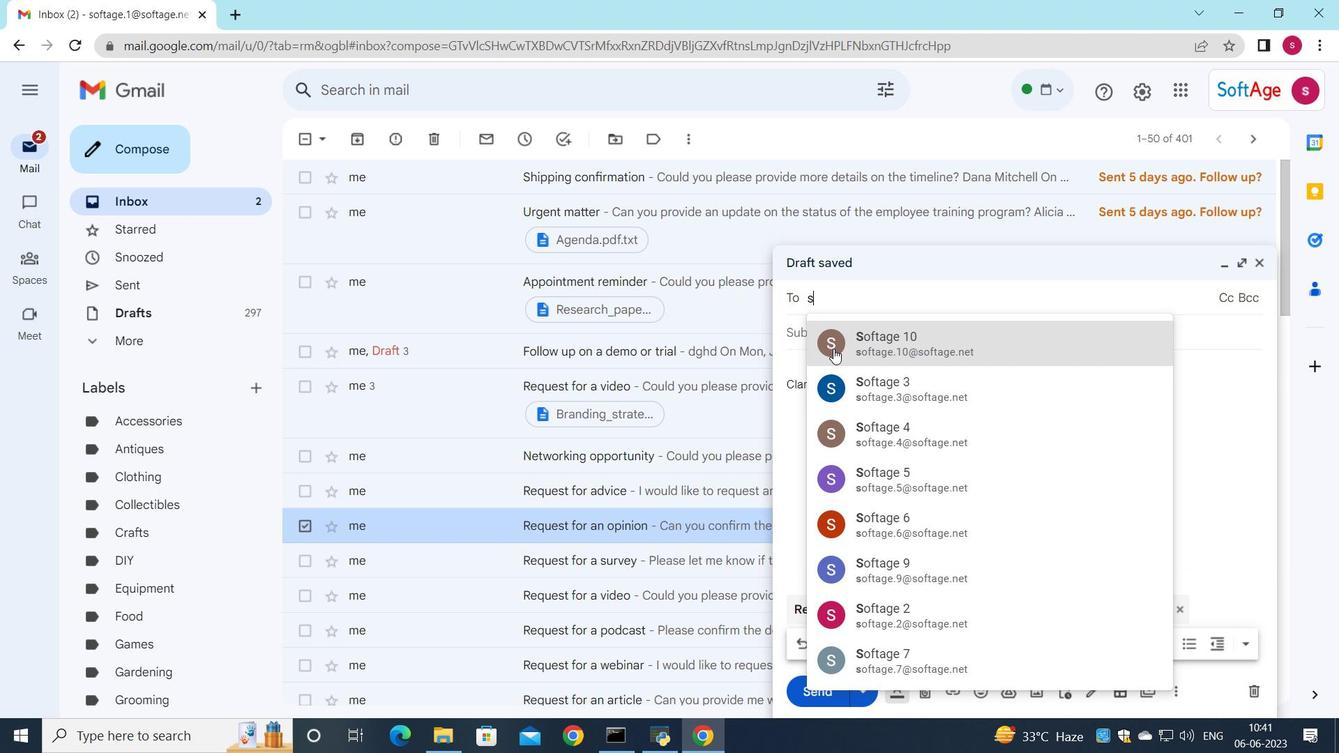 
Action: Key pressed o
Screenshot: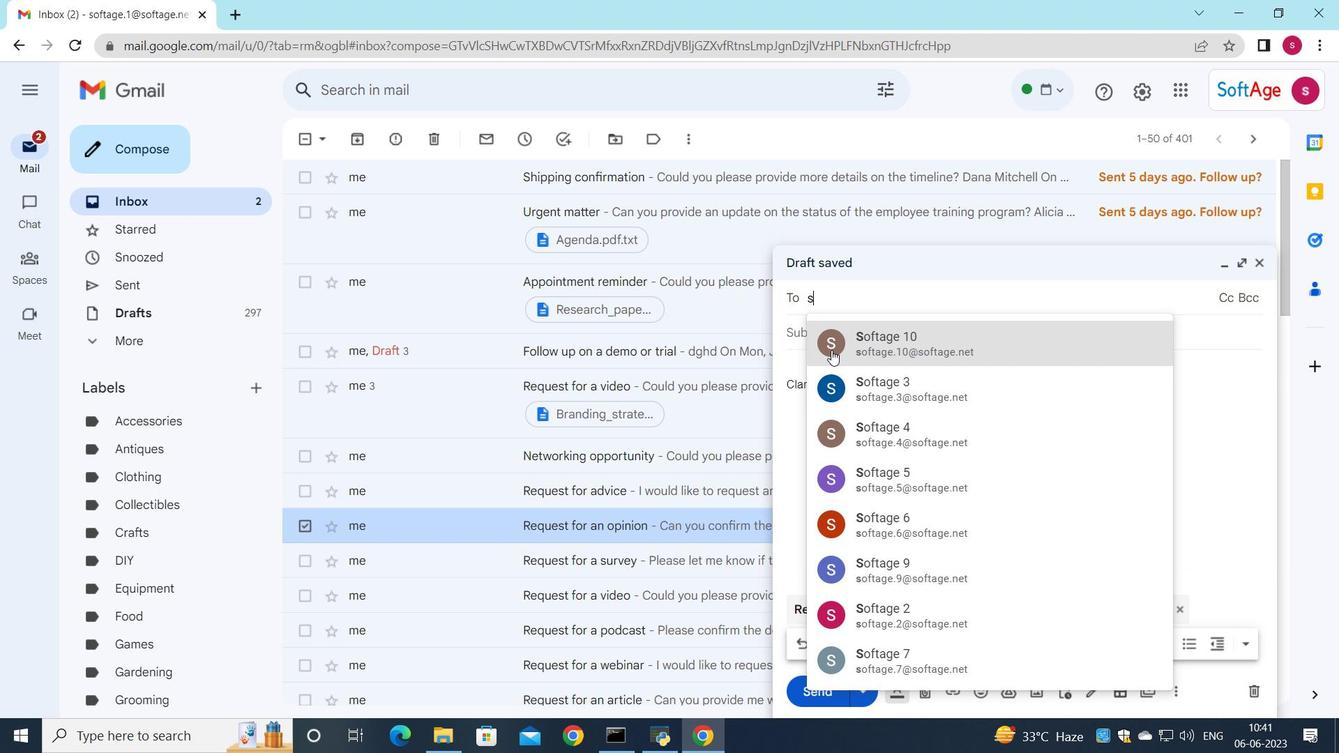 
Action: Mouse moved to (881, 490)
Screenshot: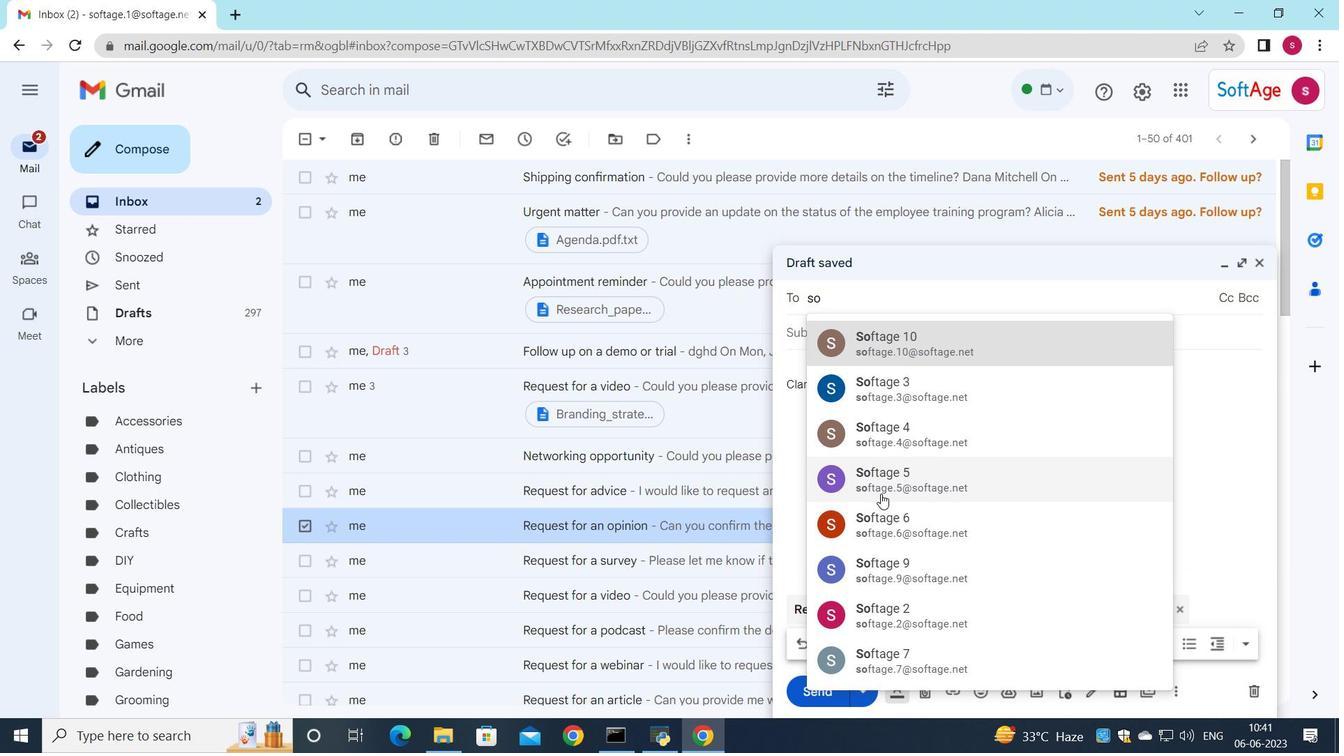 
Action: Mouse pressed left at (881, 490)
Screenshot: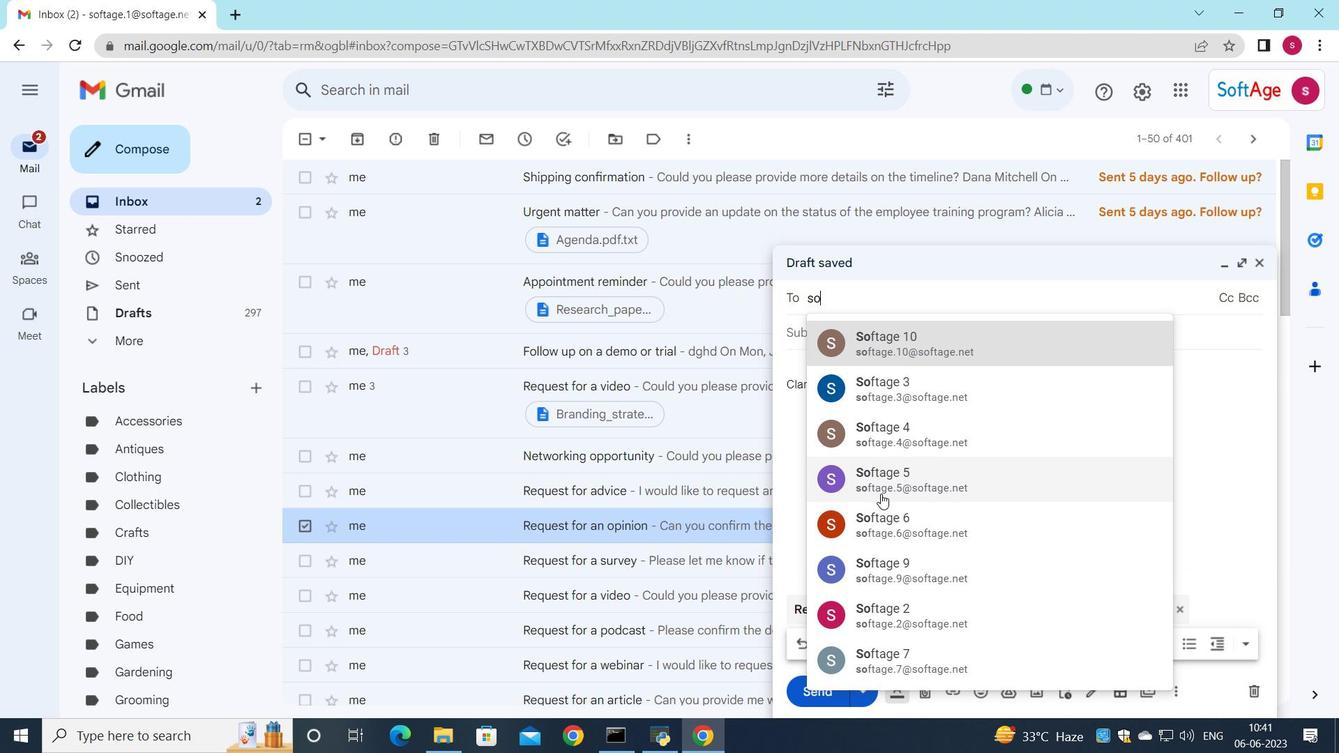 
Action: Mouse moved to (841, 364)
Screenshot: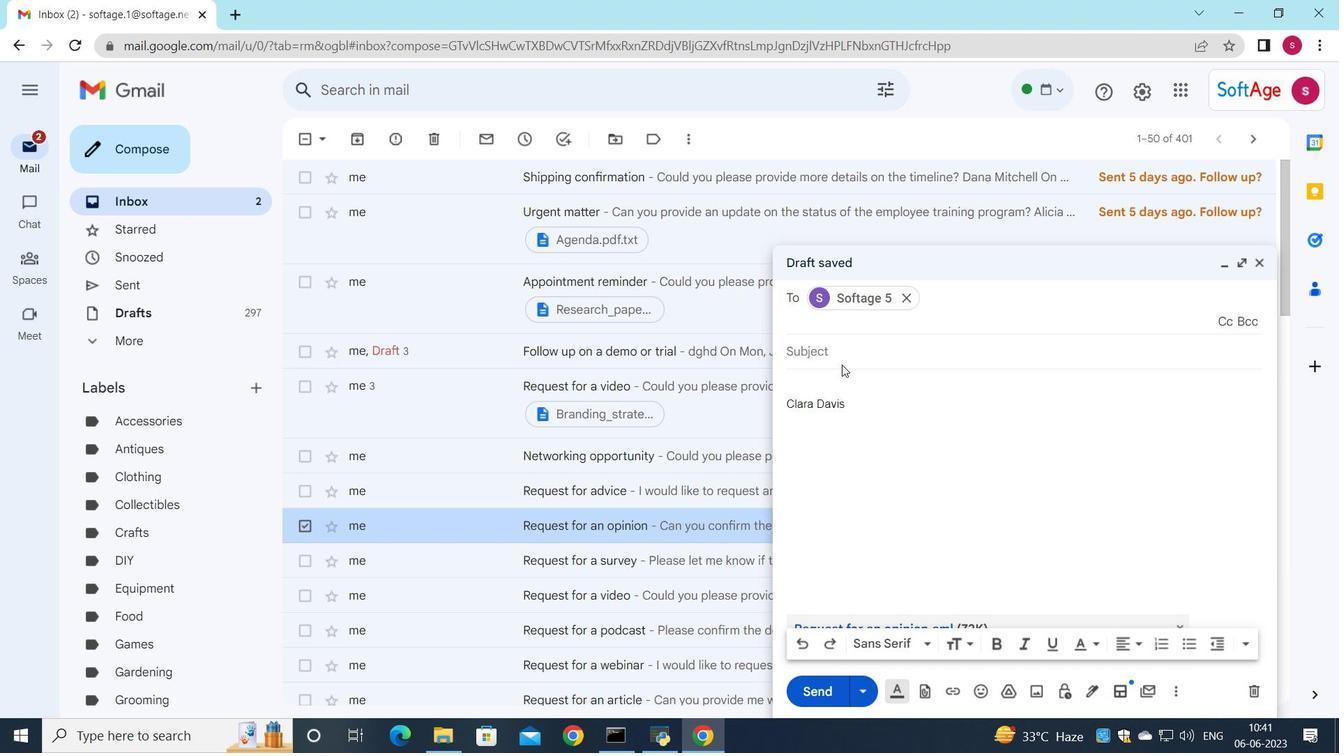 
Action: Mouse pressed left at (841, 364)
Screenshot: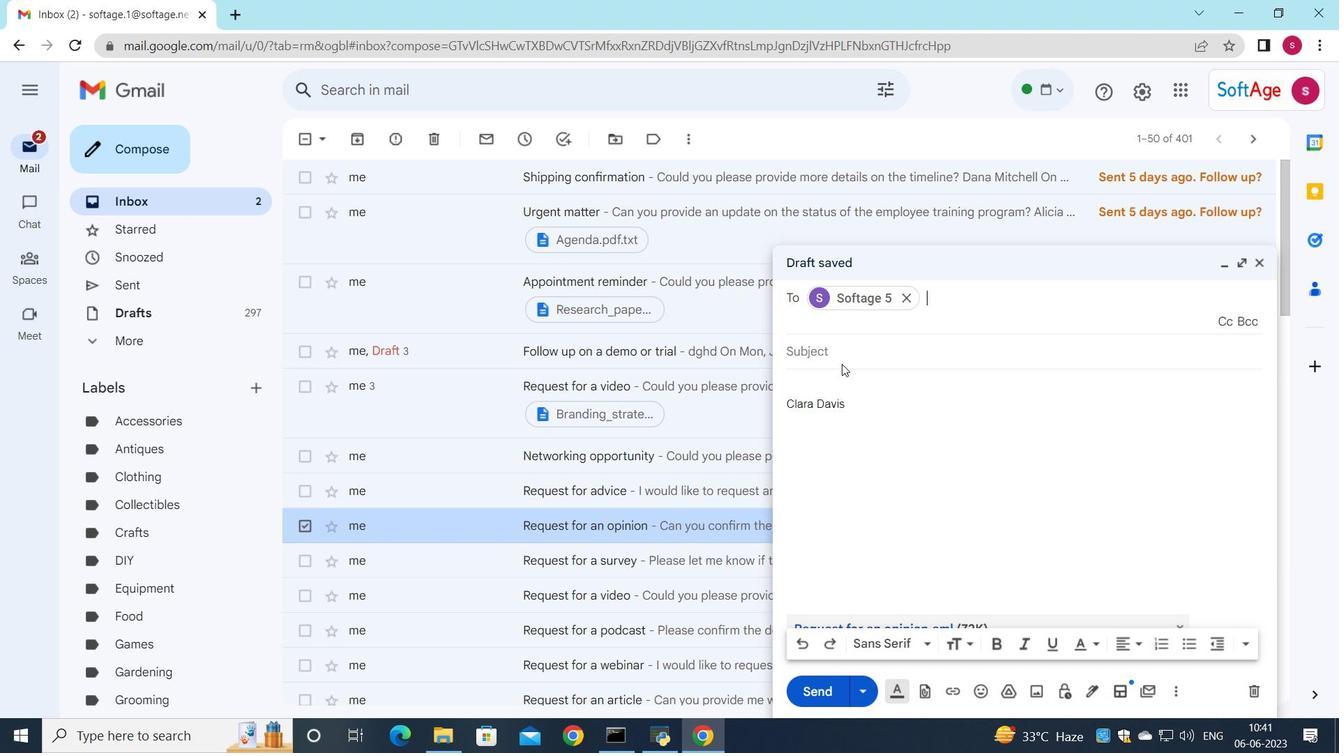 
Action: Mouse moved to (987, 315)
Screenshot: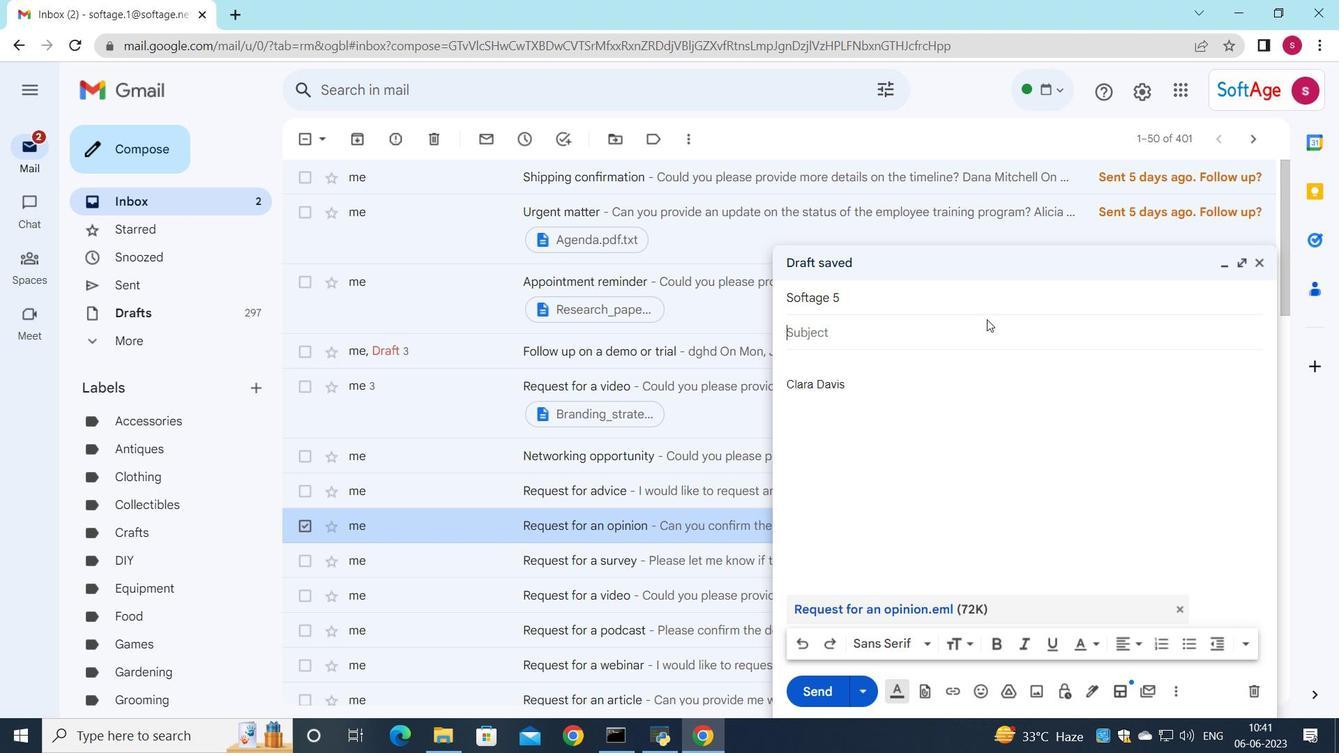 
Action: Key pressed <Key.shift>Follow<Key.space>up<Key.space>on<Key.space>a<Key.space>refund<Key.space>
Screenshot: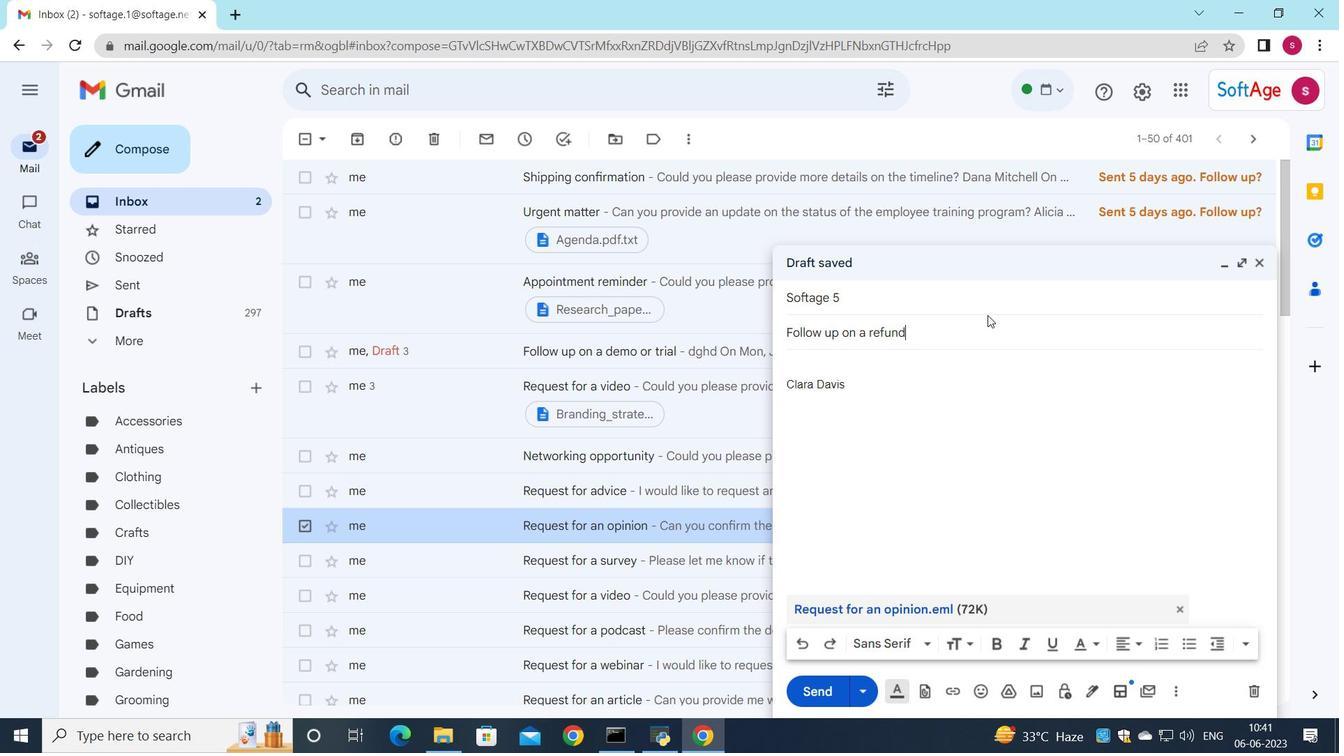 
Action: Mouse moved to (808, 360)
Screenshot: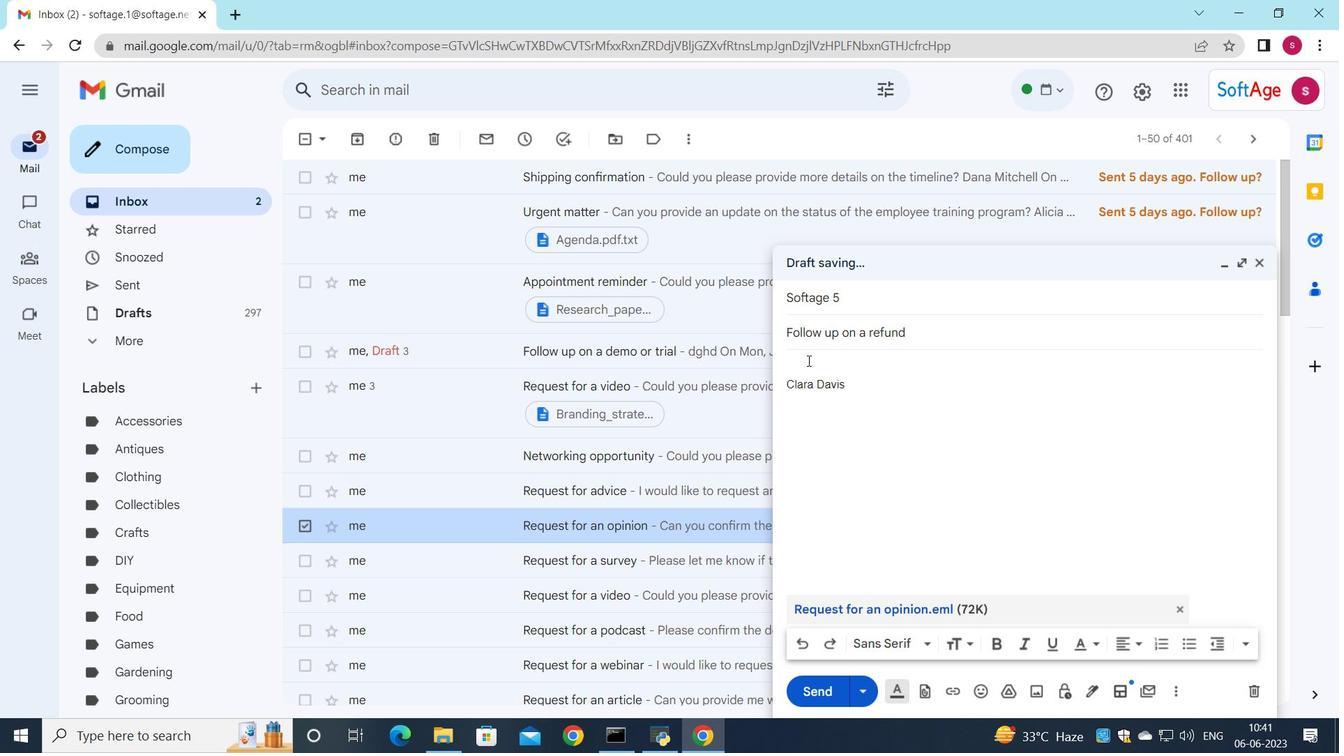 
Action: Mouse pressed left at (808, 360)
Screenshot: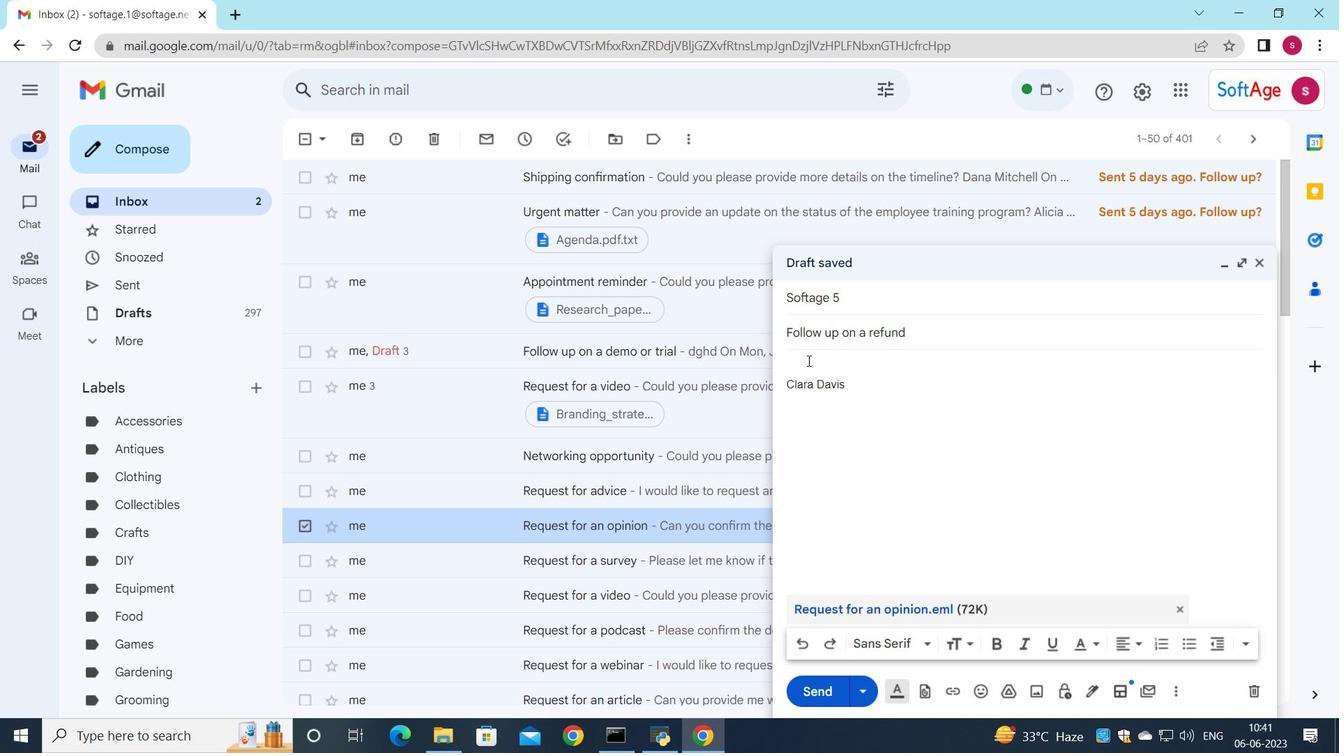 
Action: Mouse moved to (806, 361)
Screenshot: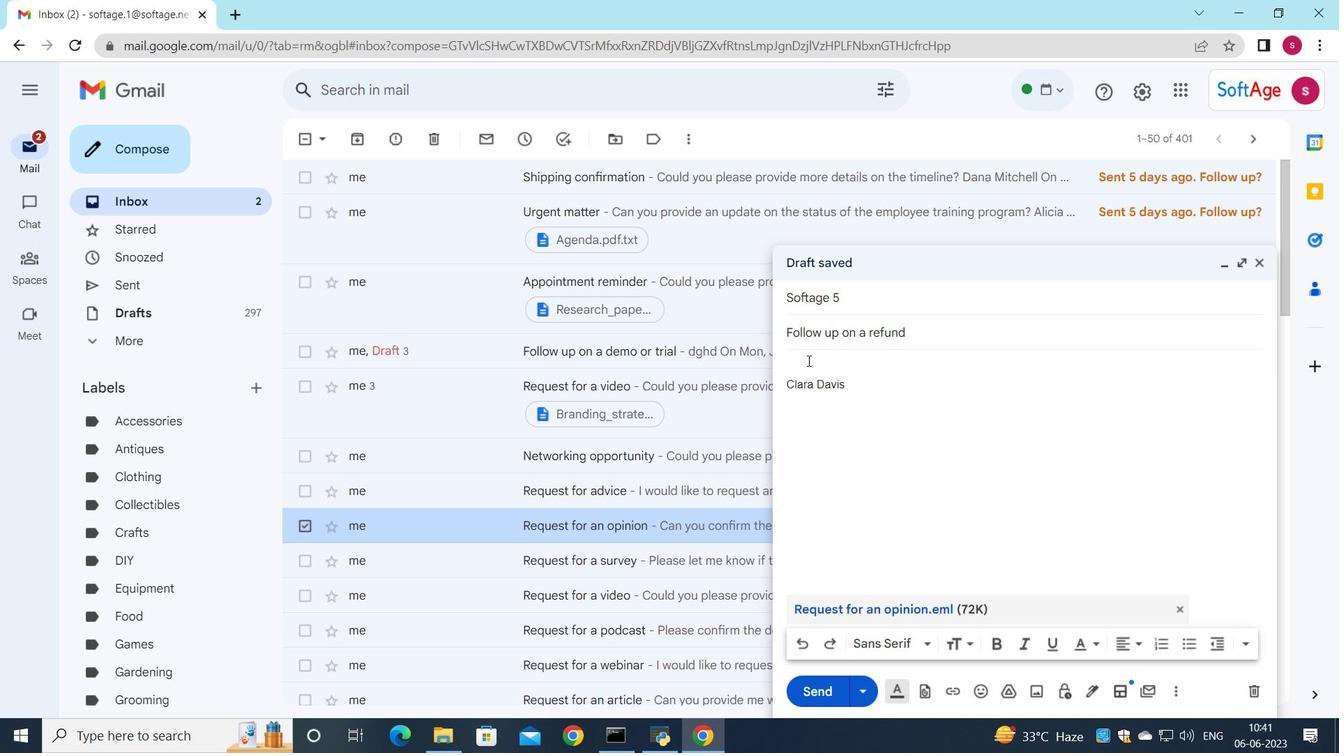 
Action: Key pressed <Key.shift>Can<Key.space>you<Key.space>please<Key.space>provide<Key.space>me<Key.space>with<Key.space>a<Key.space>list<Key.space>of<Key.space>project<Key.space>milestones<Key.space>and<Key.space>deadlines
Screenshot: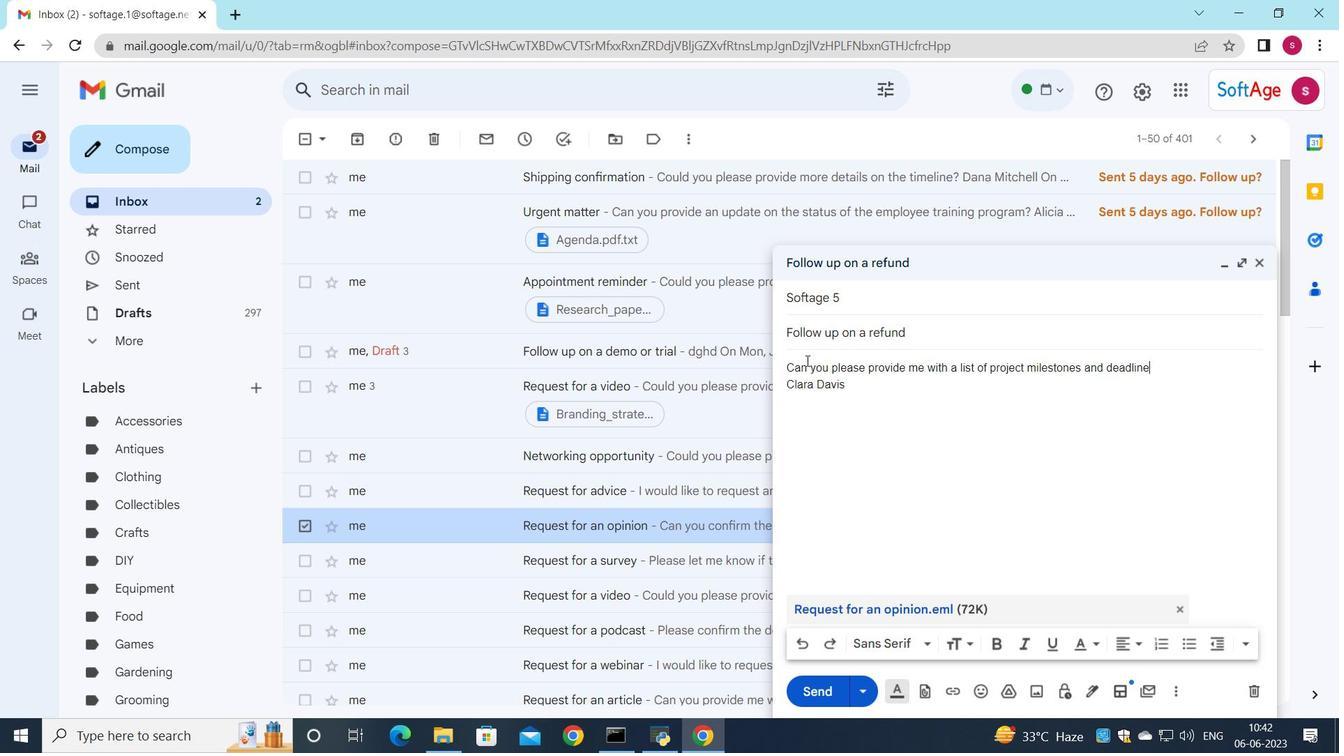 
Action: Mouse moved to (1189, 349)
Screenshot: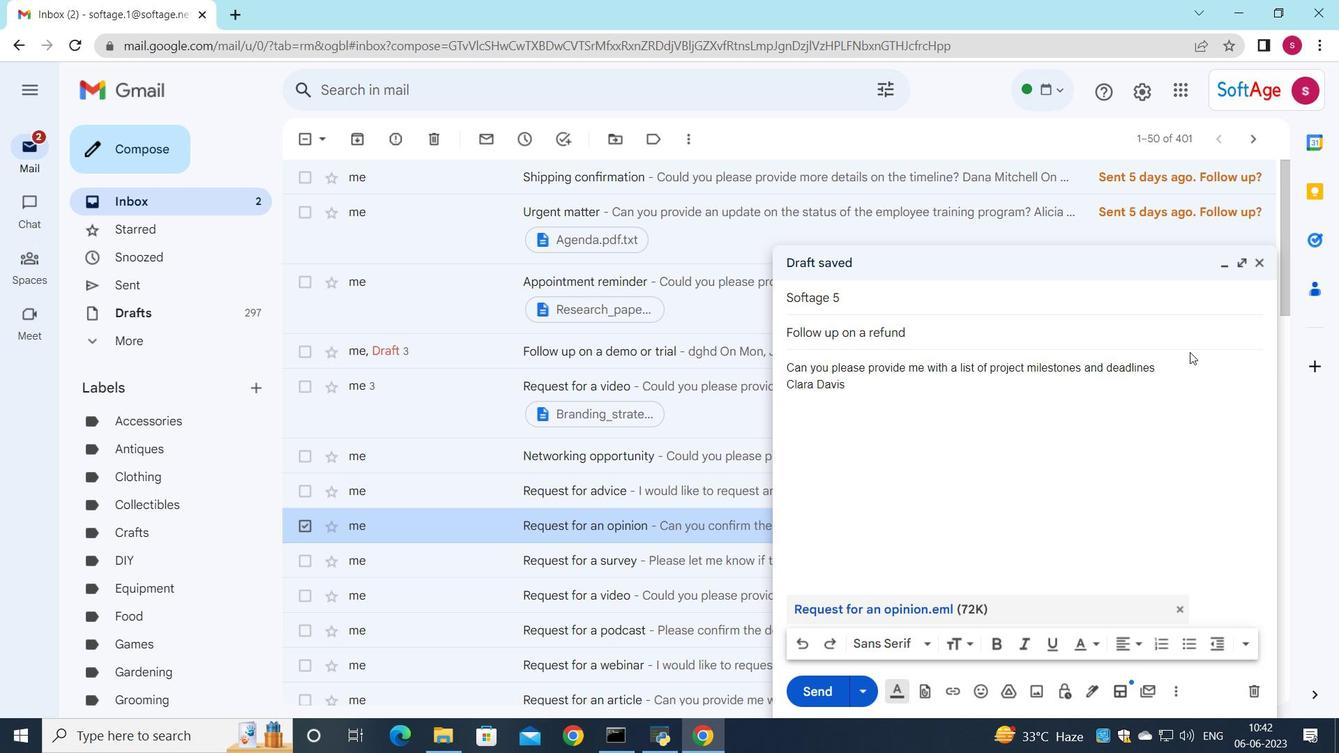 
Action: Key pressed <Key.shift_r>?
Screenshot: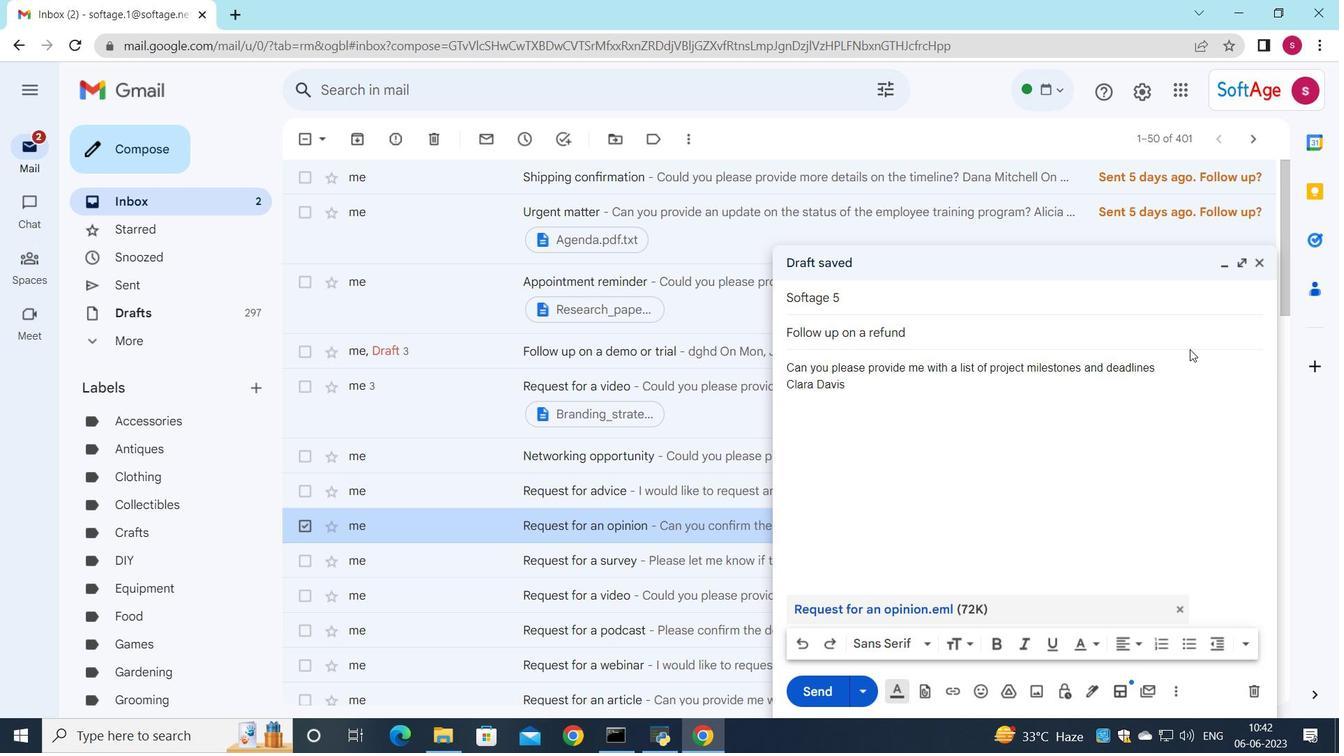 
Action: Mouse moved to (826, 684)
Screenshot: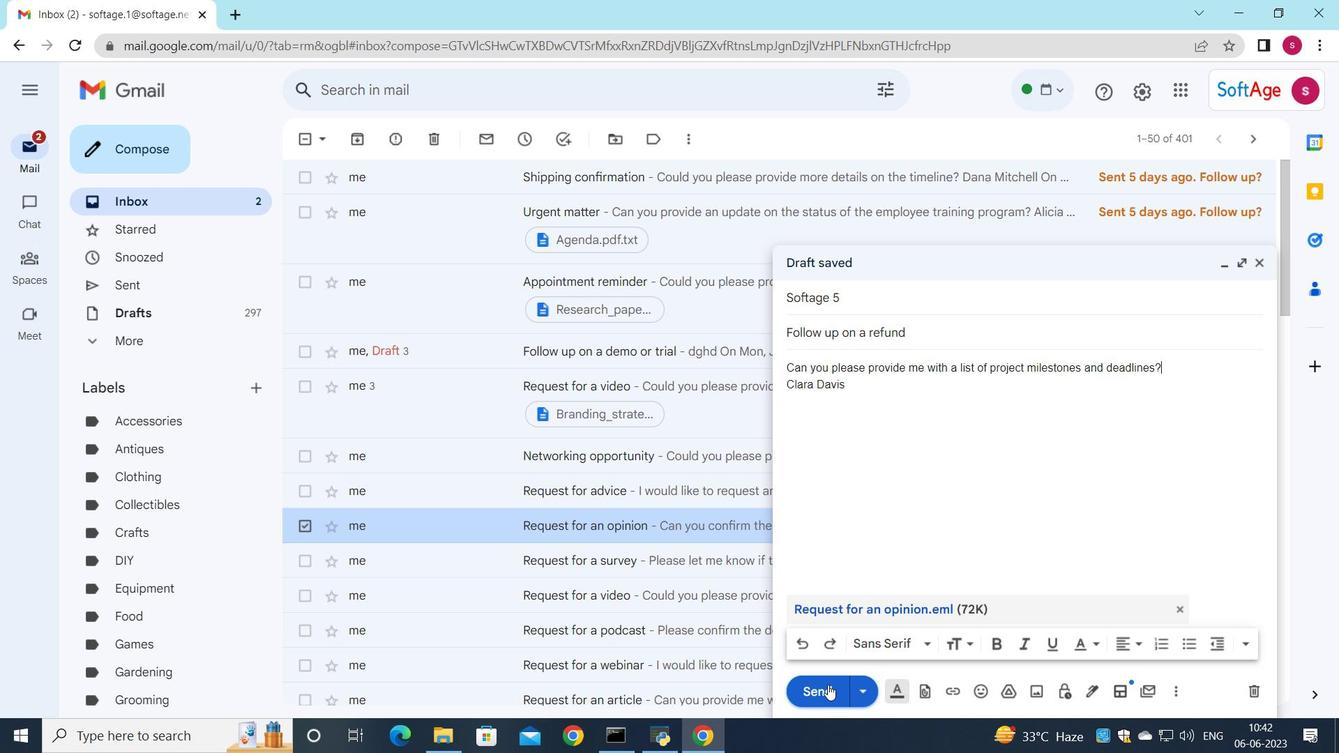 
Action: Mouse pressed left at (826, 684)
Screenshot: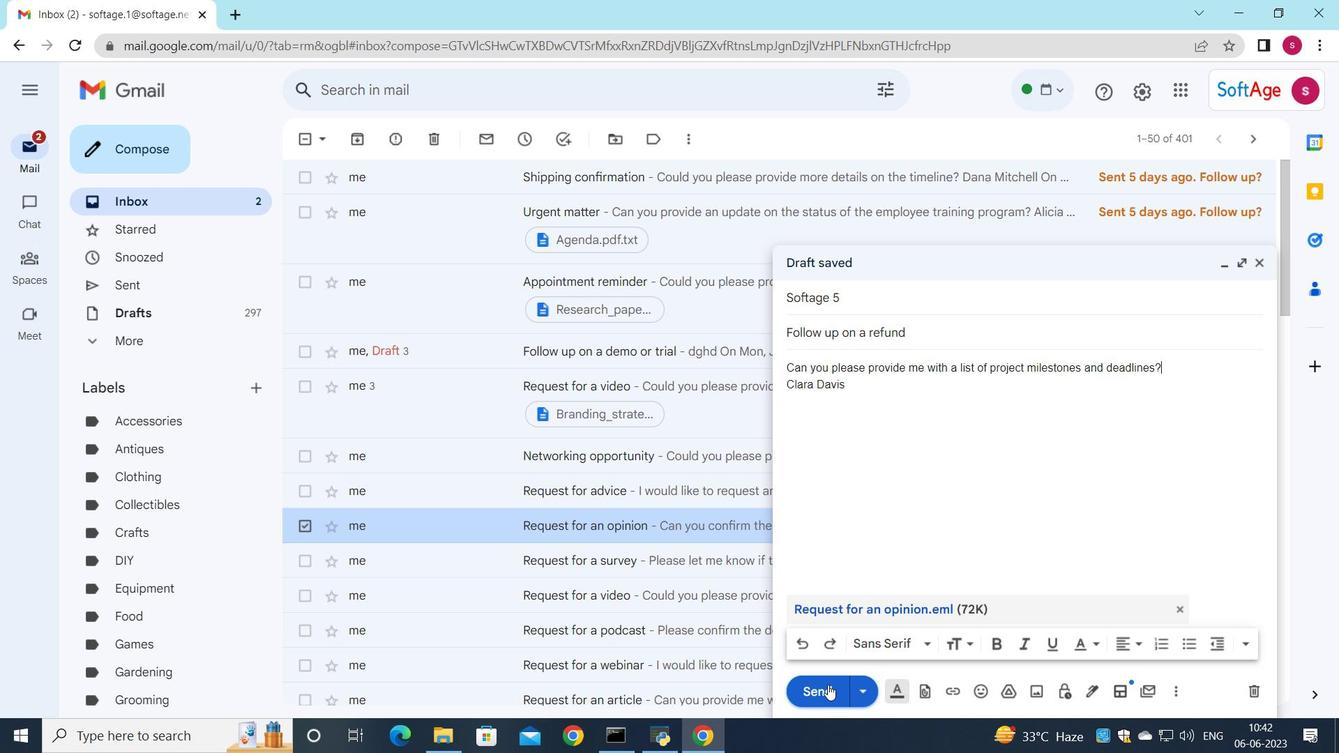 
Action: Mouse moved to (818, 434)
Screenshot: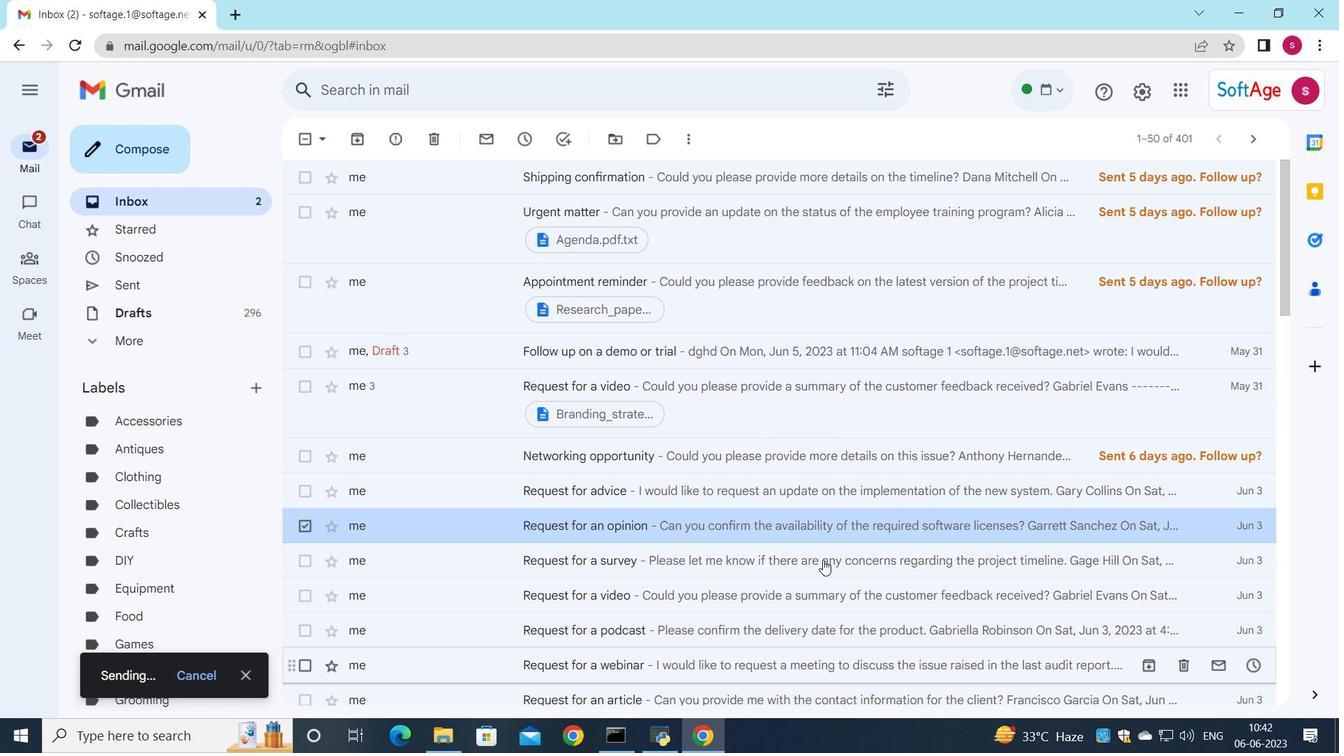 
